 Task: Look for space in Jędrzejów, Poland from 9th June, 2023 to 16th June, 2023 for 2 adults in price range Rs.8000 to Rs.16000. Place can be entire place with 2 bedrooms having 2 beds and 1 bathroom. Property type can be house, flat, guest house. Booking option can be shelf check-in. Required host language is English.
Action: Mouse moved to (505, 84)
Screenshot: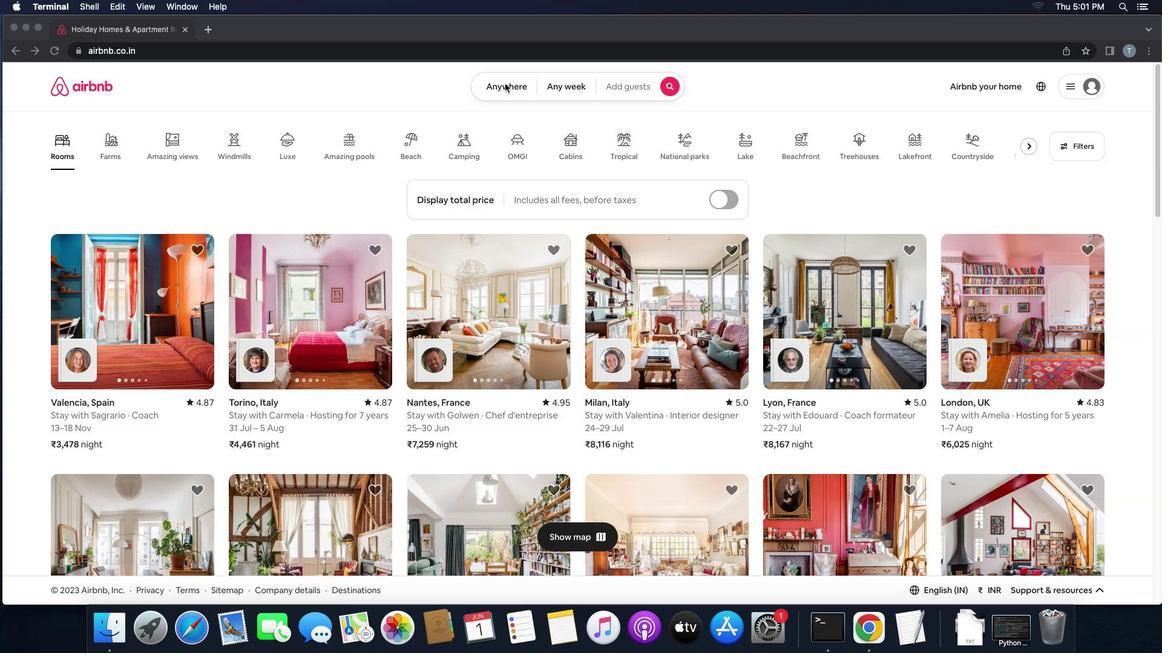 
Action: Mouse pressed left at (505, 84)
Screenshot: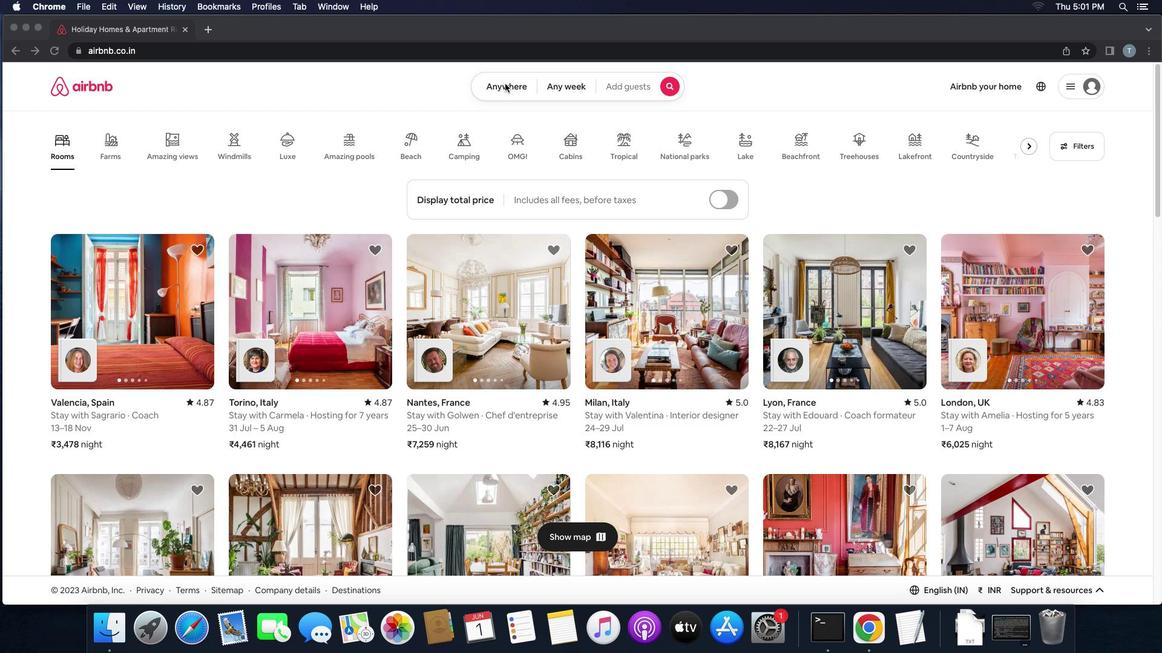 
Action: Mouse pressed left at (505, 84)
Screenshot: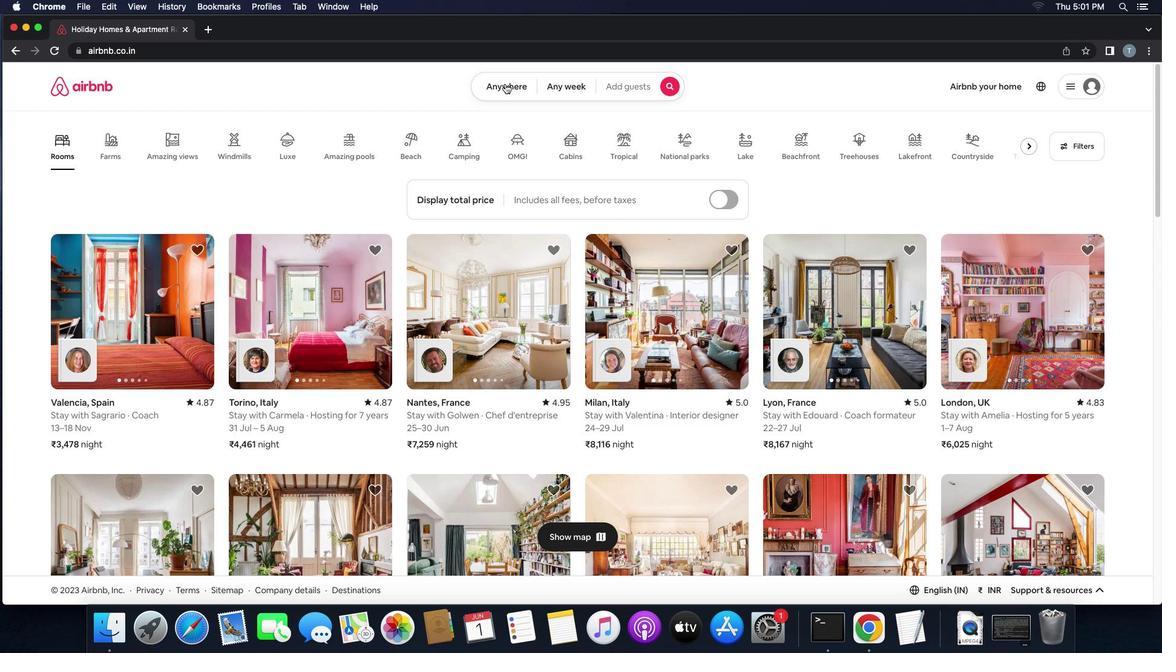 
Action: Mouse moved to (451, 133)
Screenshot: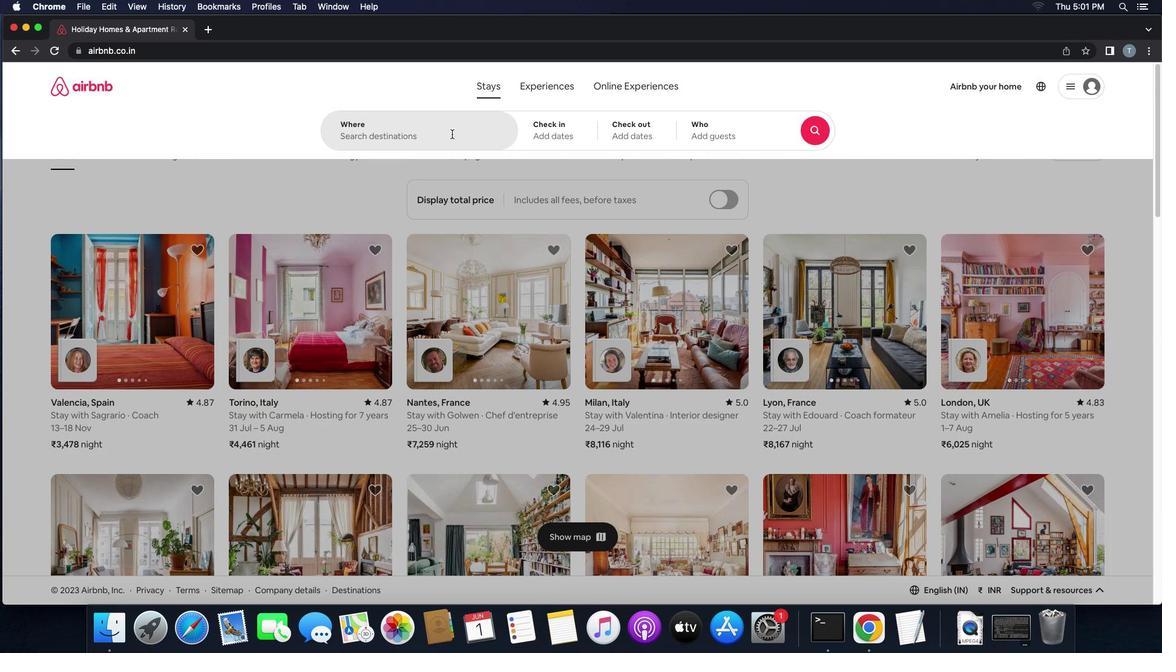 
Action: Mouse pressed left at (451, 133)
Screenshot: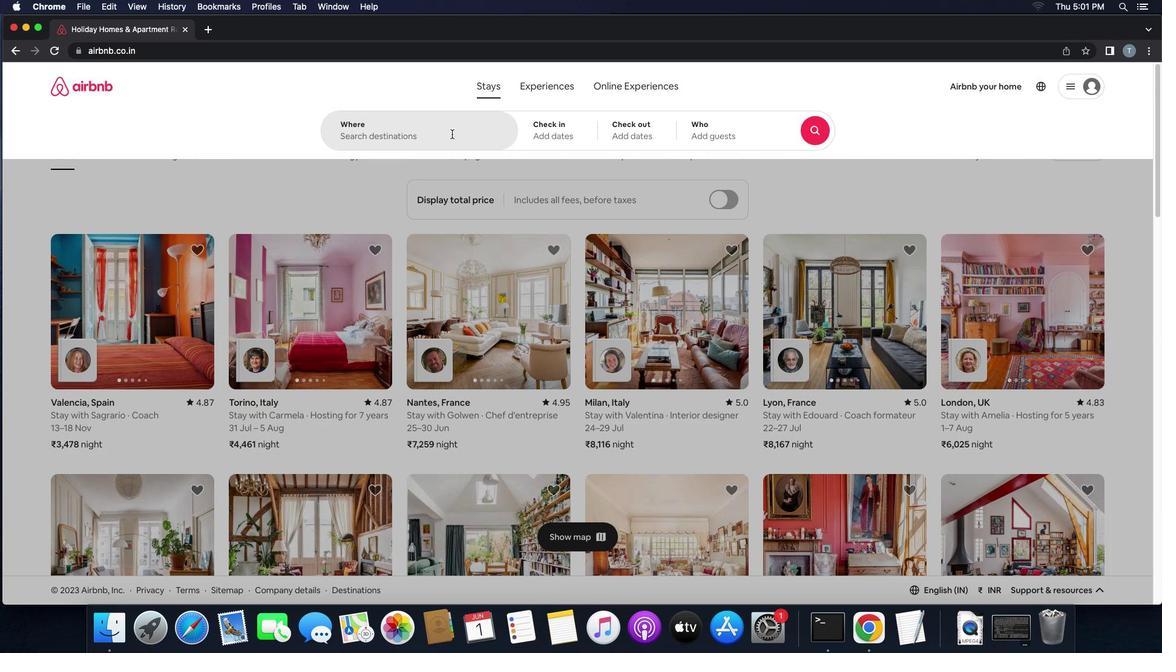 
Action: Key pressed 'j''e''d''r''z''e''j''o''w'',''p''o''l''a''n''d'Key.enter
Screenshot: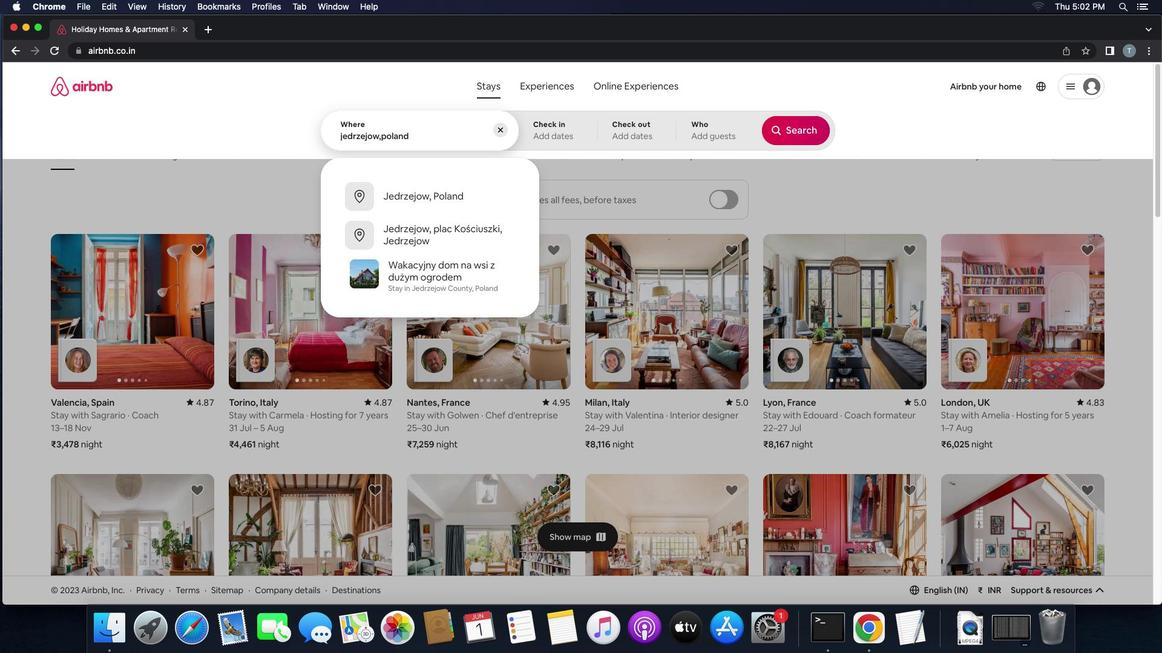 
Action: Mouse moved to (511, 311)
Screenshot: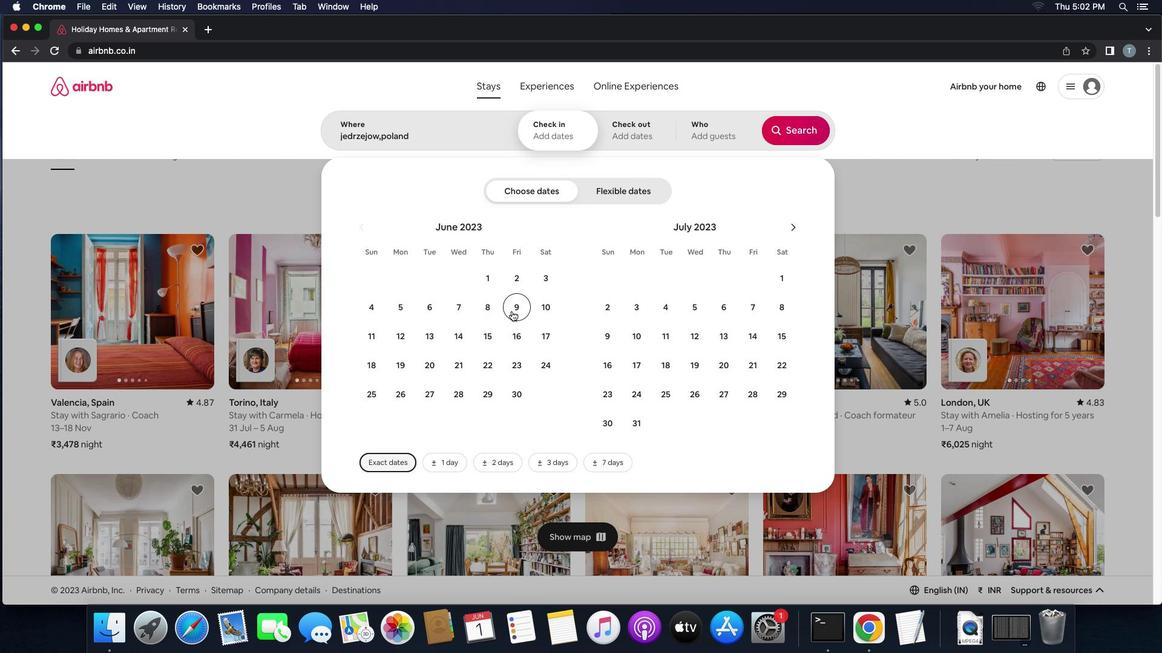 
Action: Mouse pressed left at (511, 311)
Screenshot: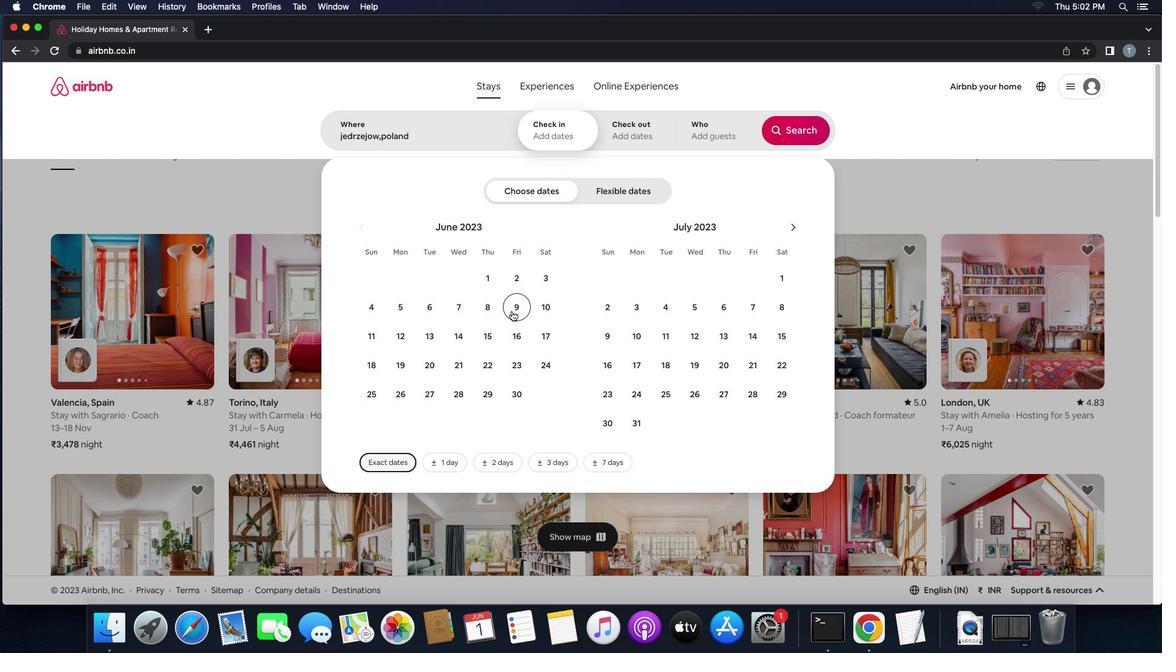 
Action: Mouse moved to (512, 337)
Screenshot: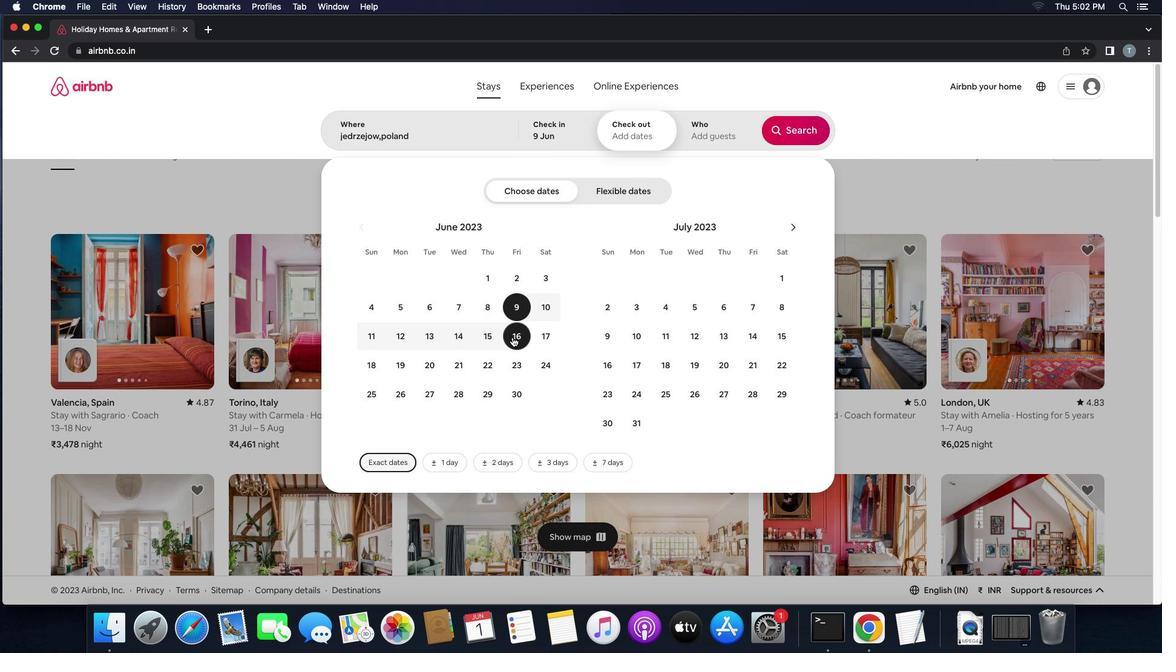 
Action: Mouse pressed left at (512, 337)
Screenshot: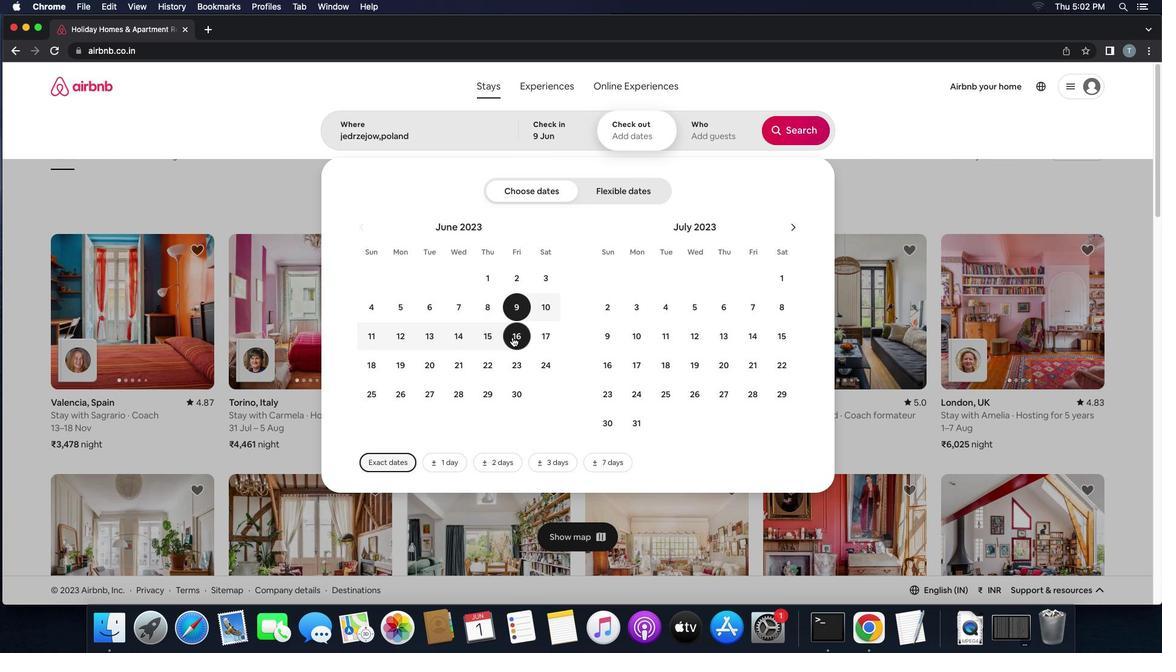 
Action: Mouse moved to (692, 123)
Screenshot: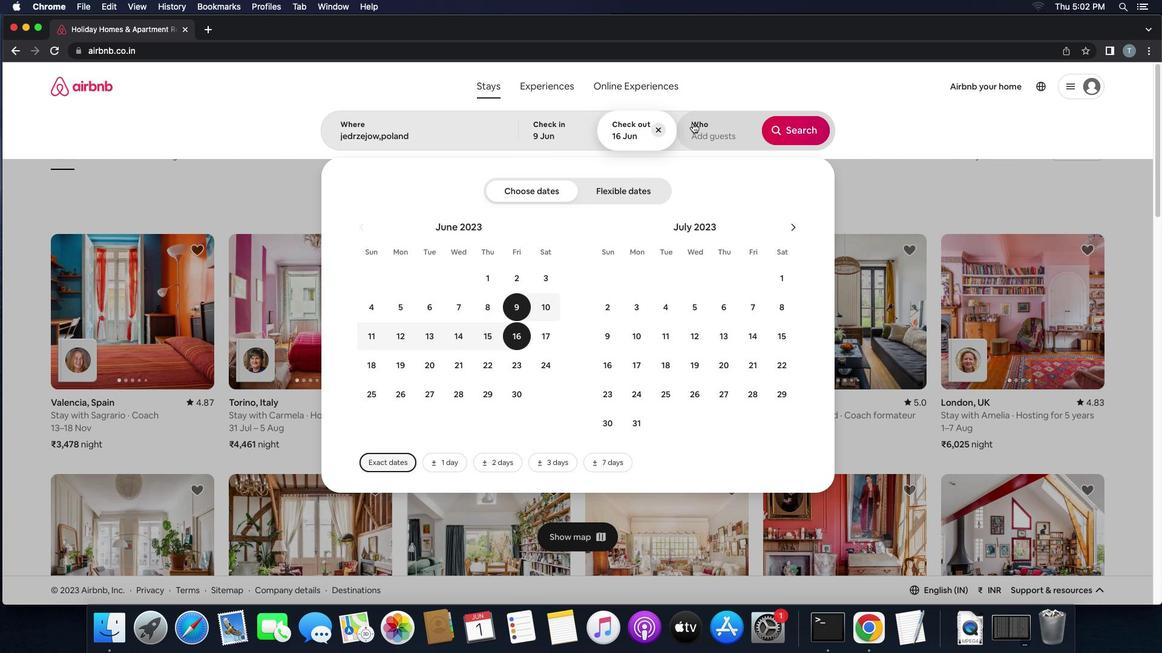 
Action: Mouse pressed left at (692, 123)
Screenshot: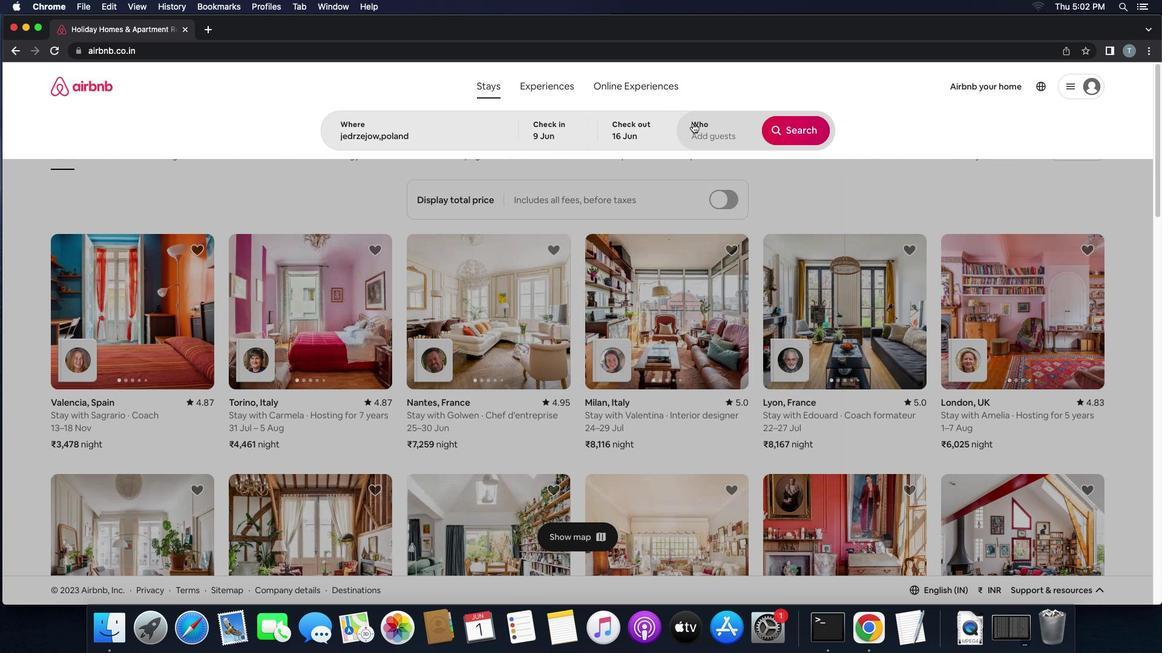 
Action: Mouse moved to (802, 202)
Screenshot: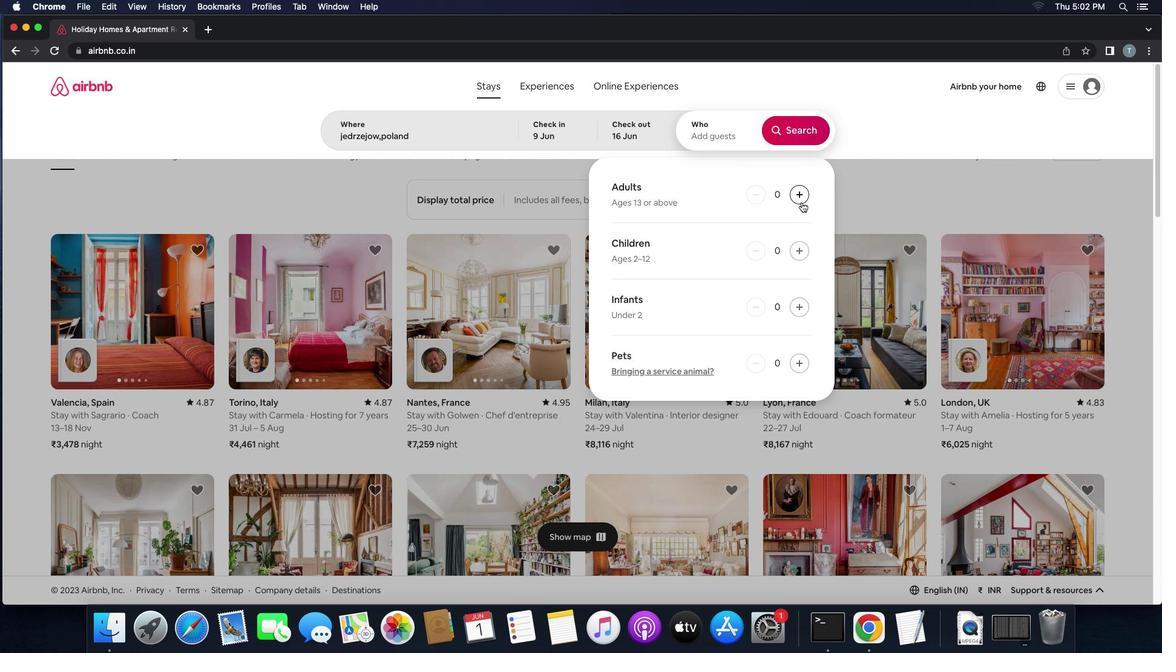 
Action: Mouse pressed left at (802, 202)
Screenshot: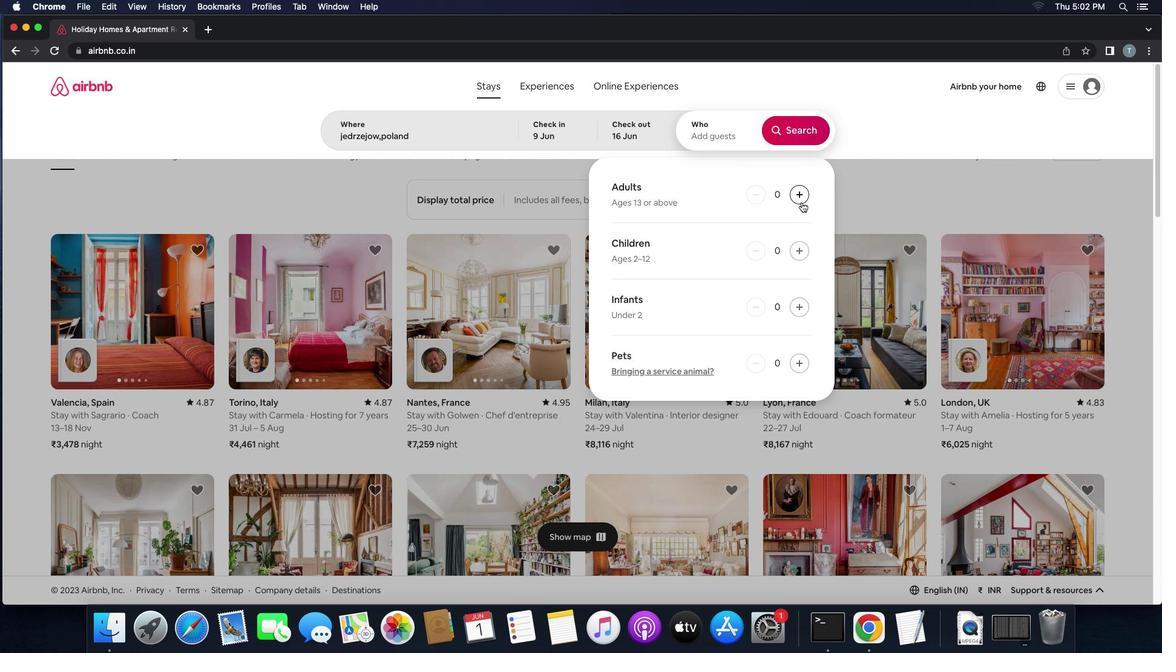 
Action: Mouse pressed left at (802, 202)
Screenshot: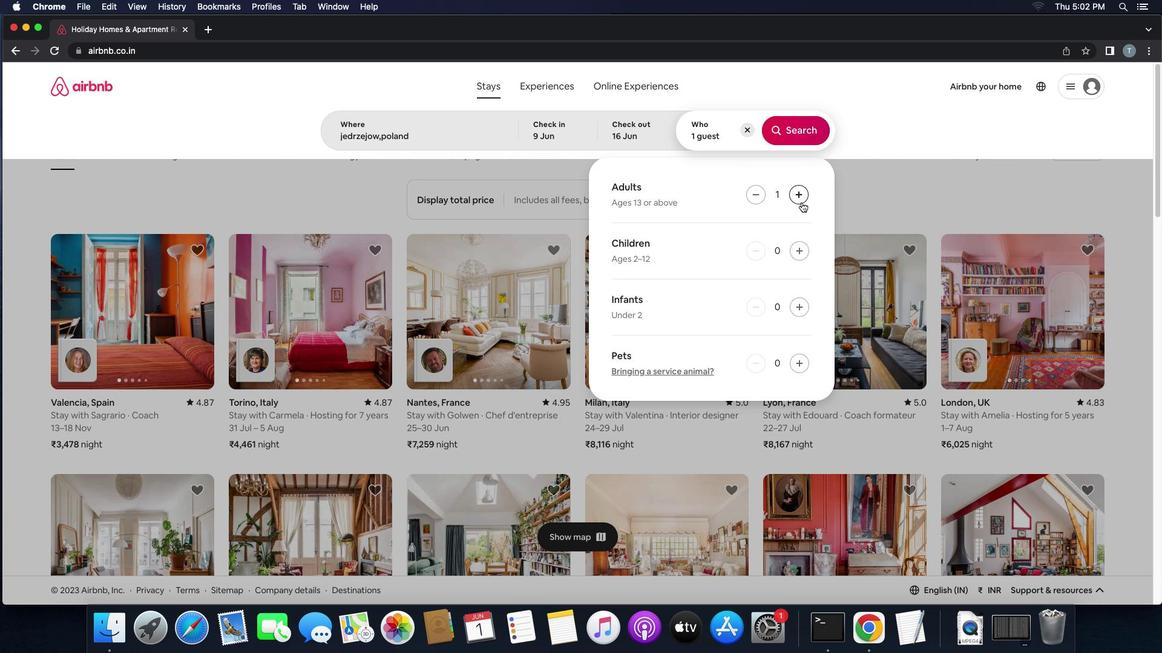 
Action: Mouse moved to (788, 132)
Screenshot: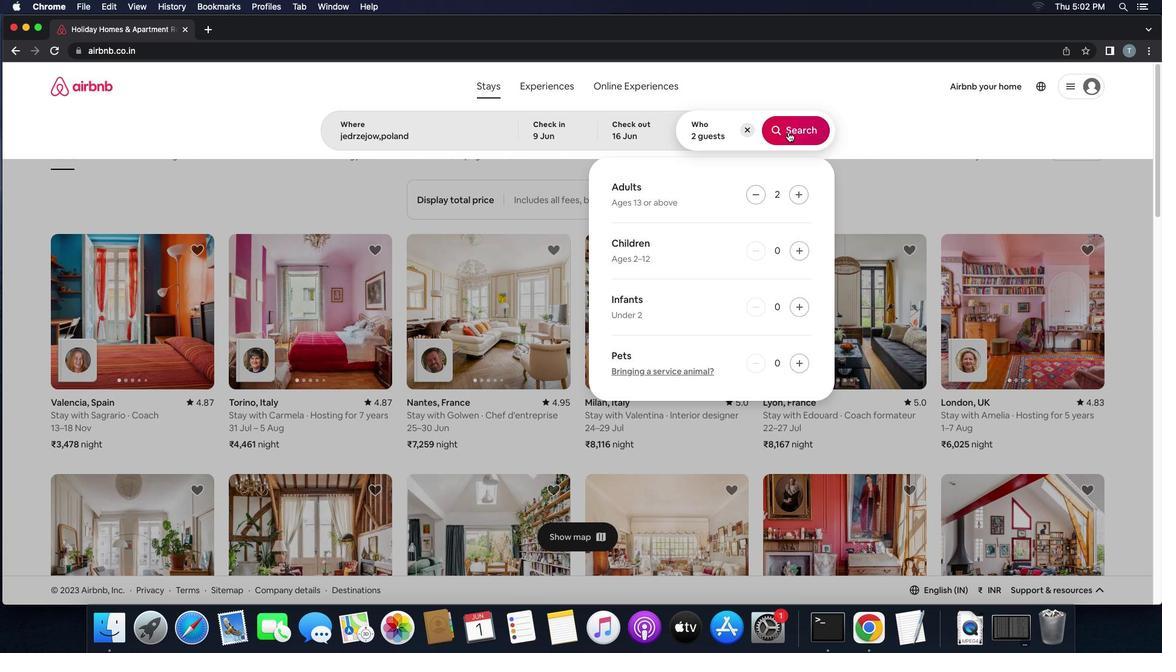 
Action: Mouse pressed left at (788, 132)
Screenshot: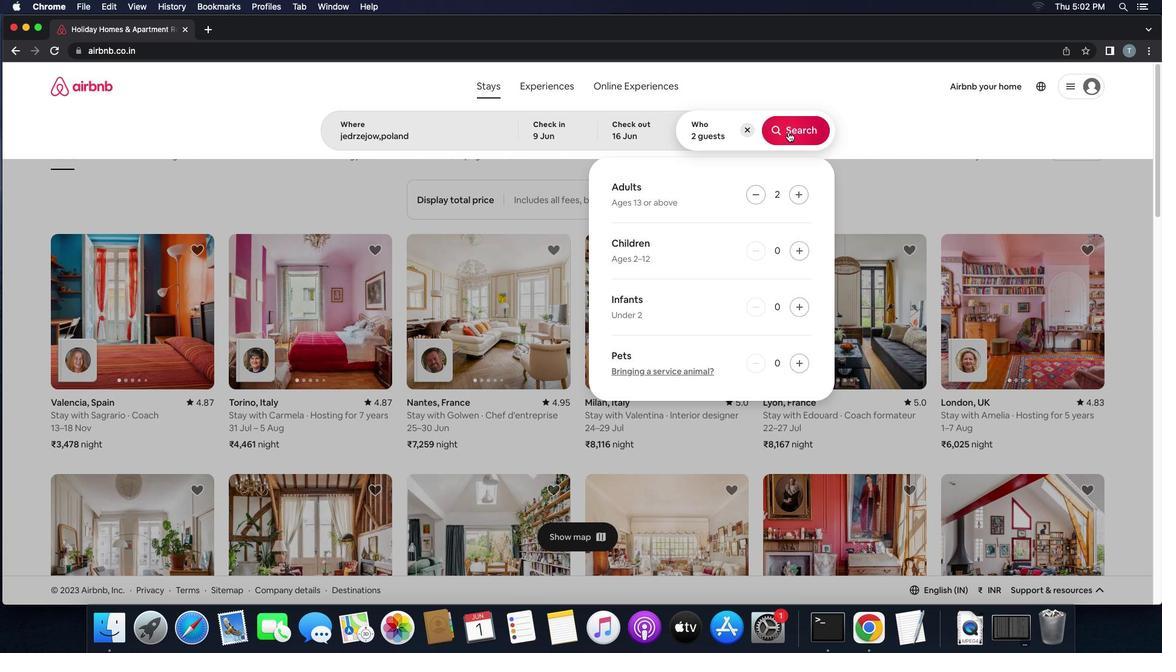 
Action: Mouse moved to (1100, 138)
Screenshot: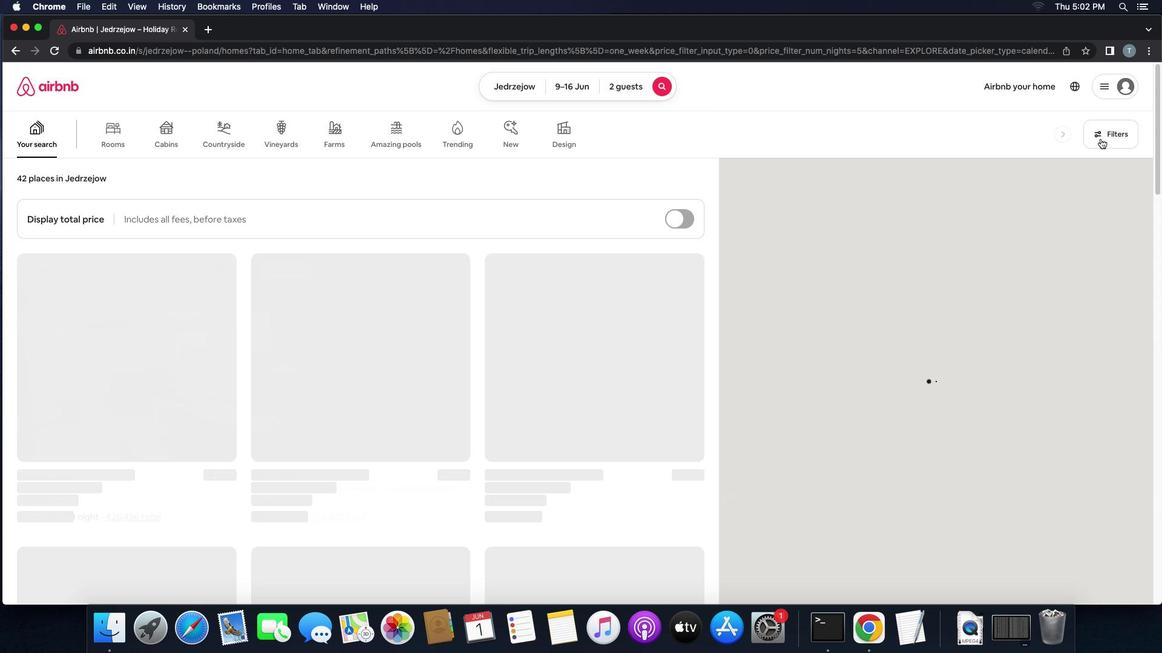 
Action: Mouse pressed left at (1100, 138)
Screenshot: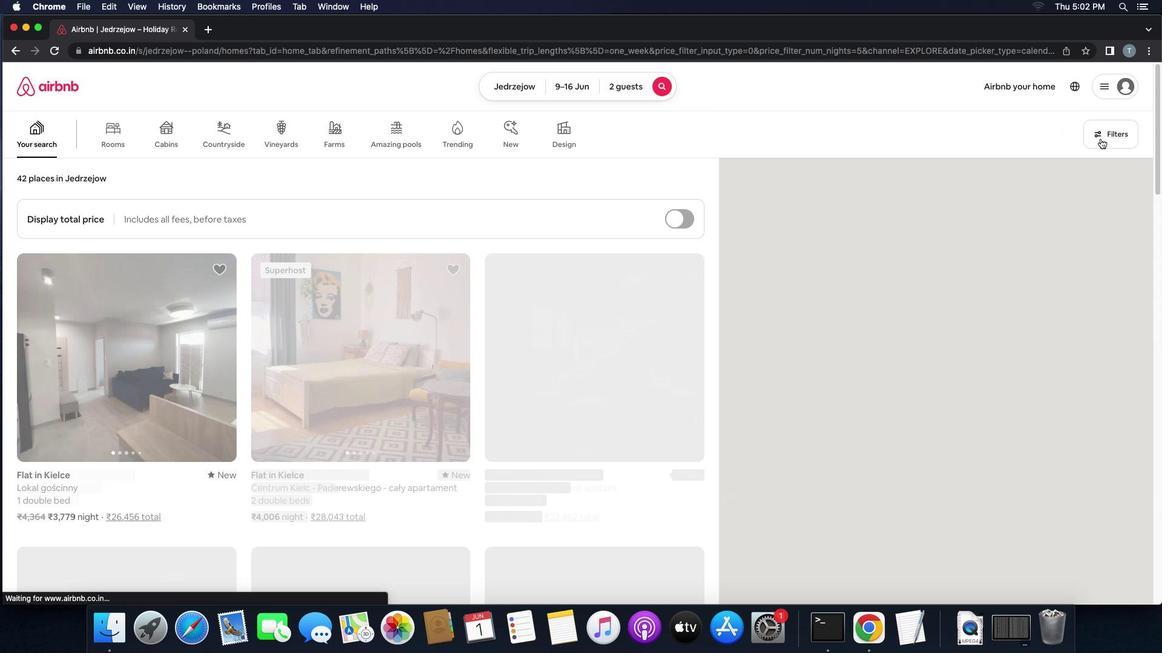 
Action: Mouse moved to (460, 435)
Screenshot: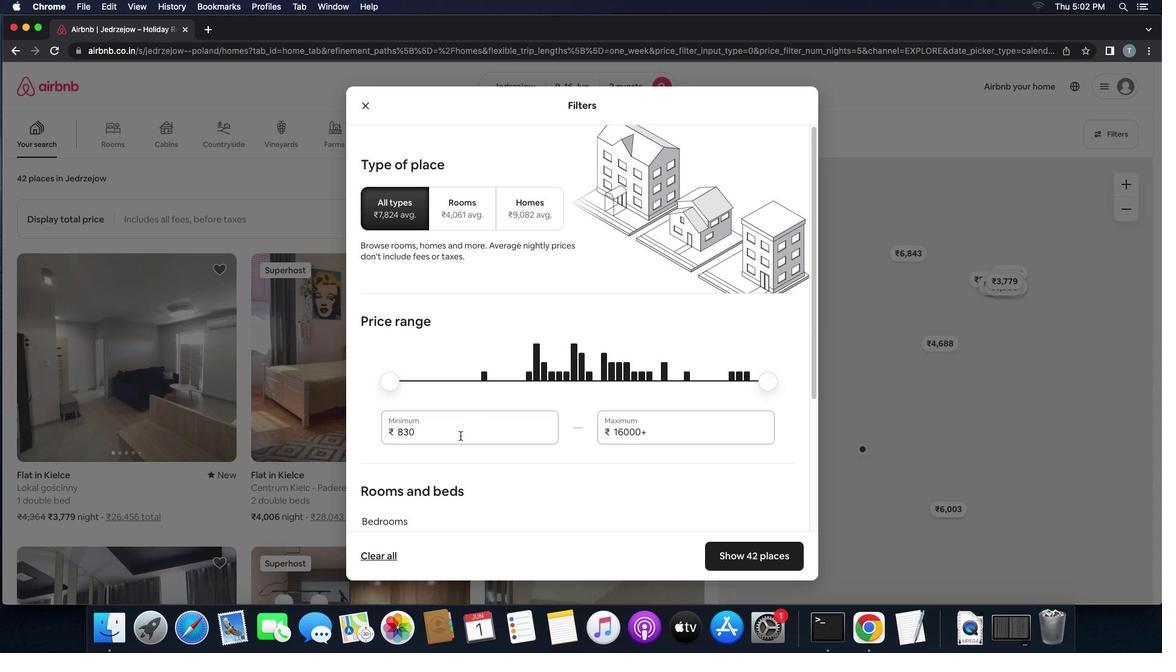 
Action: Mouse pressed left at (460, 435)
Screenshot: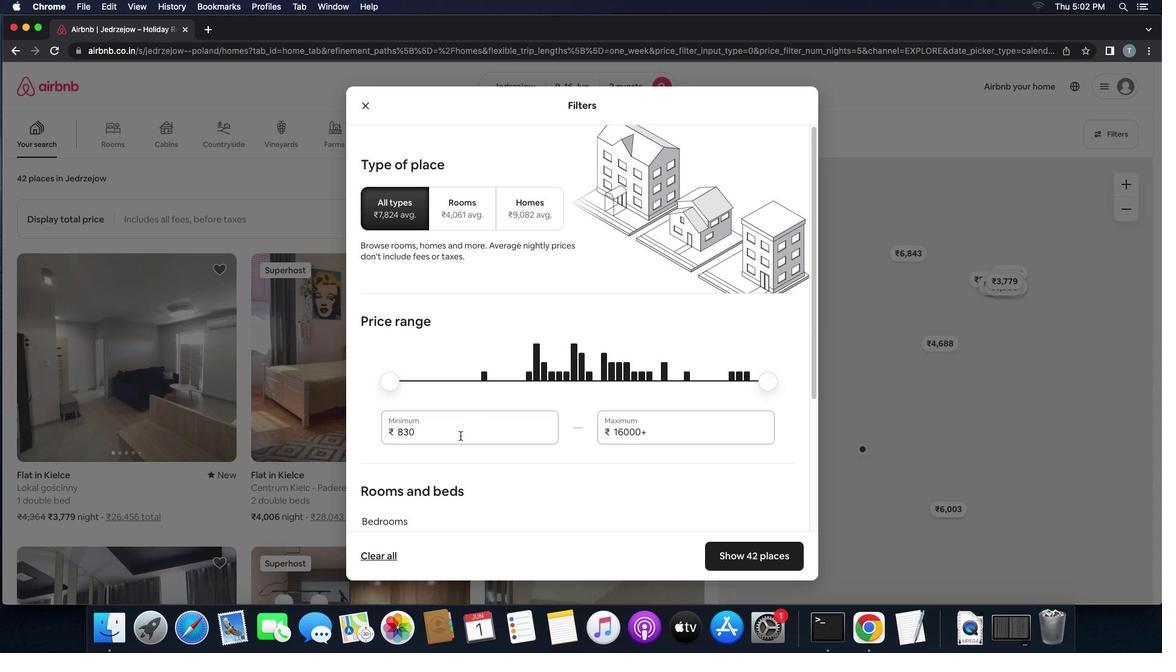 
Action: Key pressed Key.backspaceKey.backspaceKey.backspace'8''0''0''0'
Screenshot: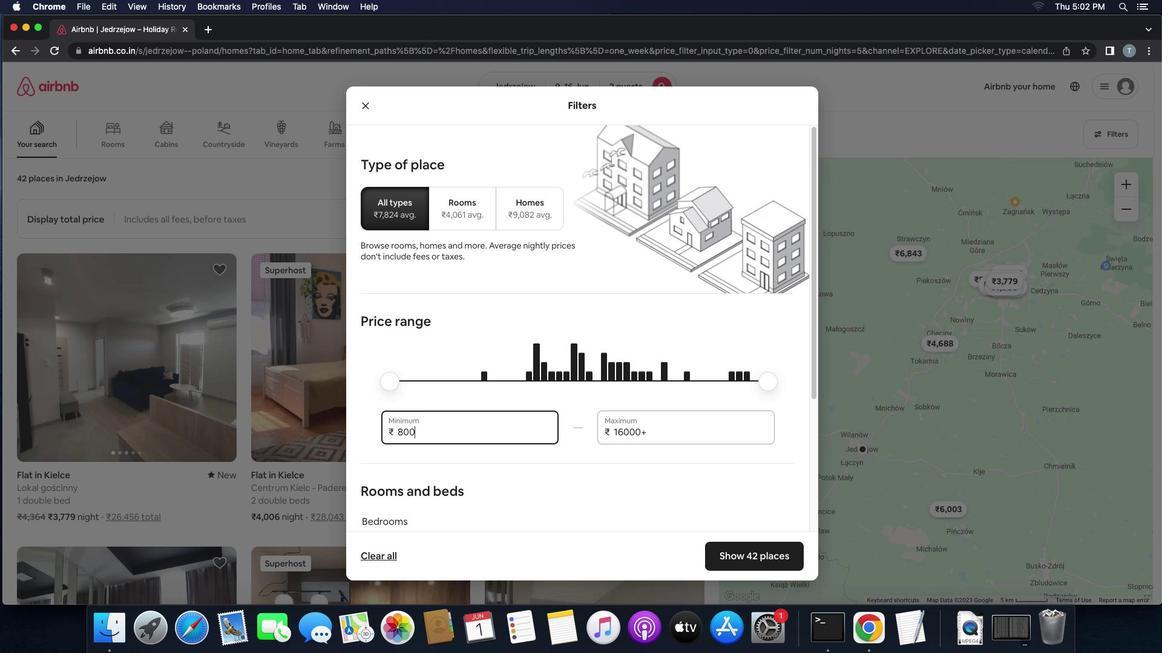 
Action: Mouse moved to (704, 432)
Screenshot: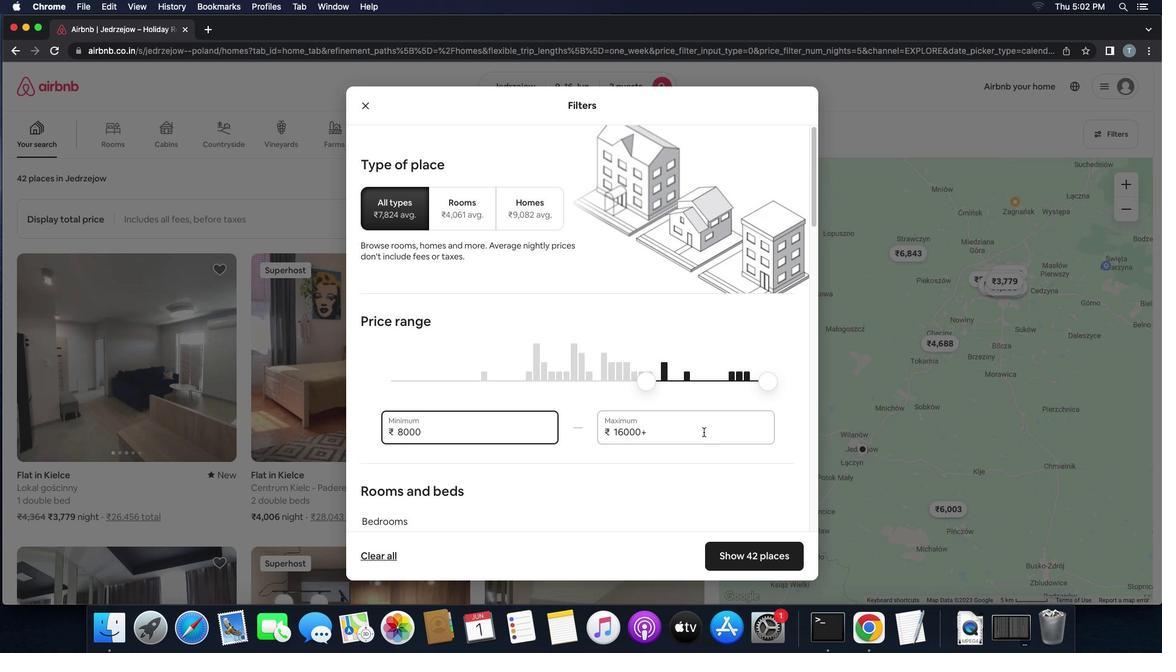 
Action: Mouse pressed left at (704, 432)
Screenshot: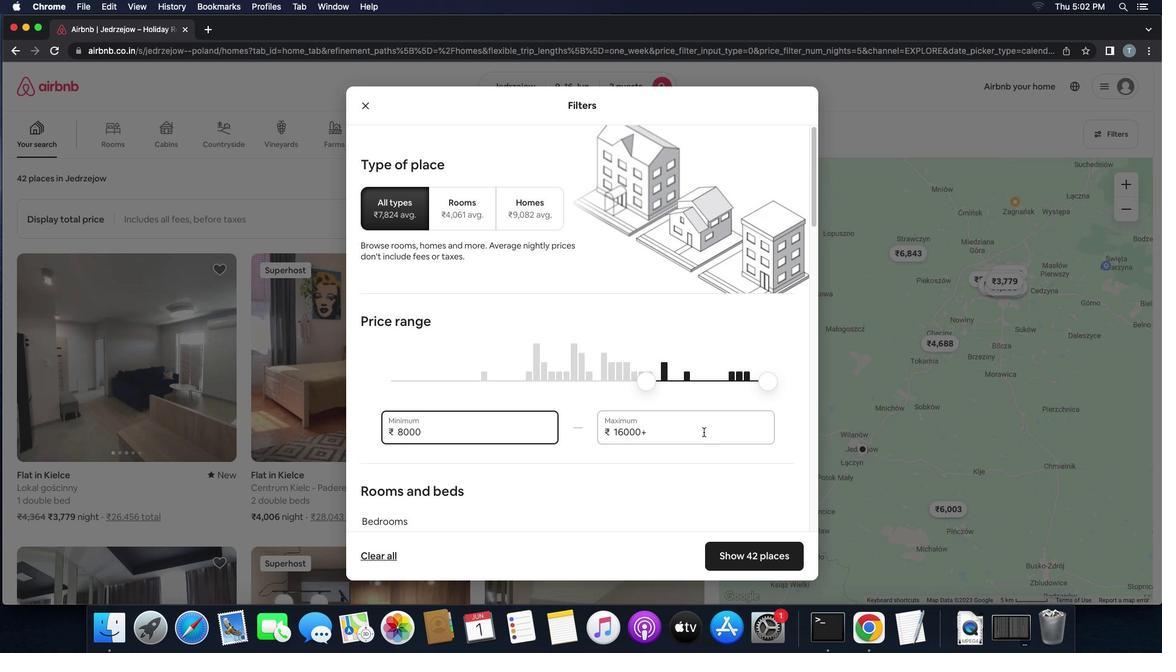 
Action: Key pressed Key.backspaceKey.backspaceKey.backspaceKey.backspaceKey.backspaceKey.backspaceKey.backspace'1''6''0''0''0'
Screenshot: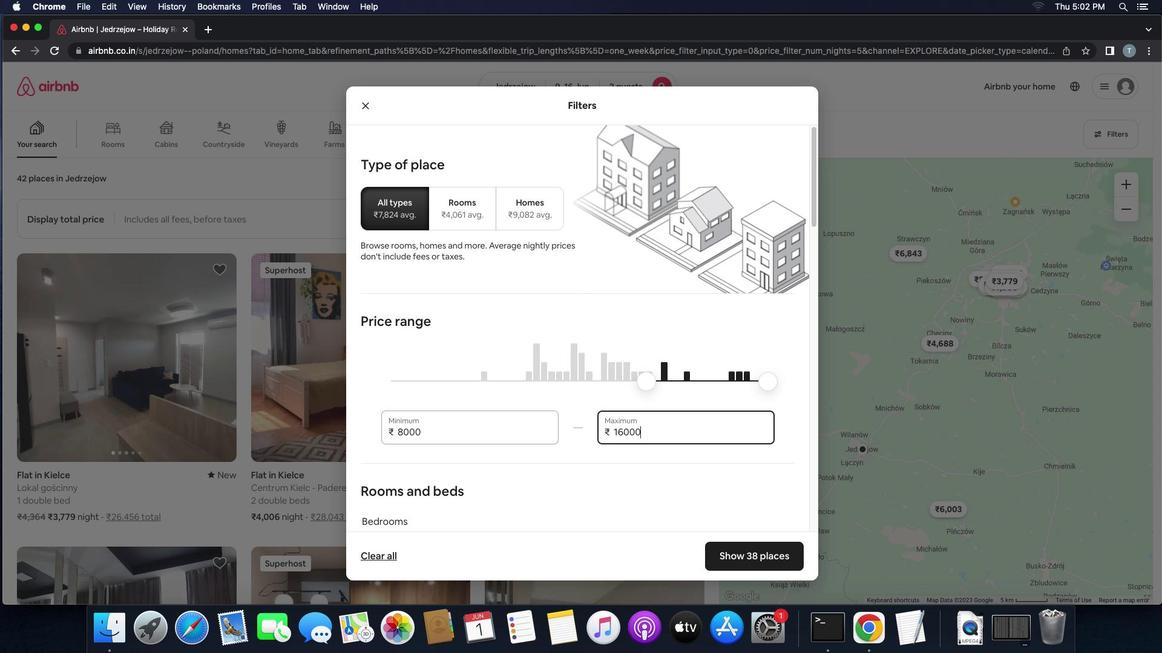
Action: Mouse moved to (632, 486)
Screenshot: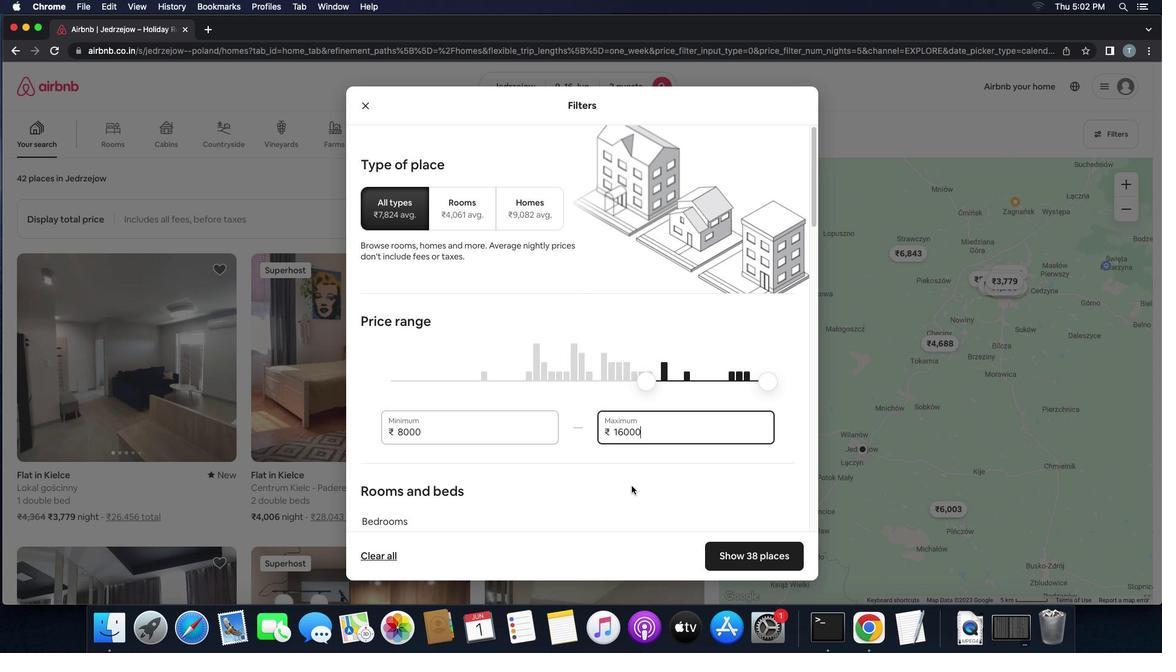 
Action: Mouse scrolled (632, 486) with delta (0, 0)
Screenshot: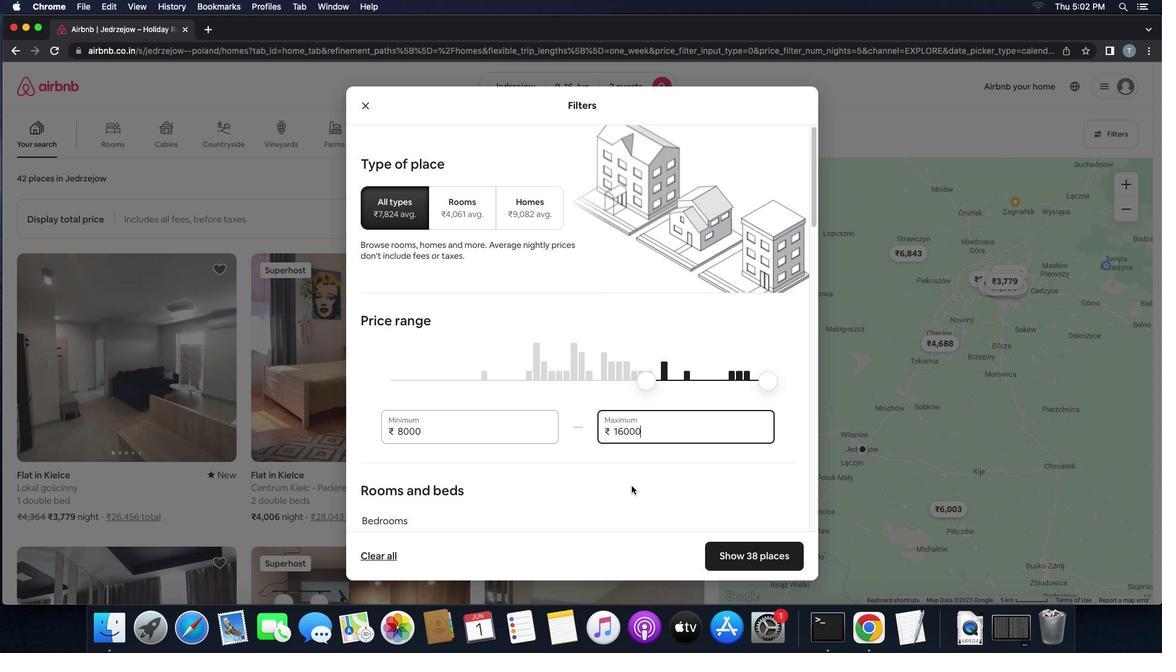 
Action: Mouse scrolled (632, 486) with delta (0, 0)
Screenshot: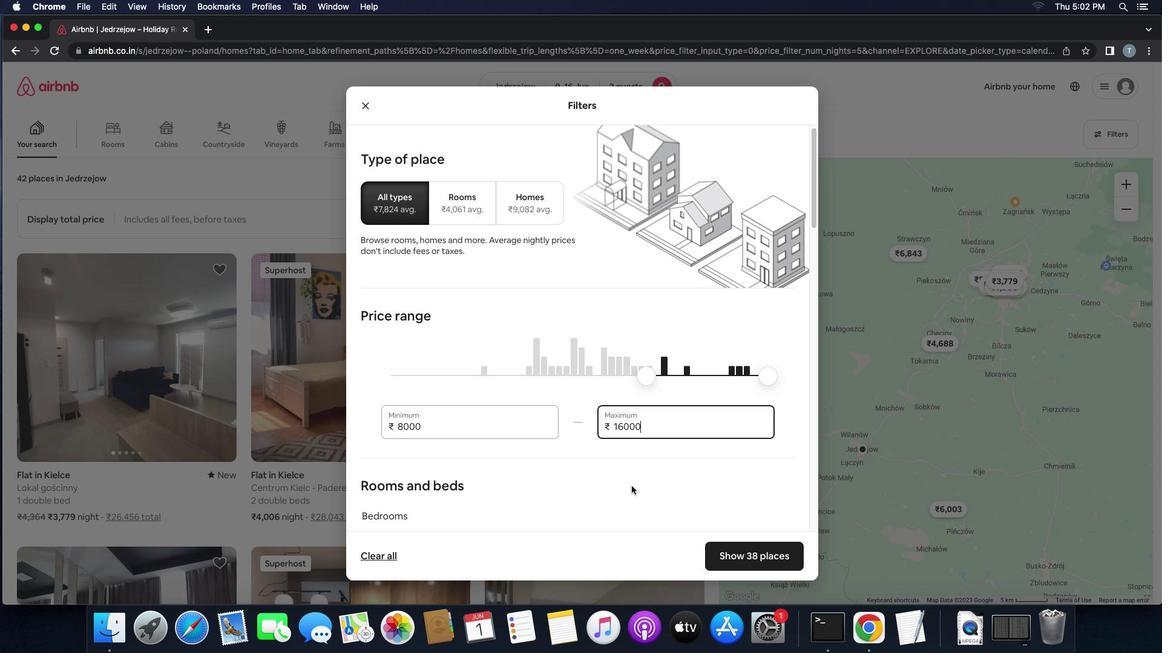 
Action: Mouse scrolled (632, 486) with delta (0, 0)
Screenshot: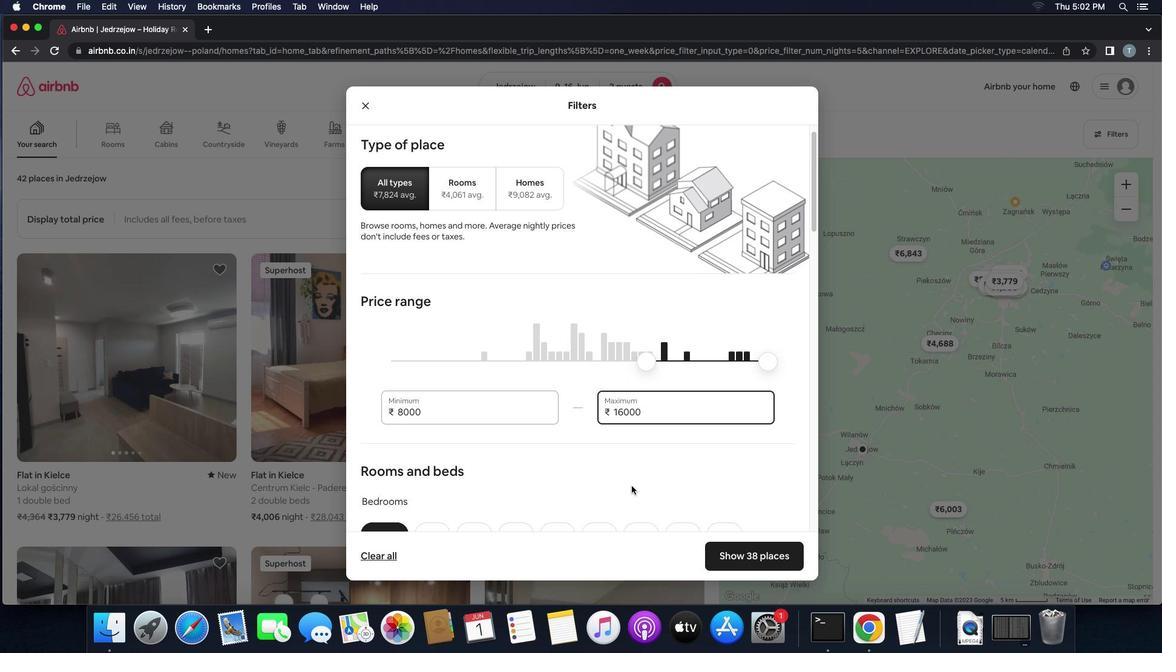 
Action: Mouse scrolled (632, 486) with delta (0, 0)
Screenshot: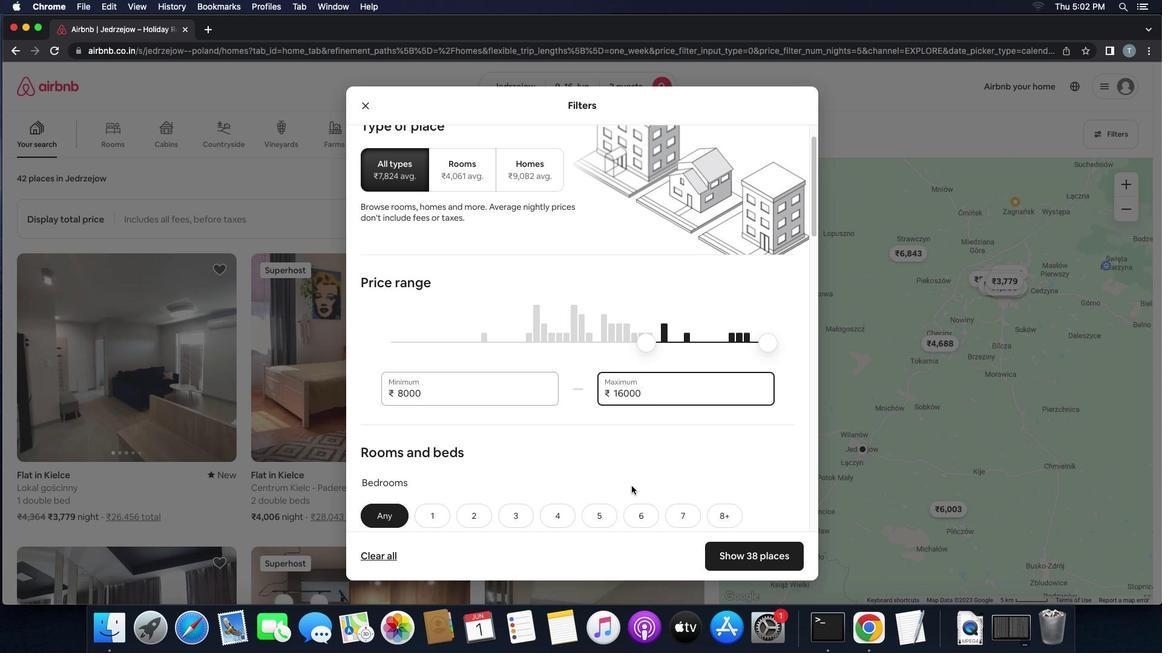 
Action: Mouse scrolled (632, 486) with delta (0, 0)
Screenshot: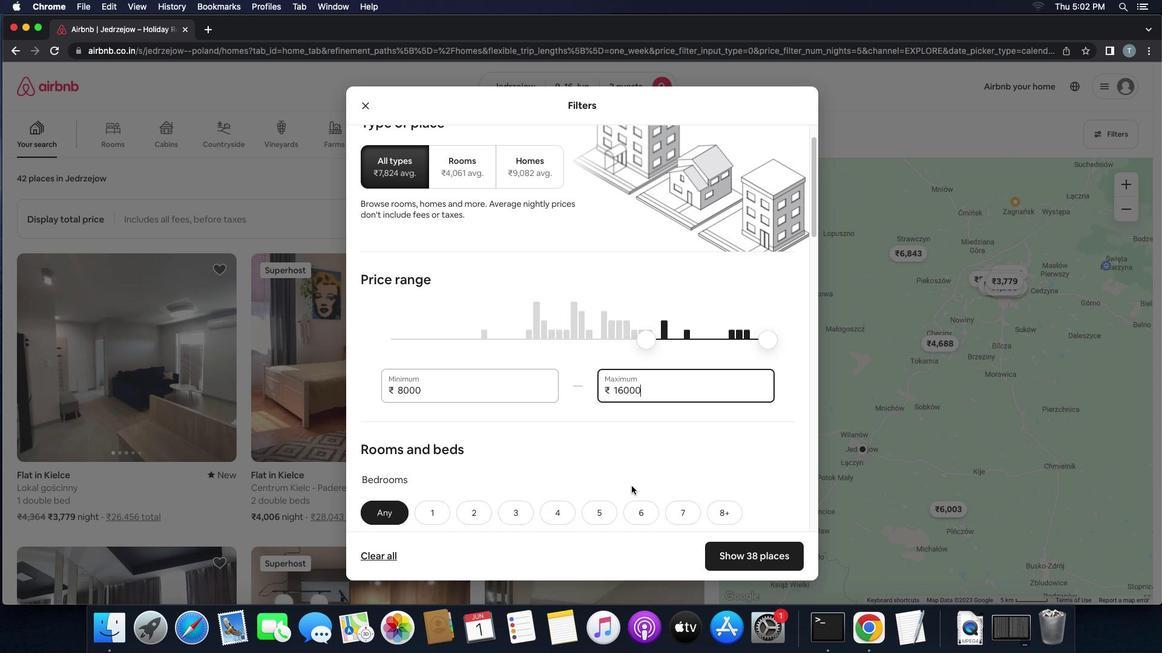 
Action: Mouse scrolled (632, 486) with delta (0, 0)
Screenshot: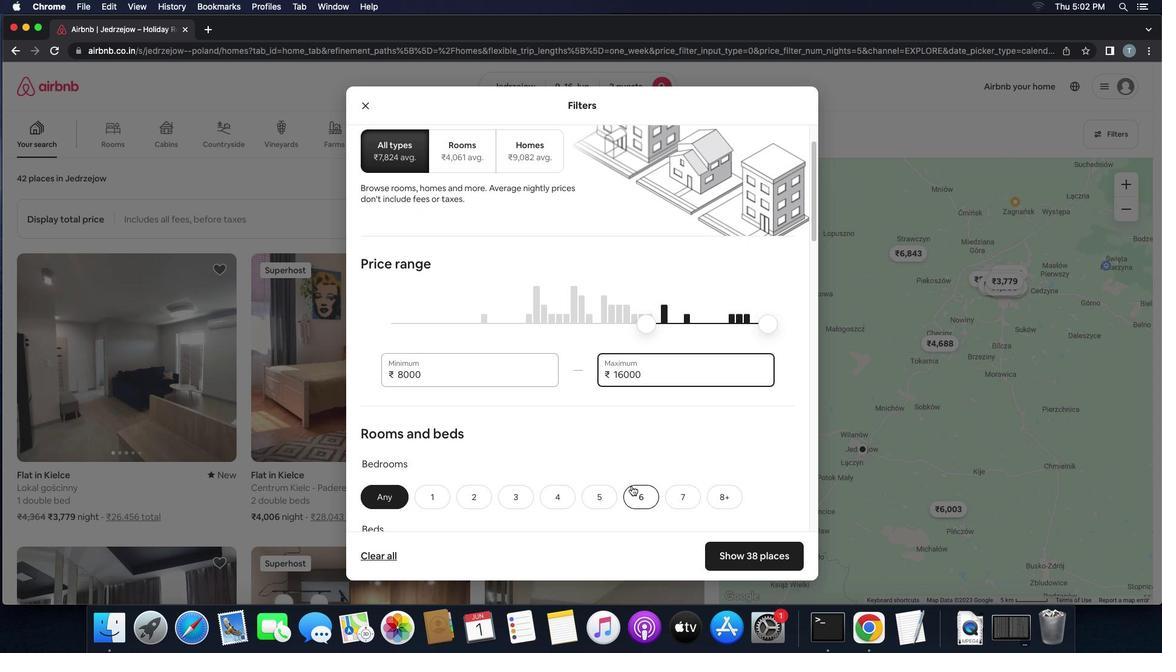 
Action: Mouse scrolled (632, 486) with delta (0, 0)
Screenshot: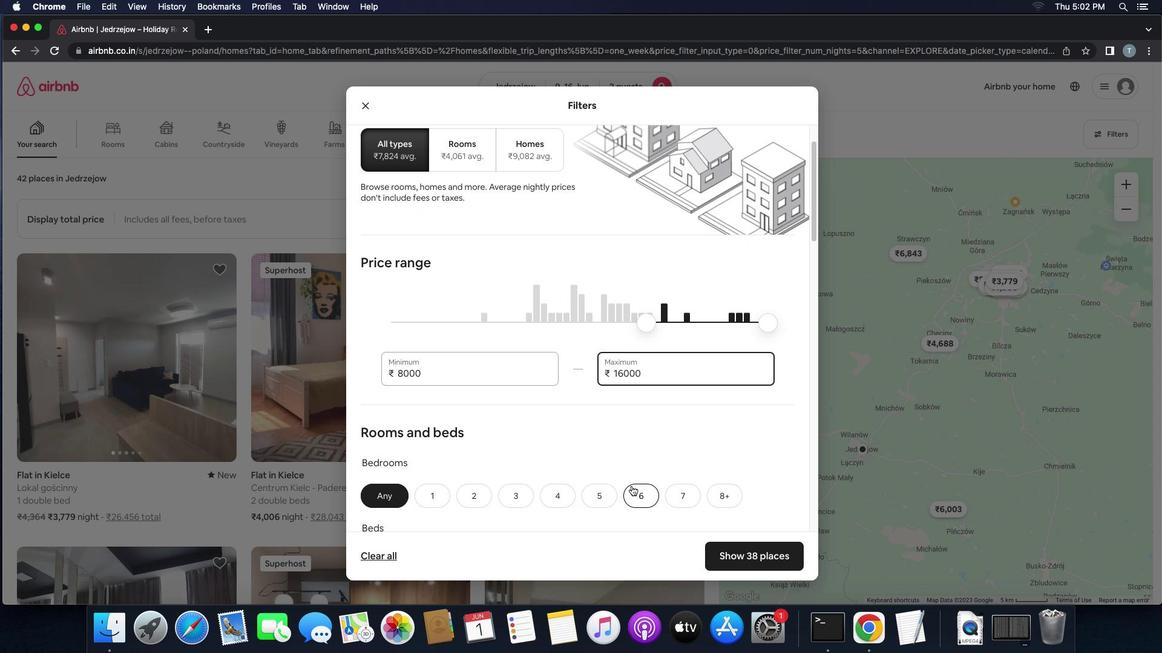 
Action: Mouse scrolled (632, 486) with delta (0, 0)
Screenshot: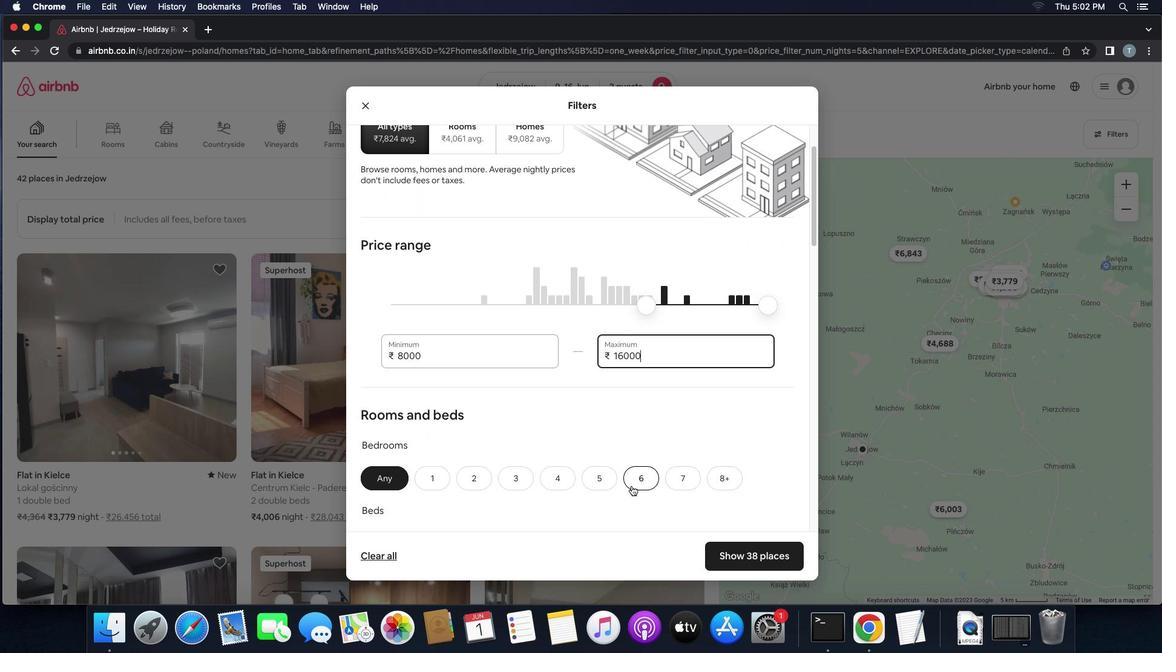 
Action: Mouse scrolled (632, 486) with delta (0, 0)
Screenshot: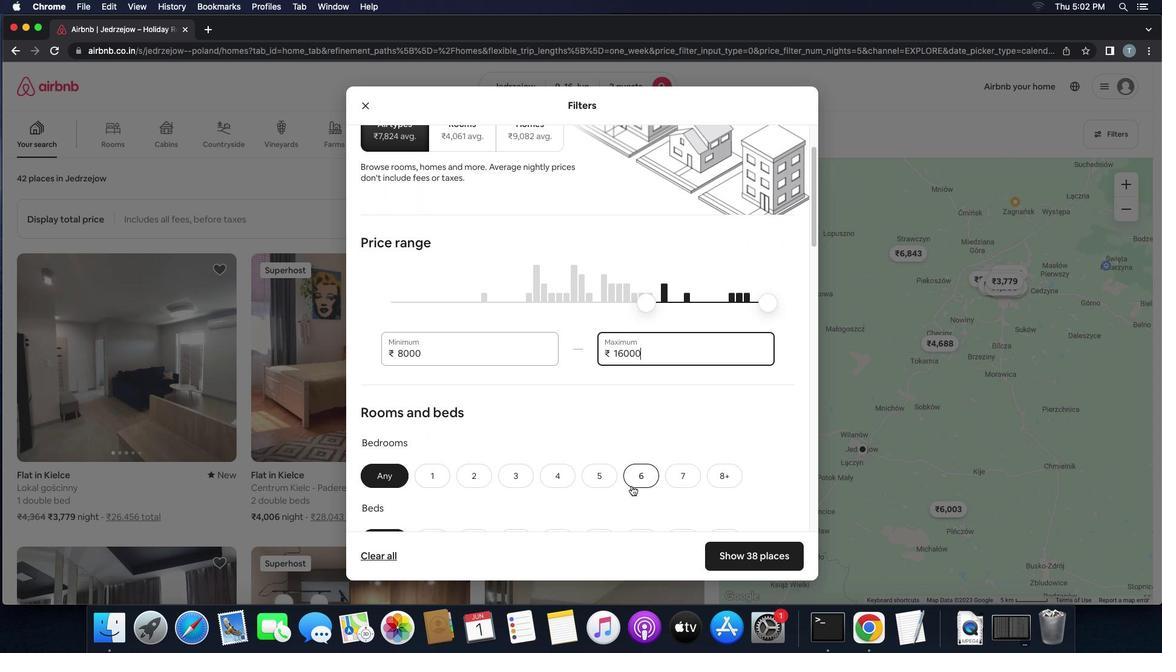 
Action: Mouse scrolled (632, 486) with delta (0, 0)
Screenshot: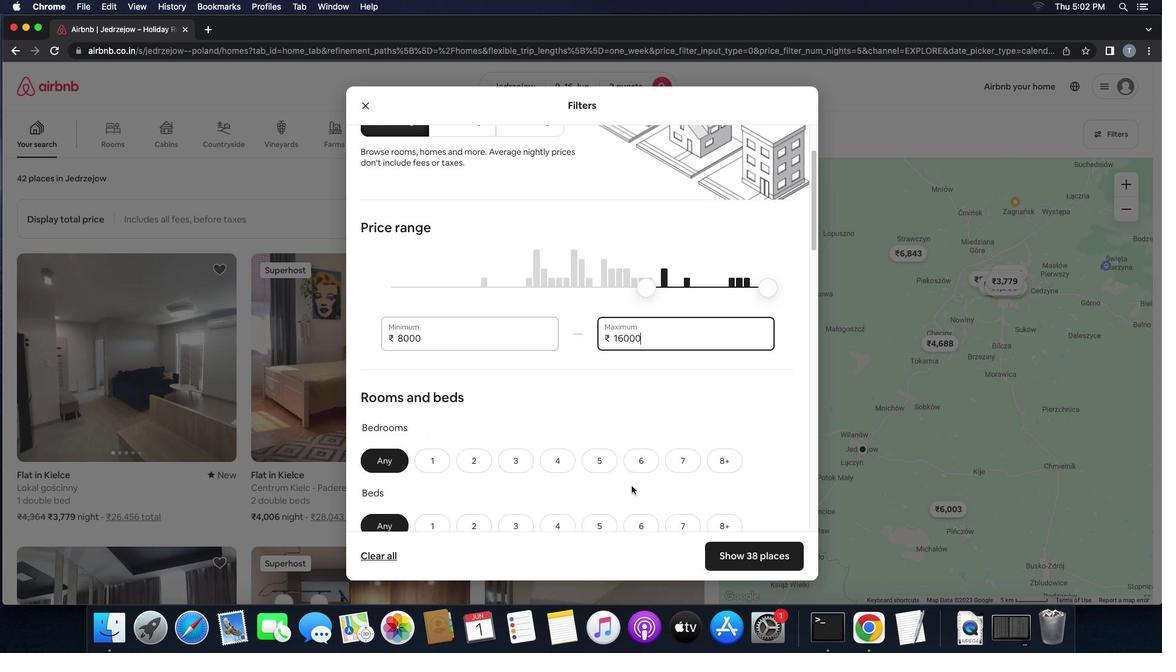 
Action: Mouse scrolled (632, 486) with delta (0, 0)
Screenshot: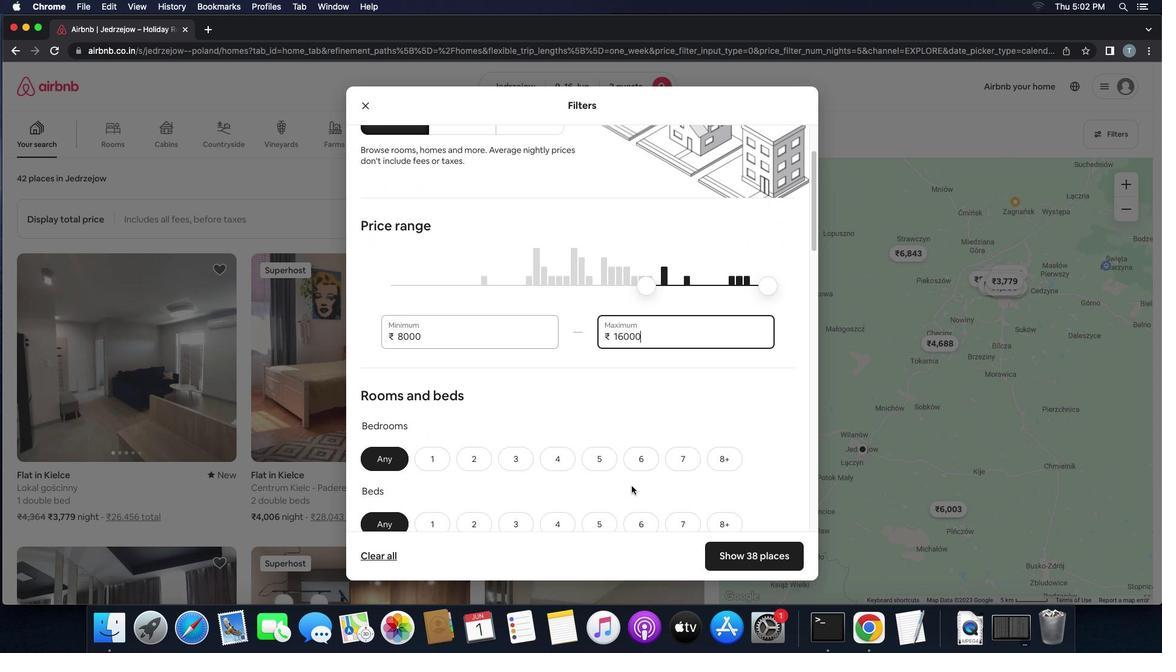 
Action: Mouse scrolled (632, 486) with delta (0, 0)
Screenshot: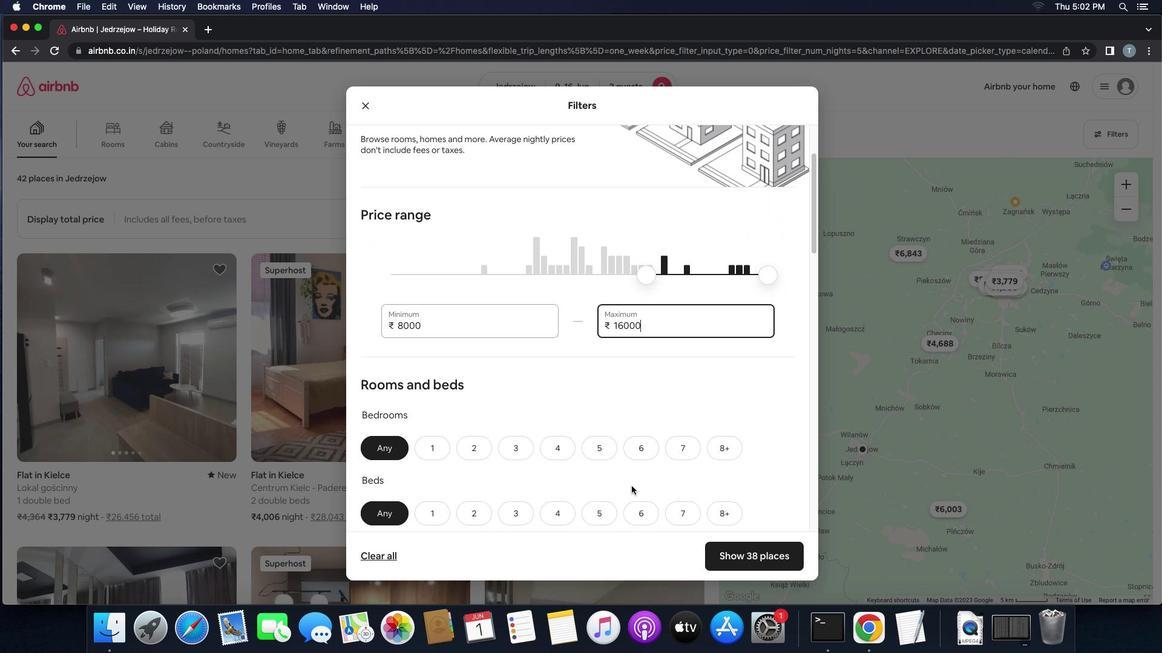 
Action: Mouse scrolled (632, 486) with delta (0, 0)
Screenshot: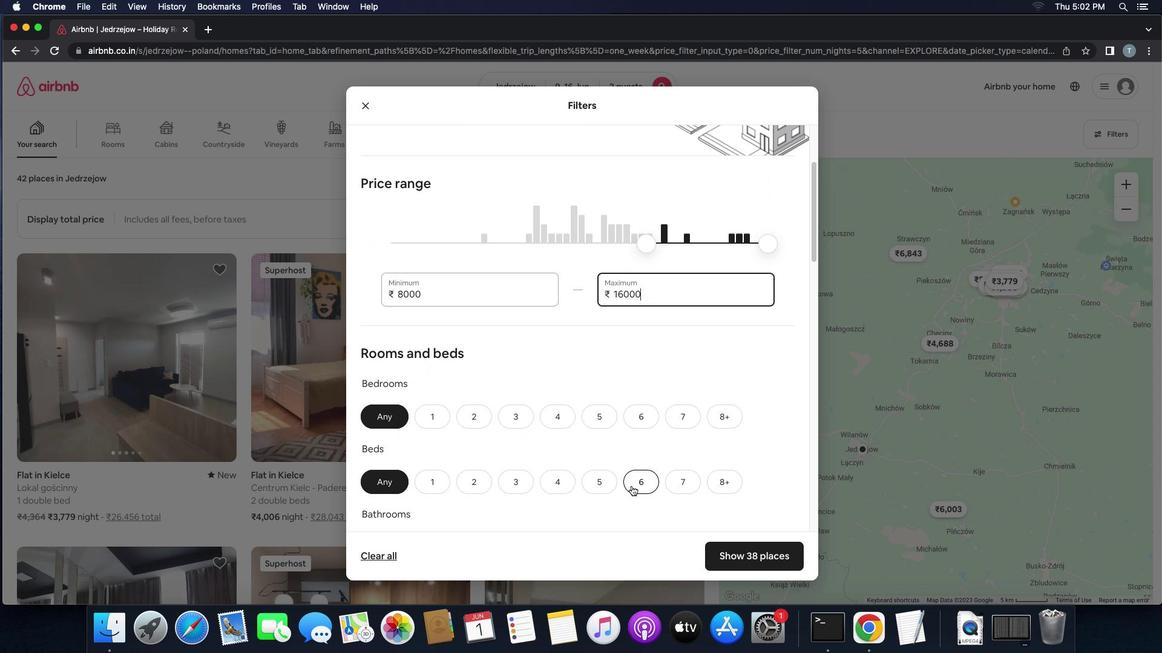 
Action: Mouse scrolled (632, 486) with delta (0, 0)
Screenshot: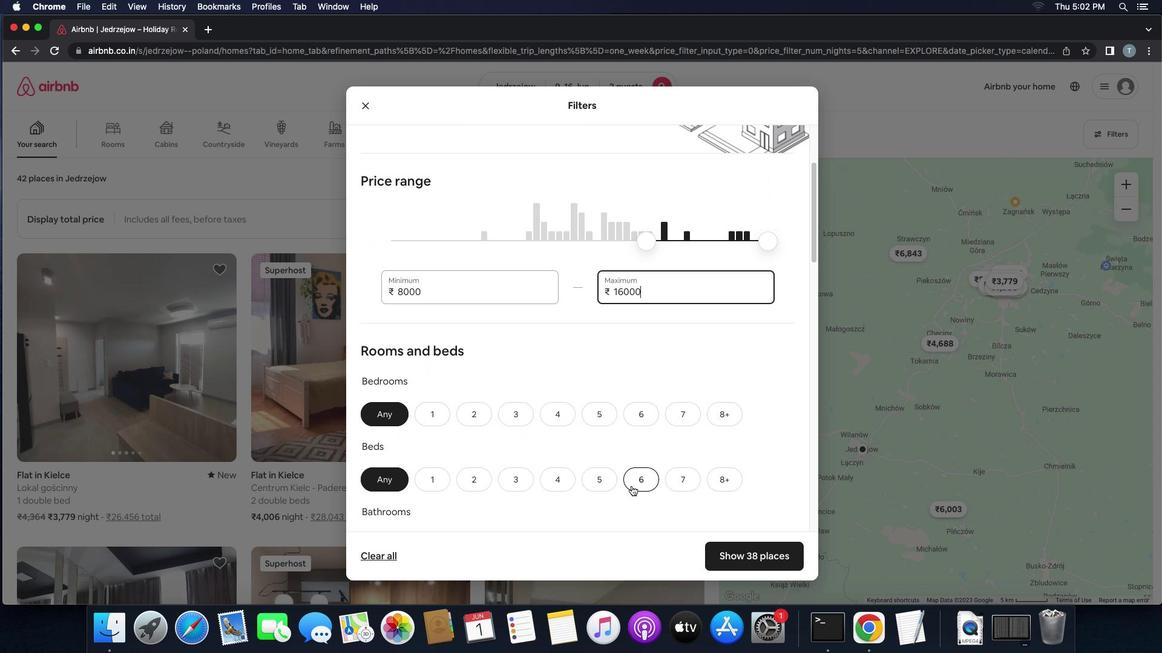 
Action: Mouse scrolled (632, 486) with delta (0, 0)
Screenshot: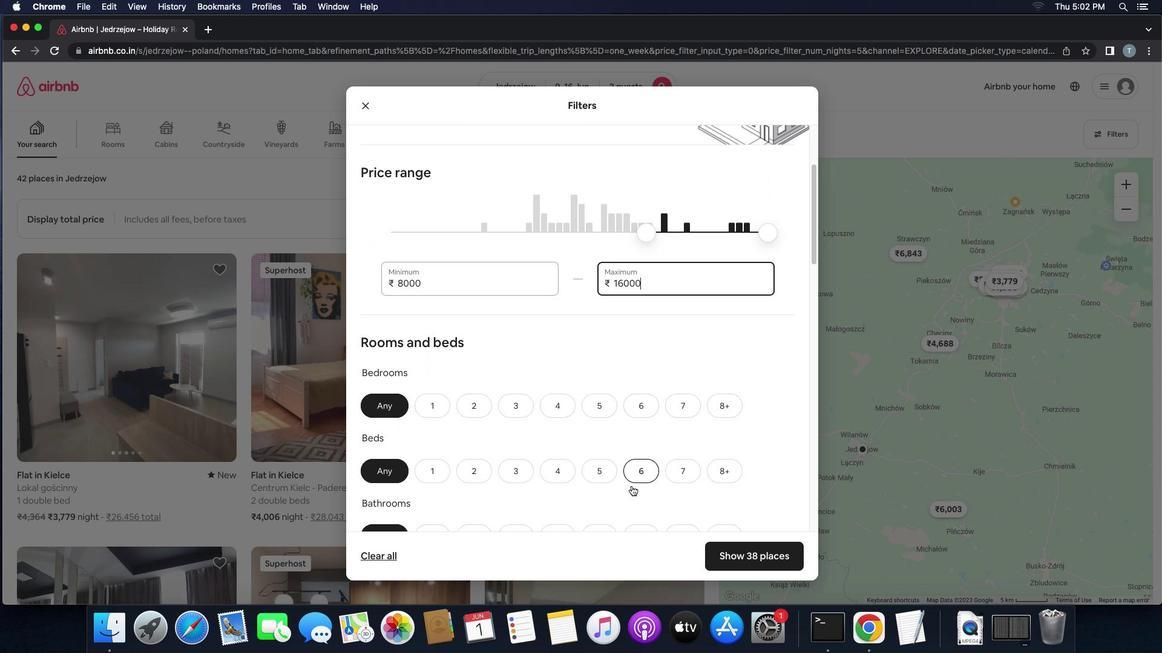 
Action: Mouse scrolled (632, 486) with delta (0, 0)
Screenshot: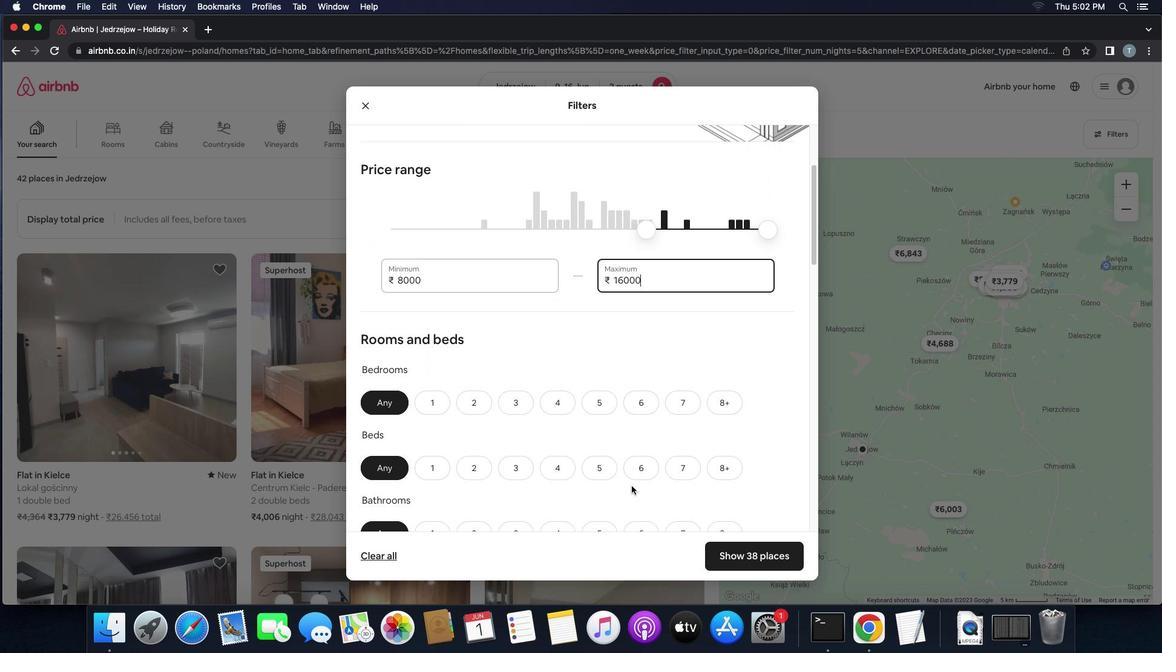 
Action: Mouse scrolled (632, 486) with delta (0, 0)
Screenshot: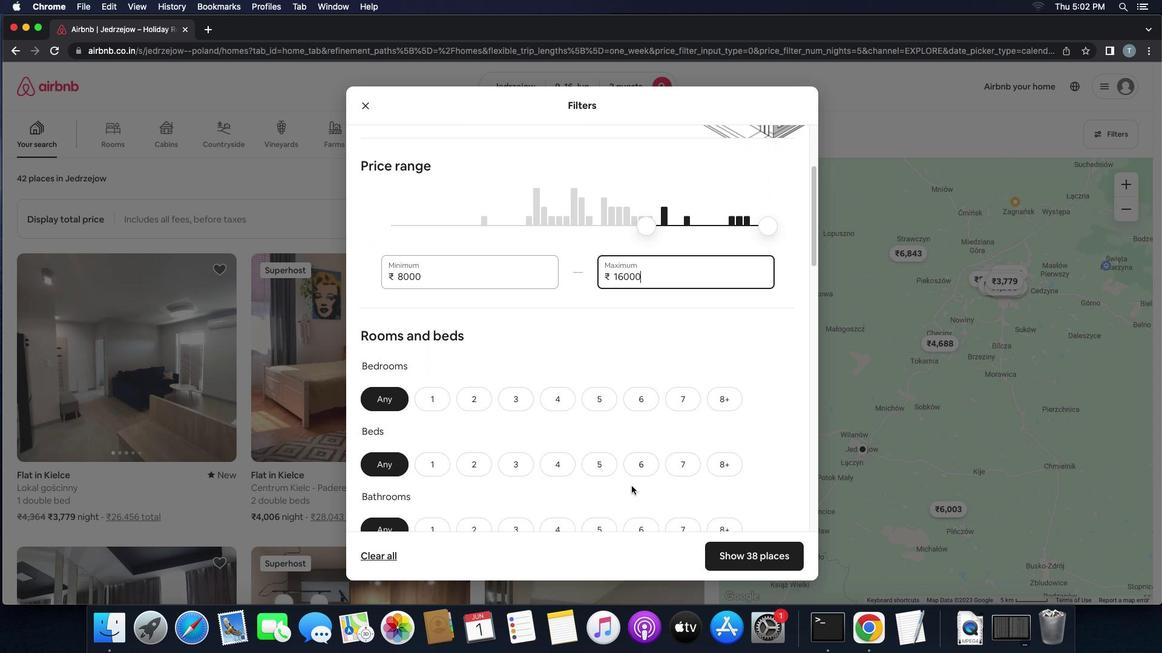 
Action: Mouse scrolled (632, 486) with delta (0, 0)
Screenshot: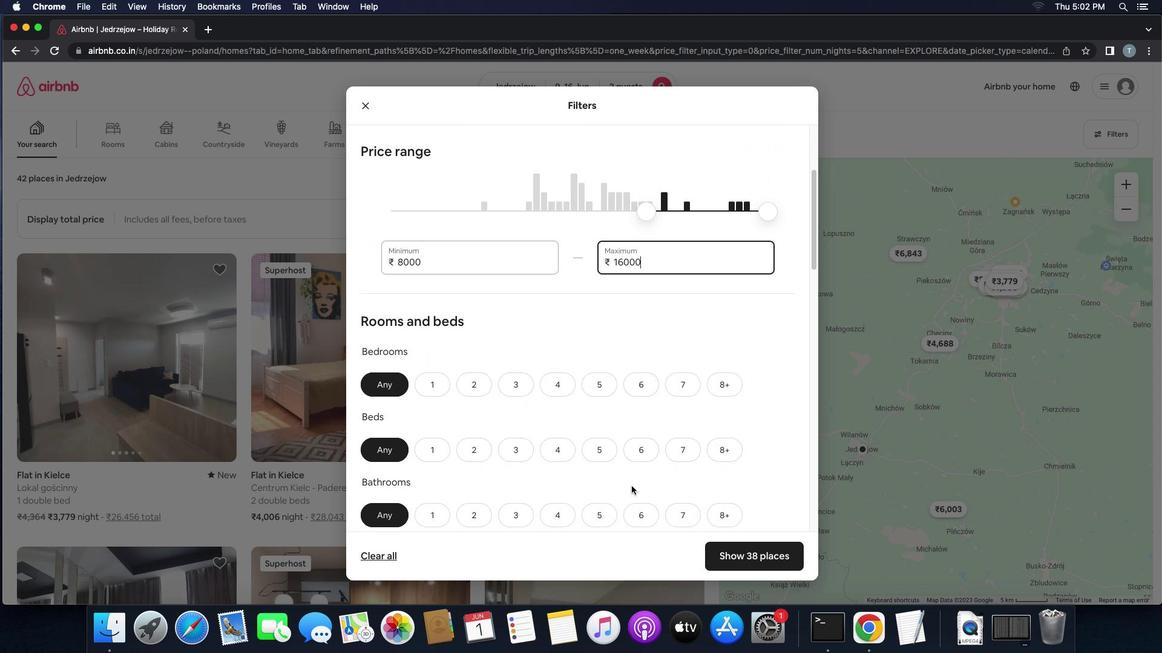 
Action: Mouse scrolled (632, 486) with delta (0, 0)
Screenshot: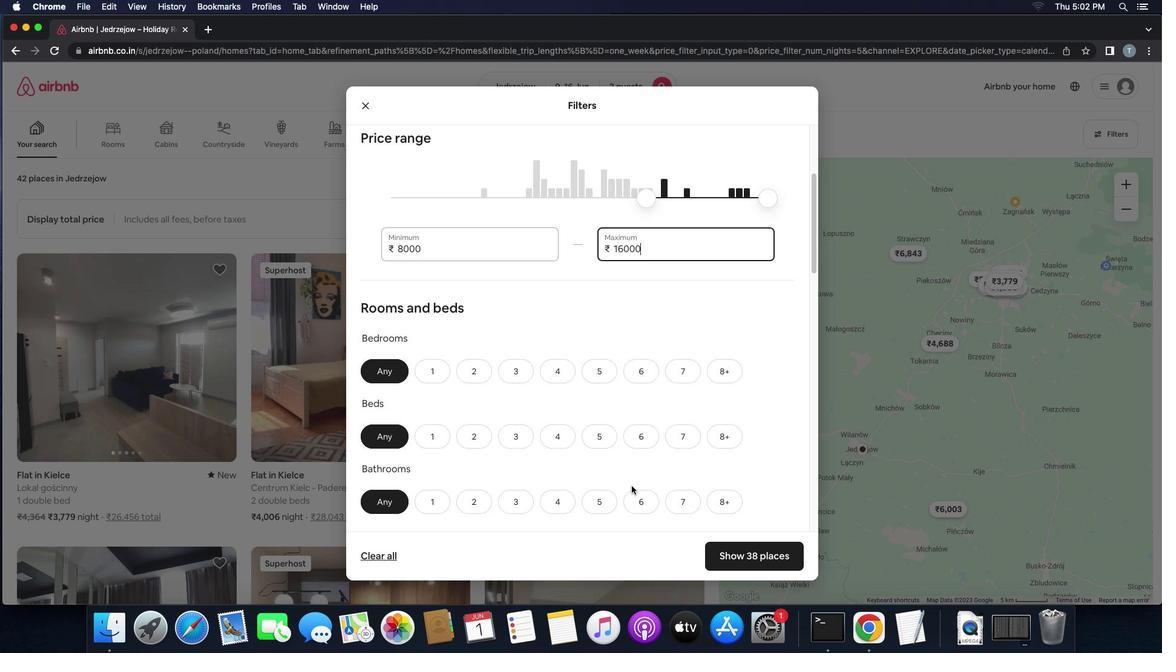 
Action: Mouse scrolled (632, 486) with delta (0, 0)
Screenshot: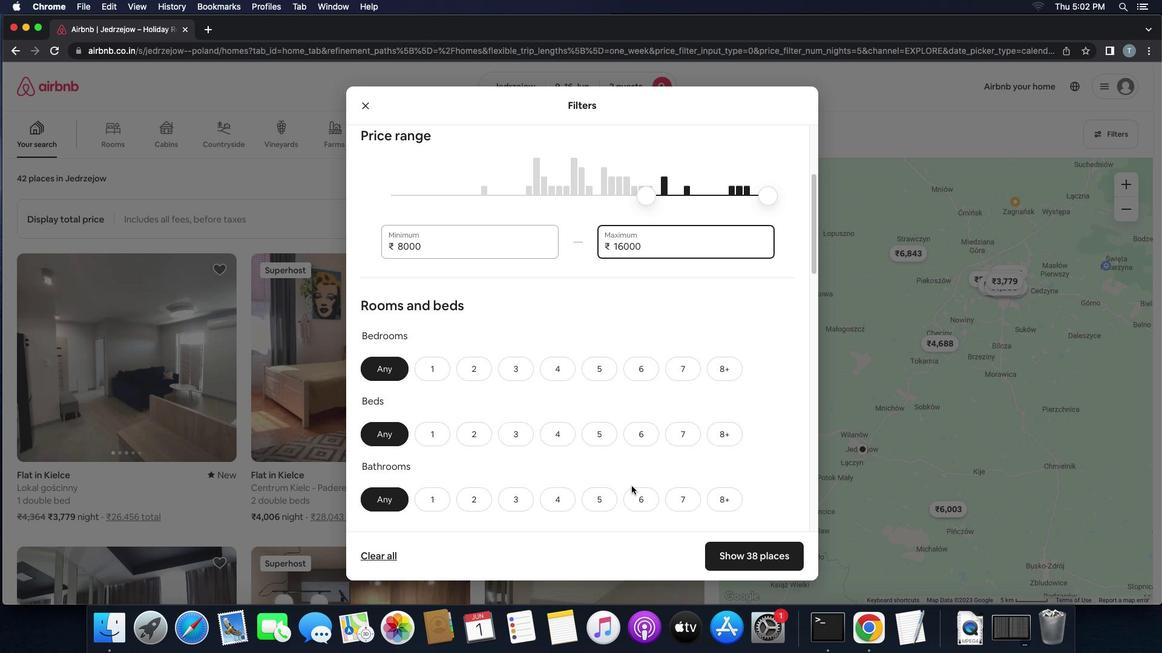 
Action: Mouse scrolled (632, 486) with delta (0, 0)
Screenshot: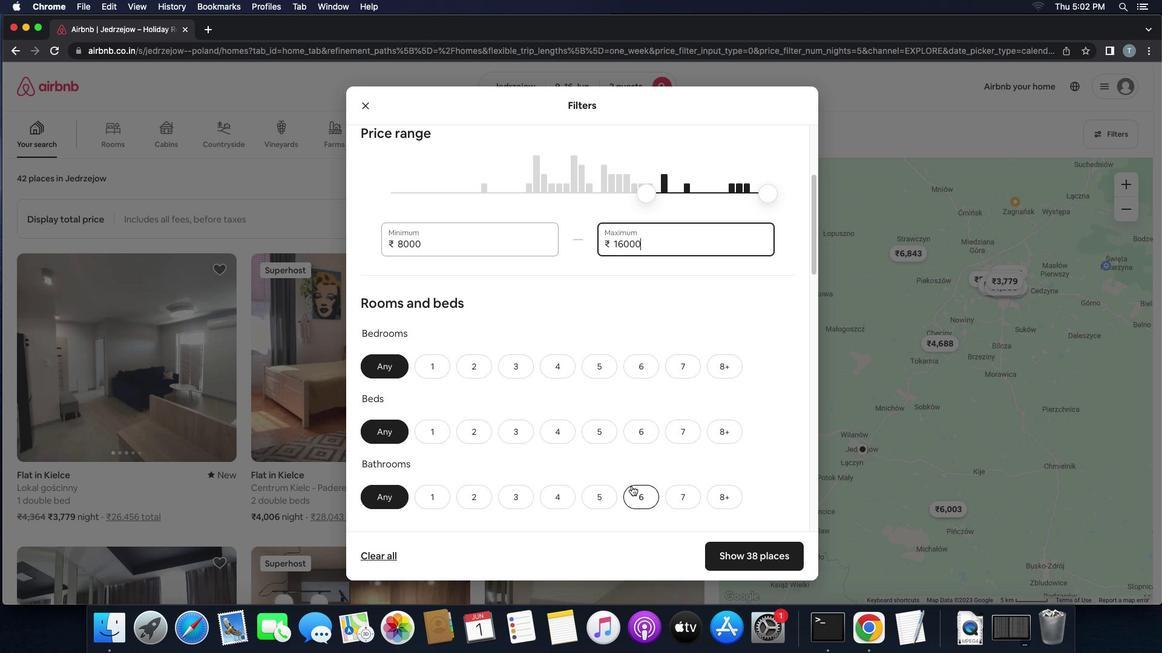 
Action: Mouse scrolled (632, 486) with delta (0, 0)
Screenshot: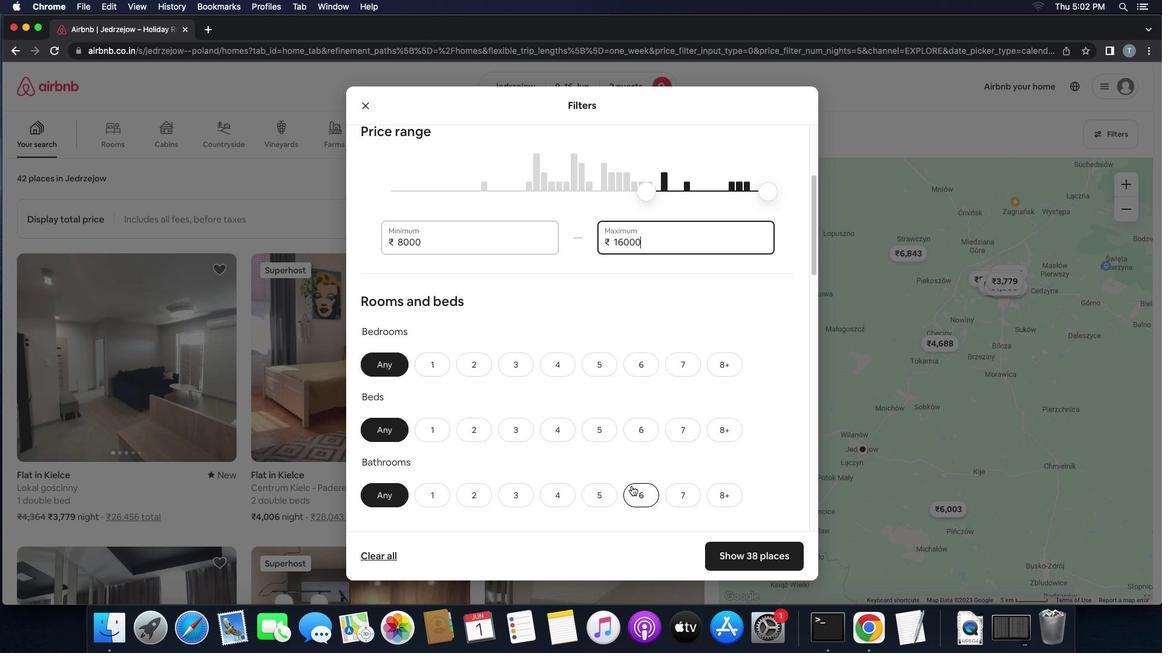 
Action: Mouse scrolled (632, 486) with delta (0, 0)
Screenshot: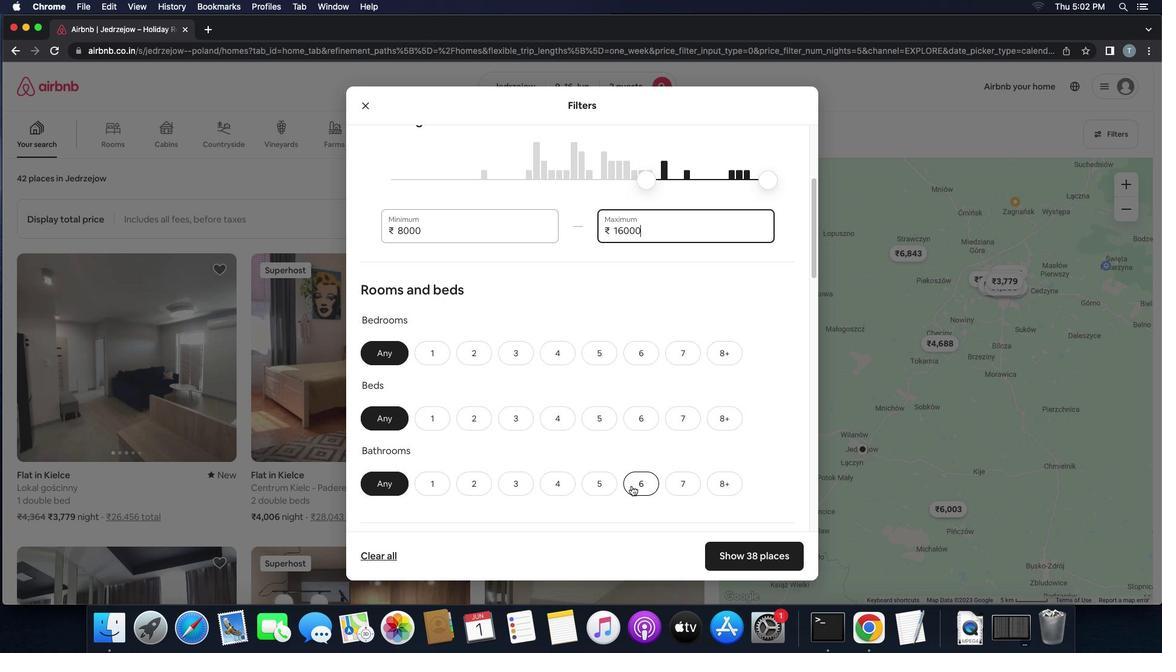 
Action: Mouse scrolled (632, 486) with delta (0, 0)
Screenshot: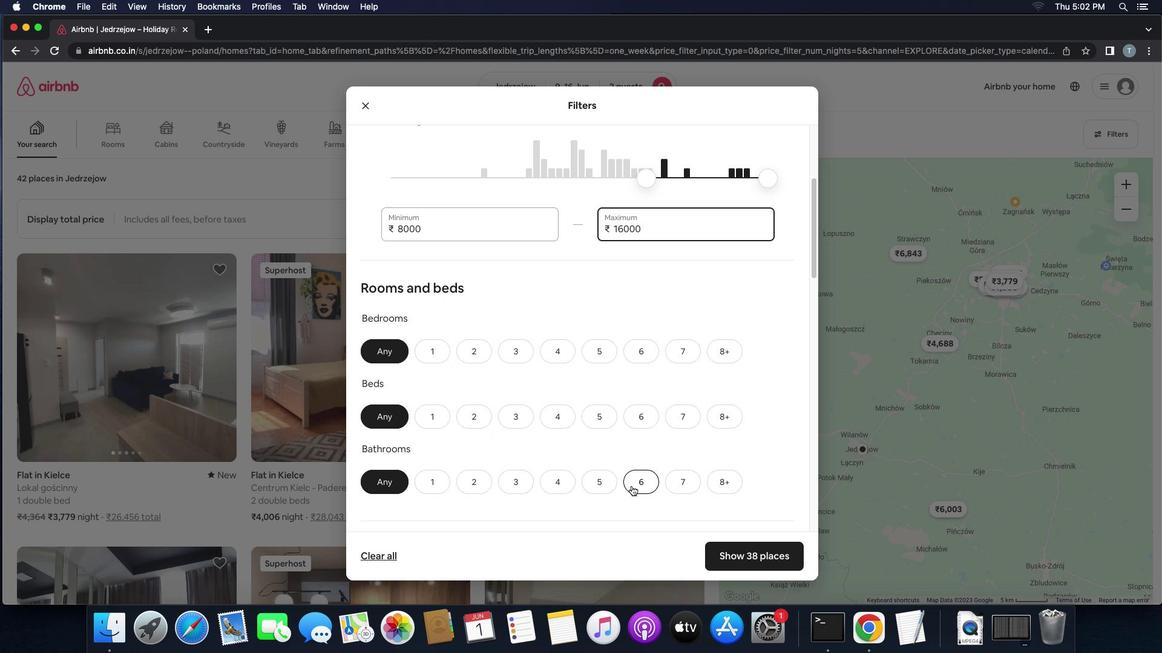 
Action: Mouse scrolled (632, 486) with delta (0, 0)
Screenshot: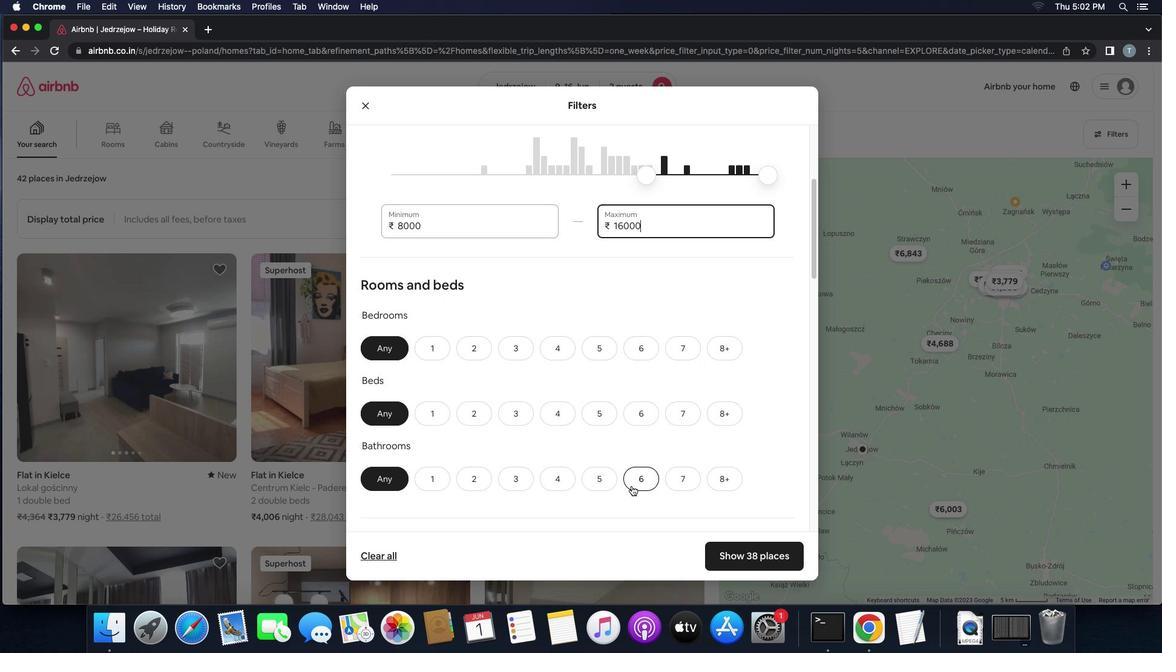 
Action: Mouse scrolled (632, 486) with delta (0, 0)
Screenshot: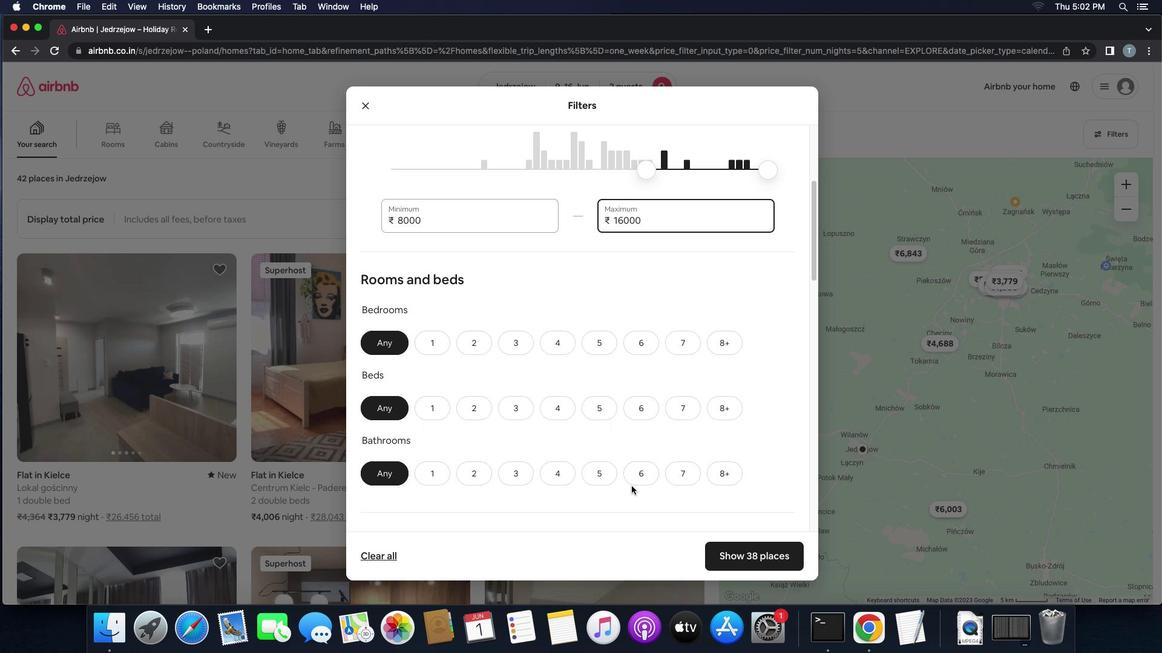 
Action: Mouse scrolled (632, 486) with delta (0, 0)
Screenshot: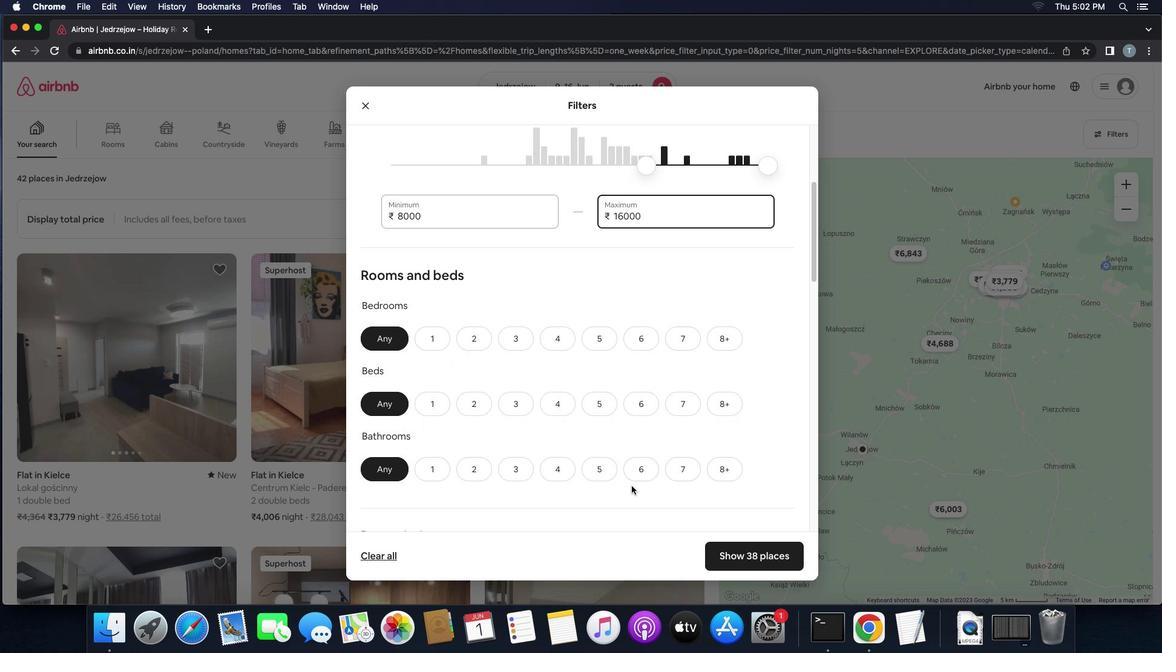 
Action: Mouse scrolled (632, 486) with delta (0, 0)
Screenshot: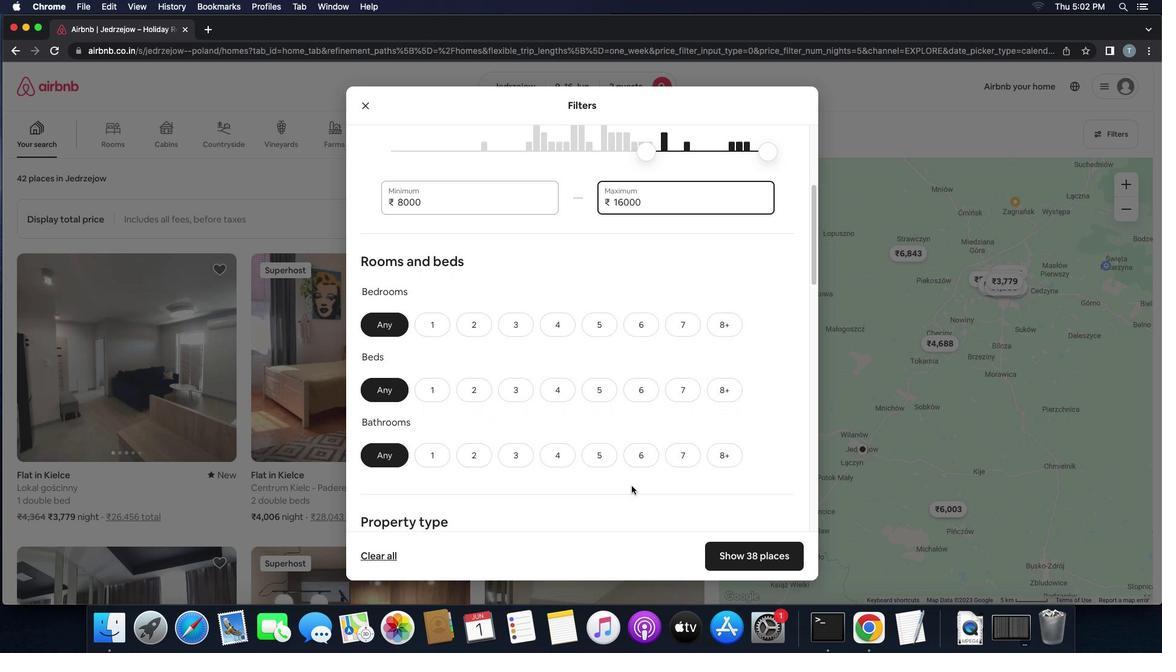 
Action: Mouse moved to (468, 320)
Screenshot: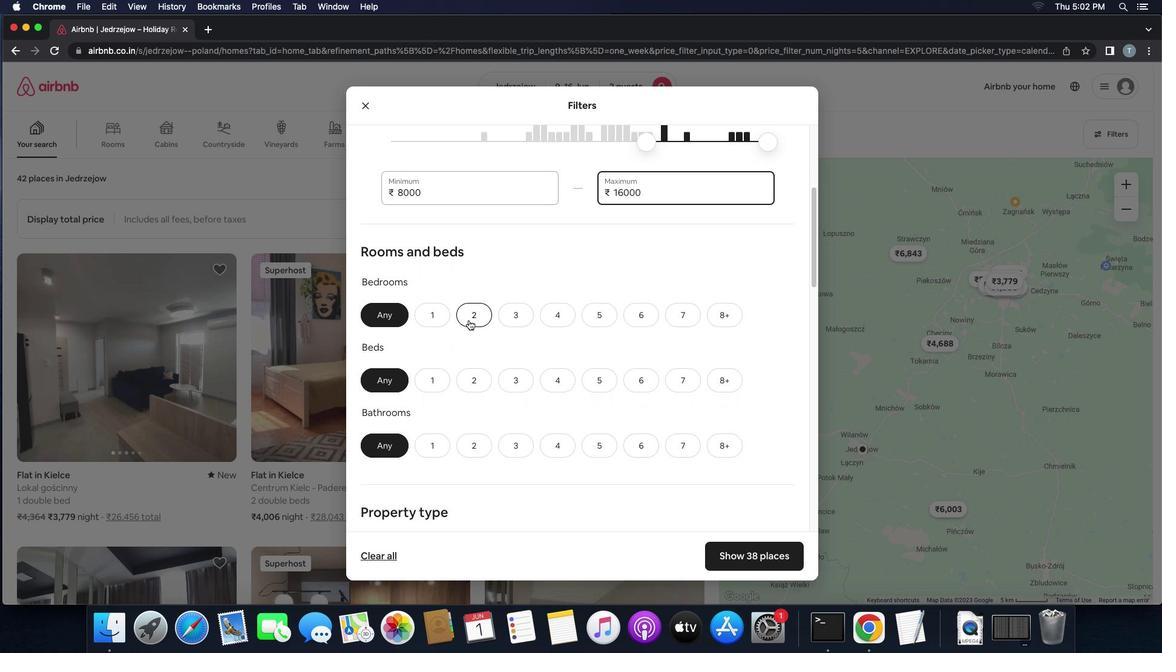 
Action: Mouse pressed left at (468, 320)
Screenshot: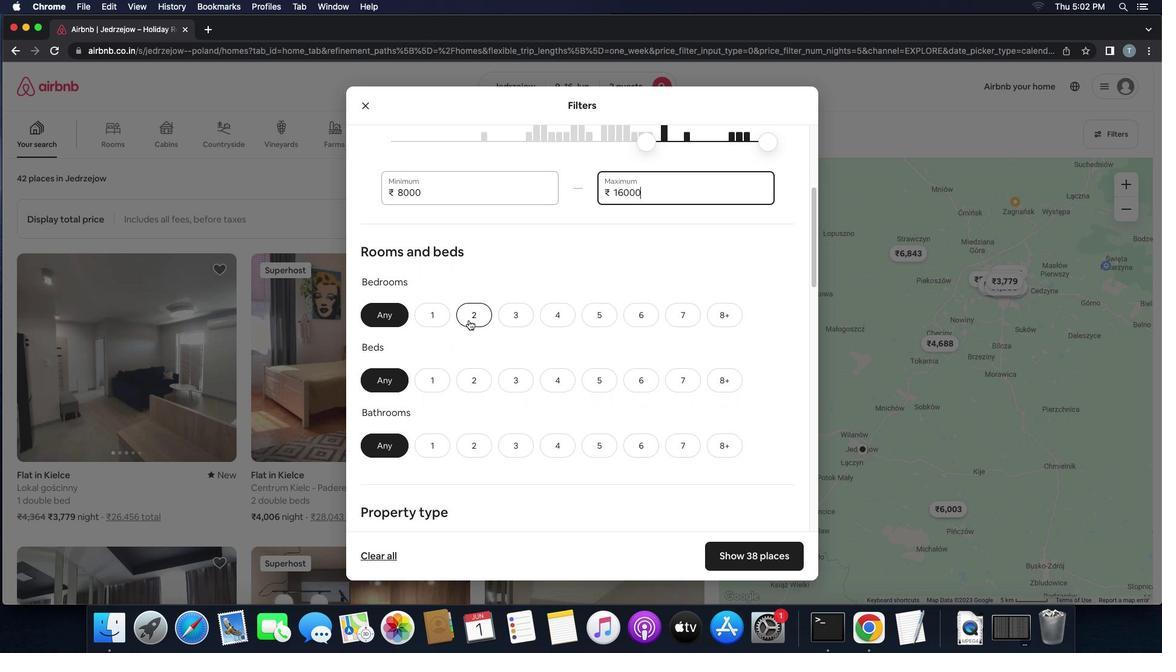 
Action: Mouse moved to (483, 388)
Screenshot: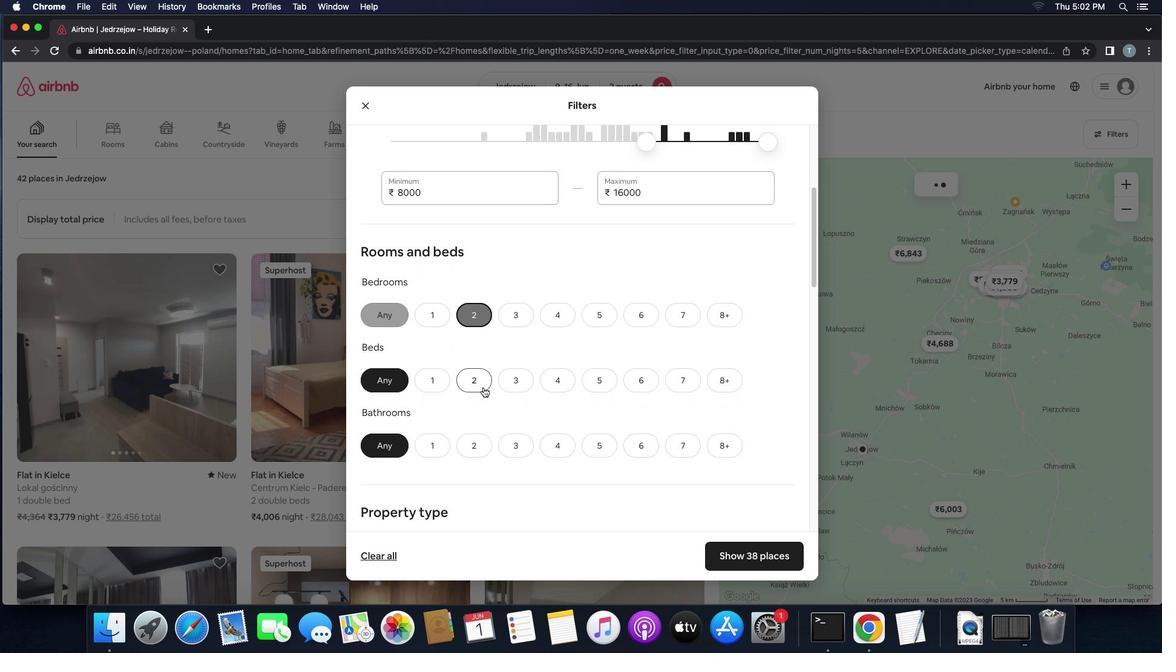 
Action: Mouse pressed left at (483, 388)
Screenshot: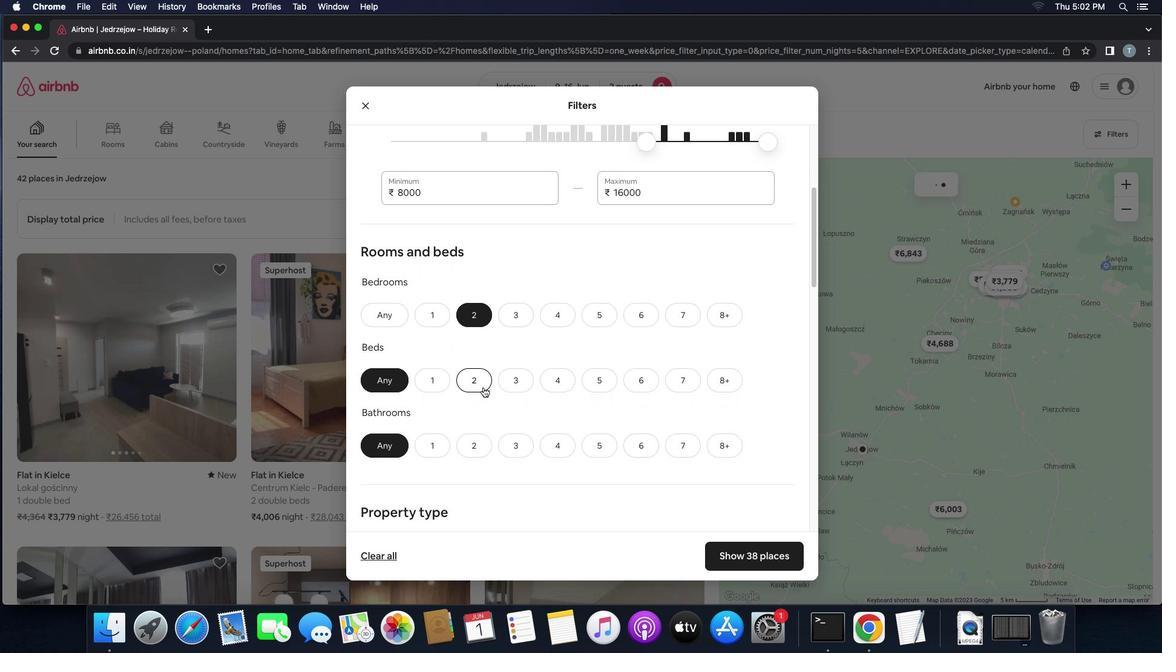 
Action: Mouse moved to (431, 452)
Screenshot: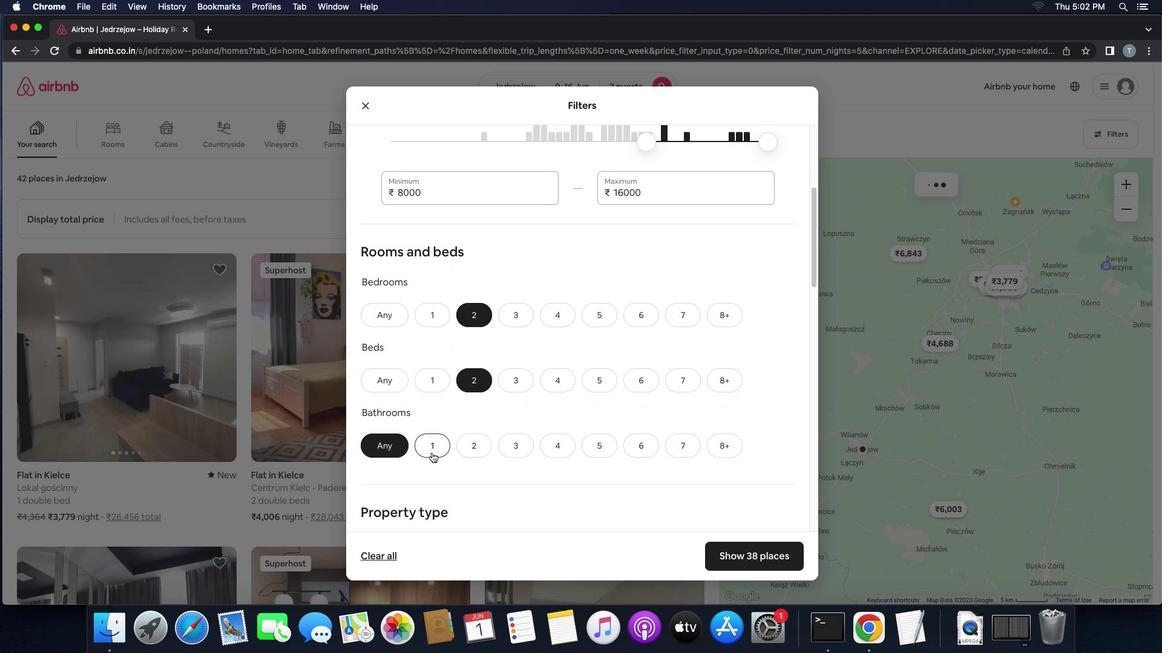 
Action: Mouse pressed left at (431, 452)
Screenshot: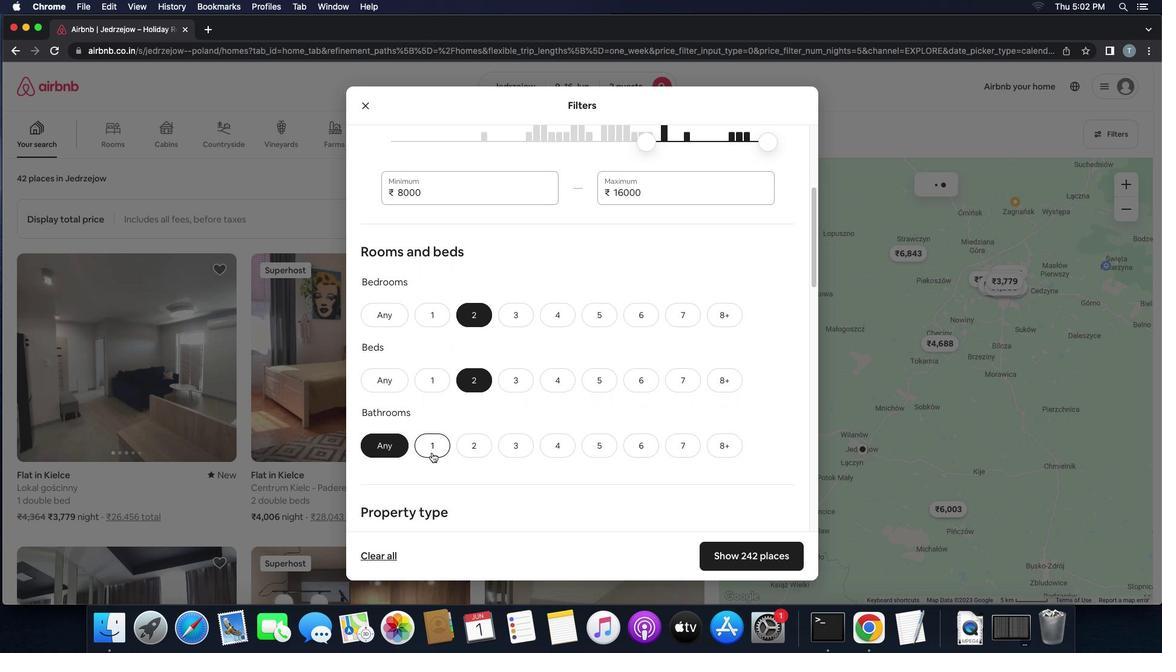 
Action: Mouse moved to (562, 459)
Screenshot: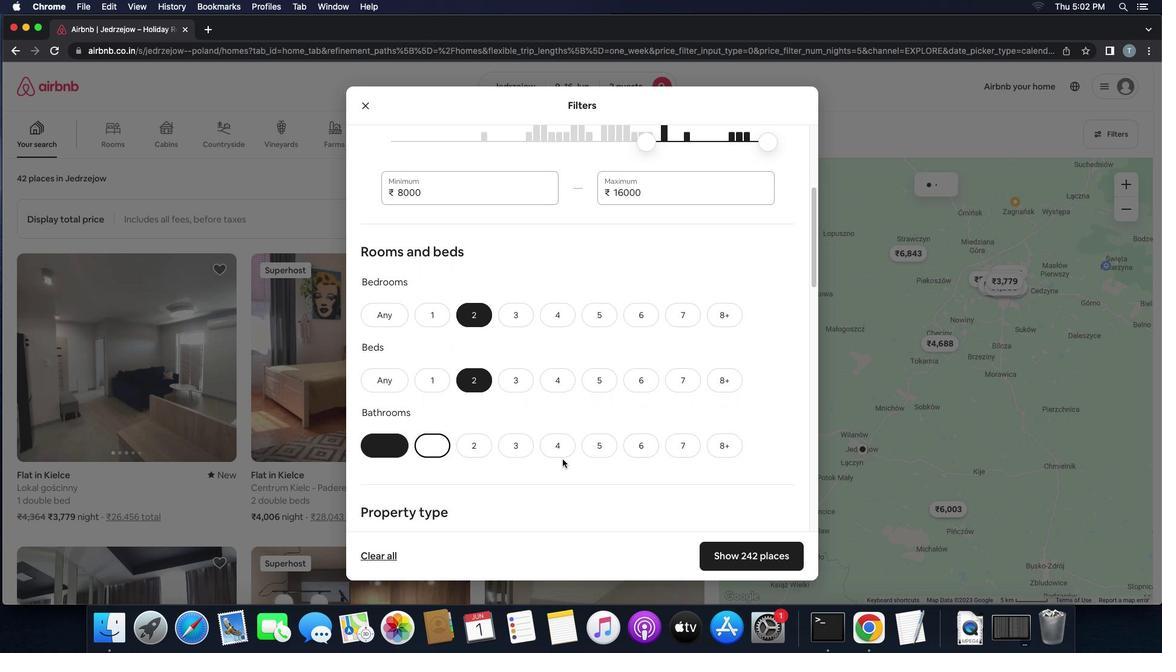 
Action: Mouse scrolled (562, 459) with delta (0, 0)
Screenshot: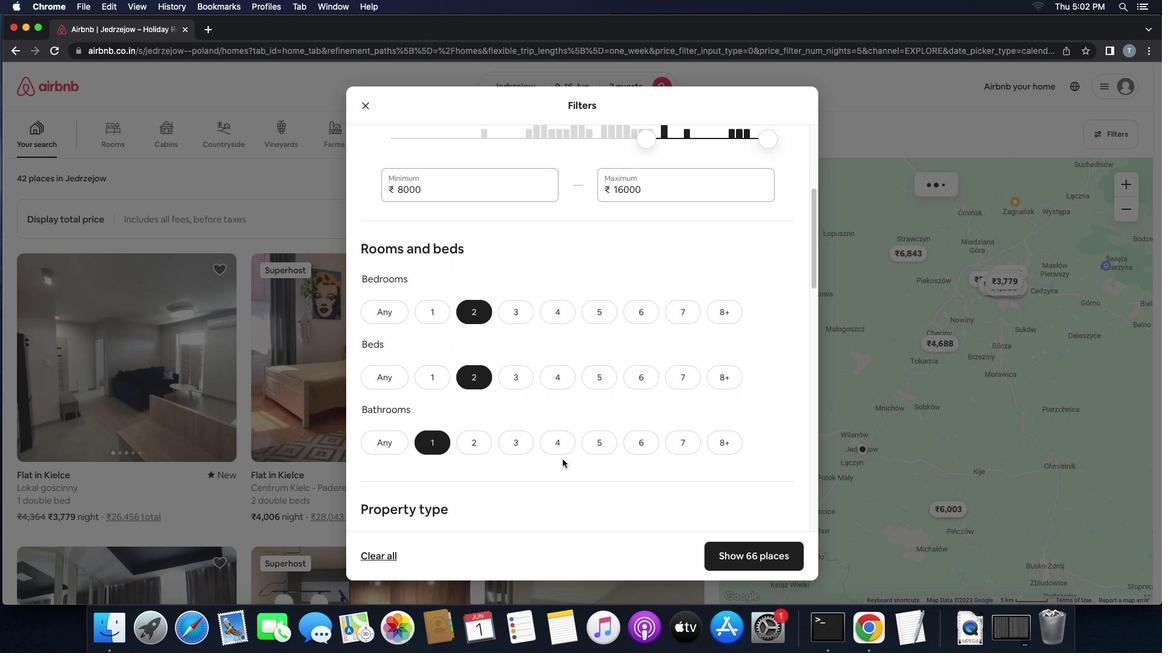 
Action: Mouse scrolled (562, 459) with delta (0, 0)
Screenshot: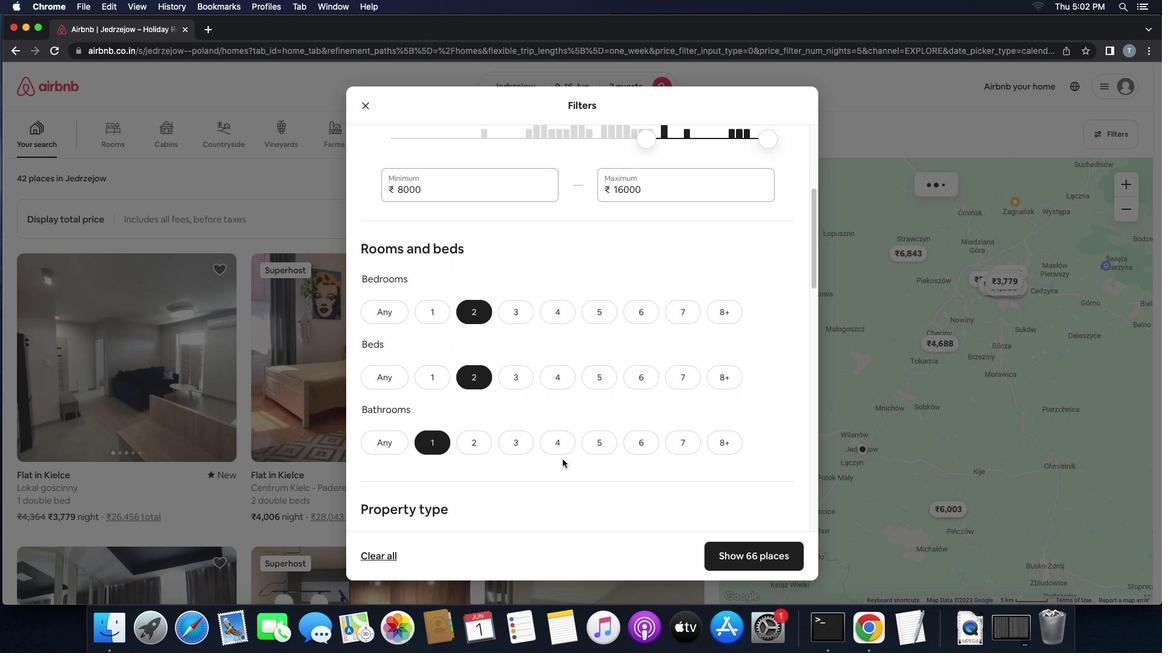 
Action: Mouse scrolled (562, 459) with delta (0, -1)
Screenshot: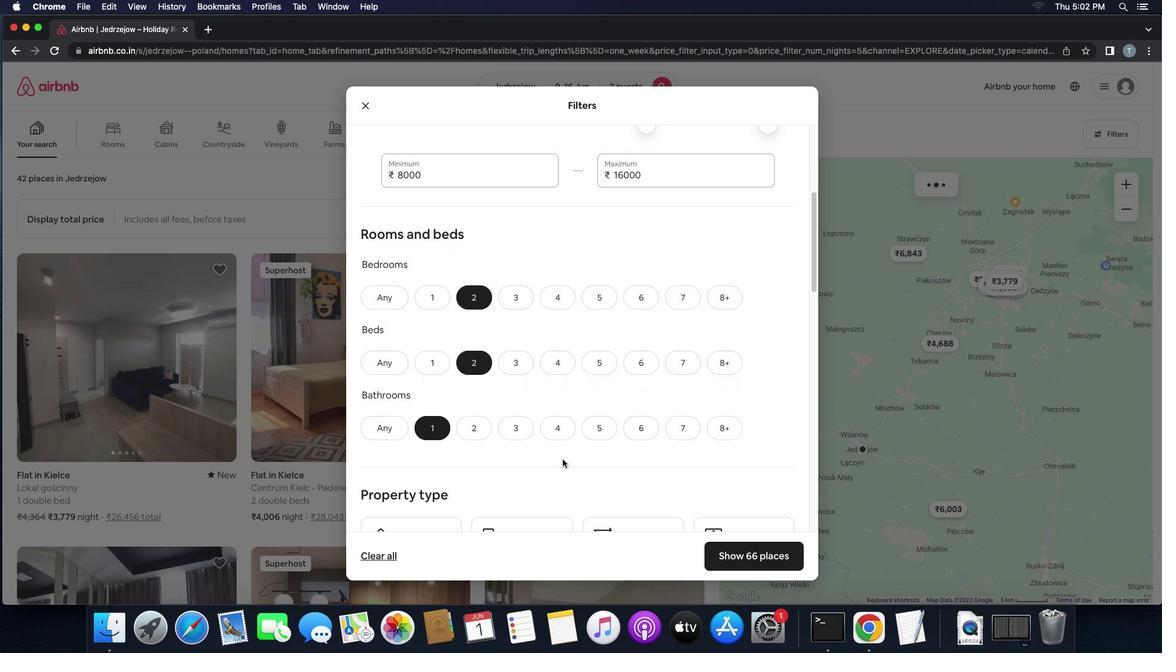
Action: Mouse scrolled (562, 459) with delta (0, 0)
Screenshot: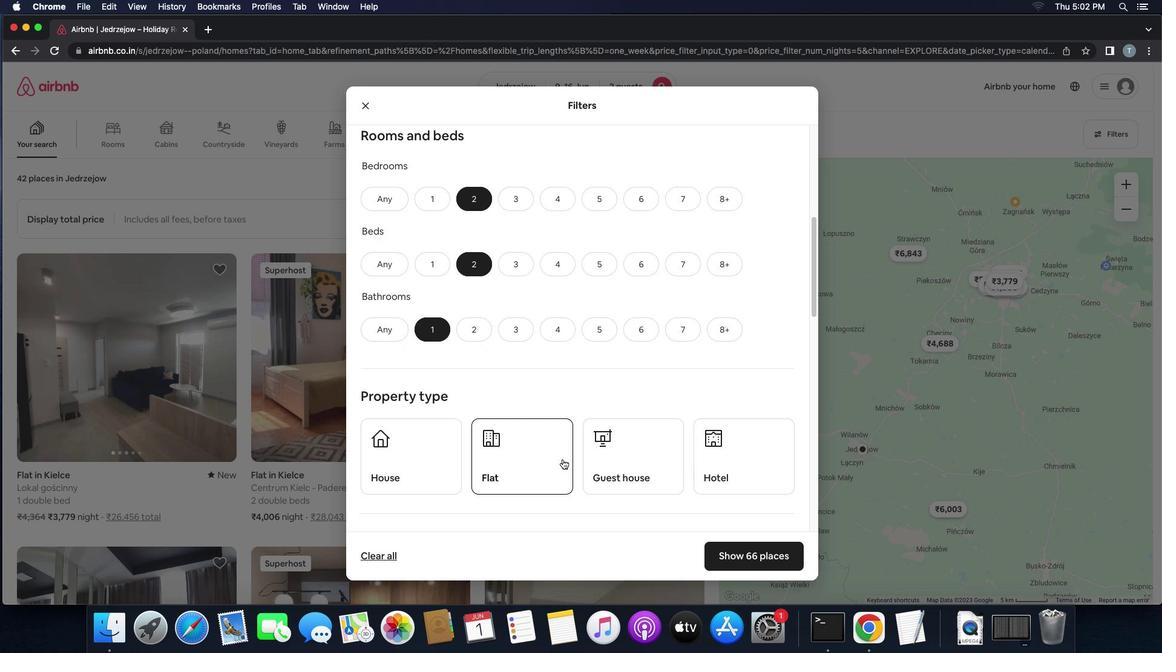 
Action: Mouse scrolled (562, 459) with delta (0, 0)
Screenshot: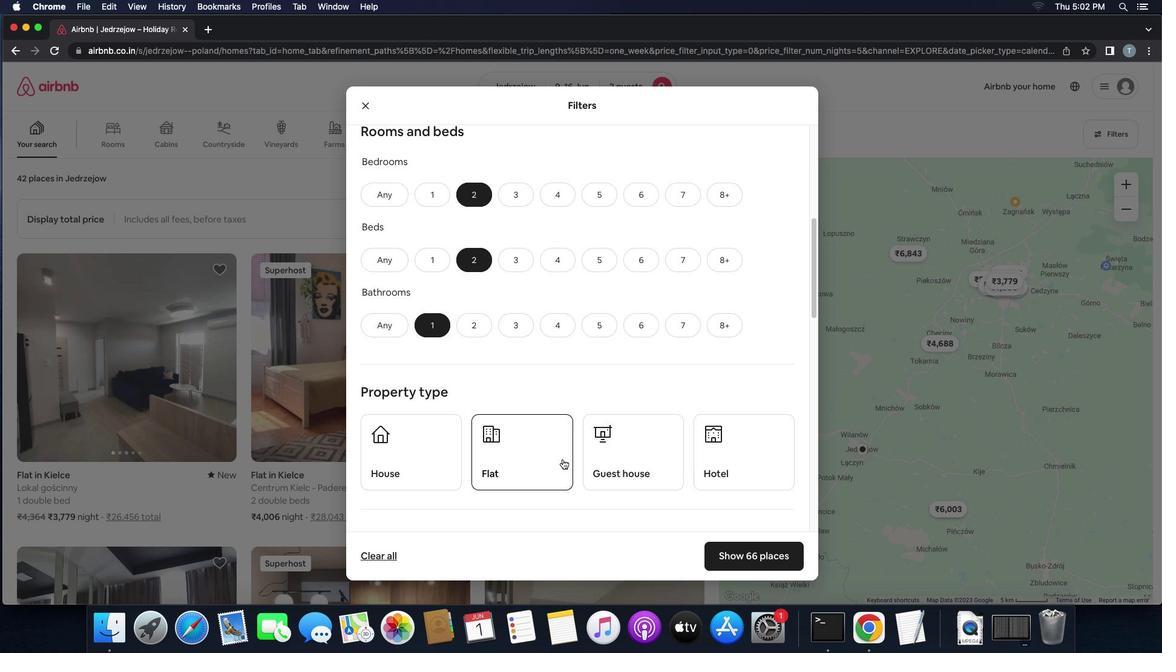 
Action: Mouse scrolled (562, 459) with delta (0, 0)
Screenshot: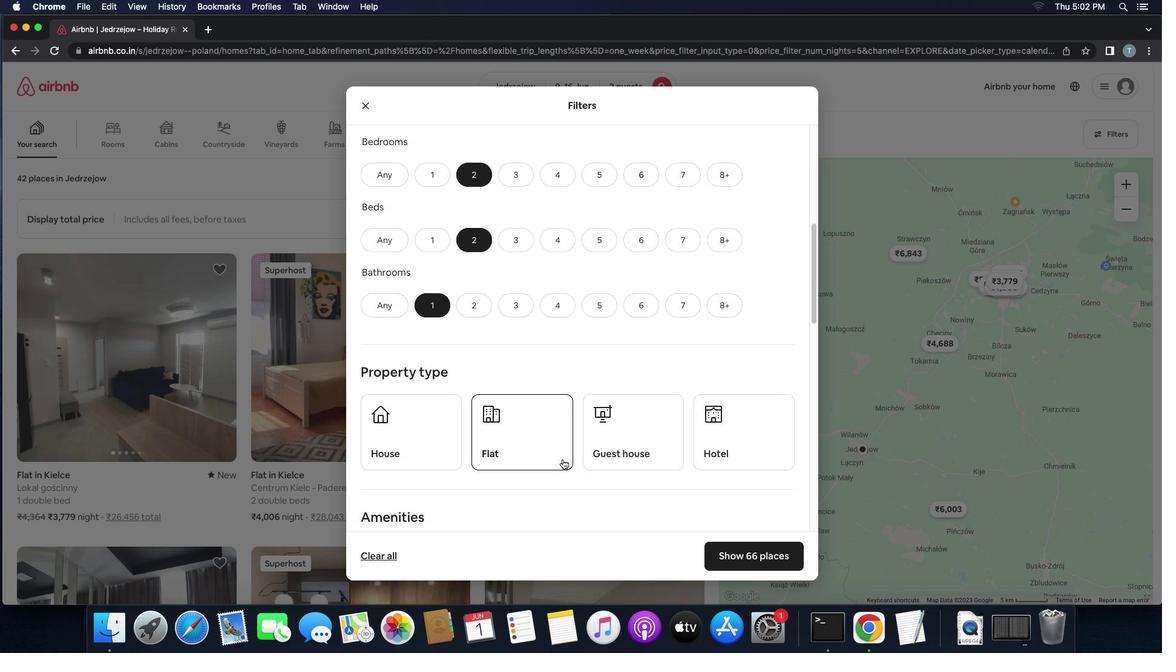 
Action: Mouse scrolled (562, 459) with delta (0, 0)
Screenshot: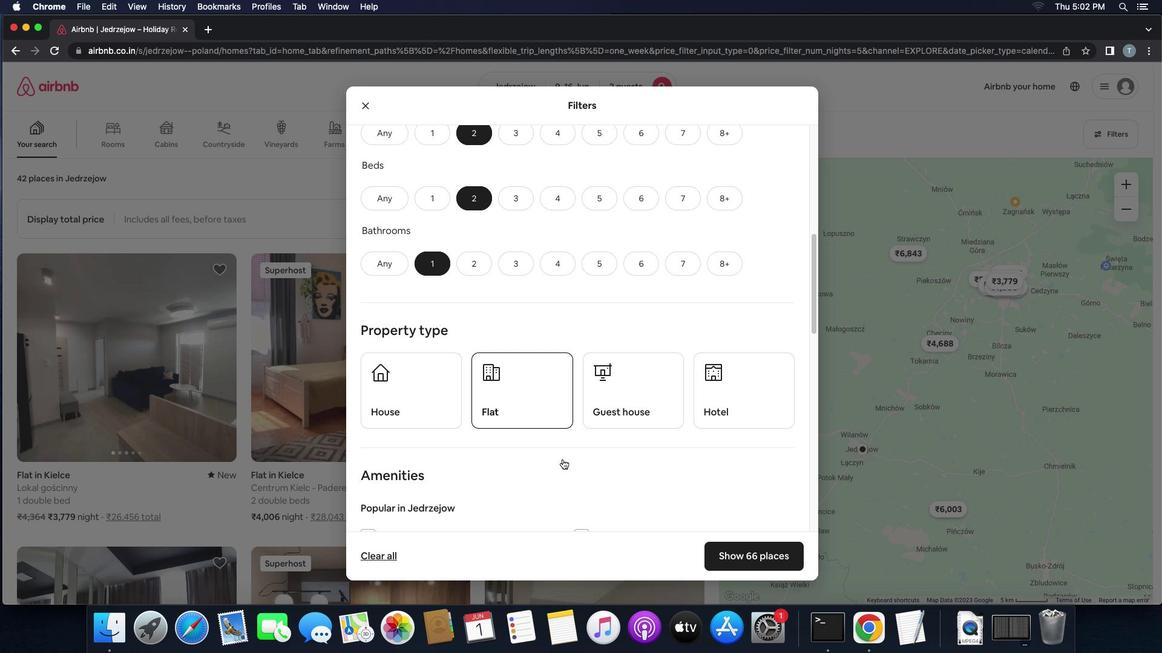 
Action: Mouse scrolled (562, 459) with delta (0, 0)
Screenshot: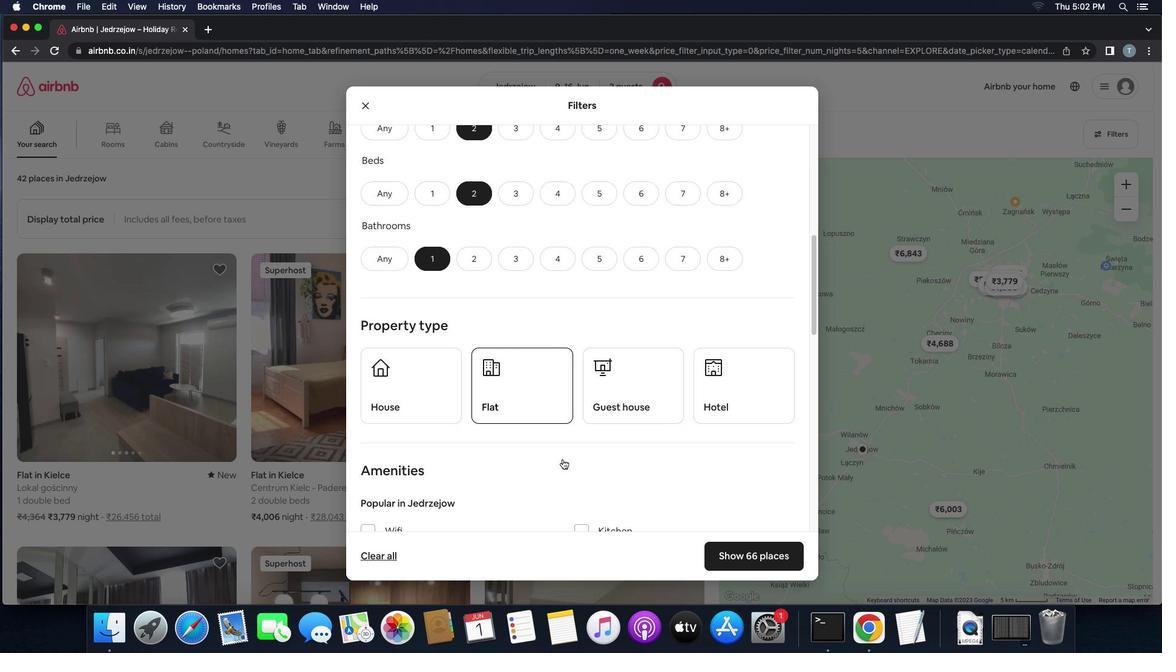 
Action: Mouse scrolled (562, 459) with delta (0, -1)
Screenshot: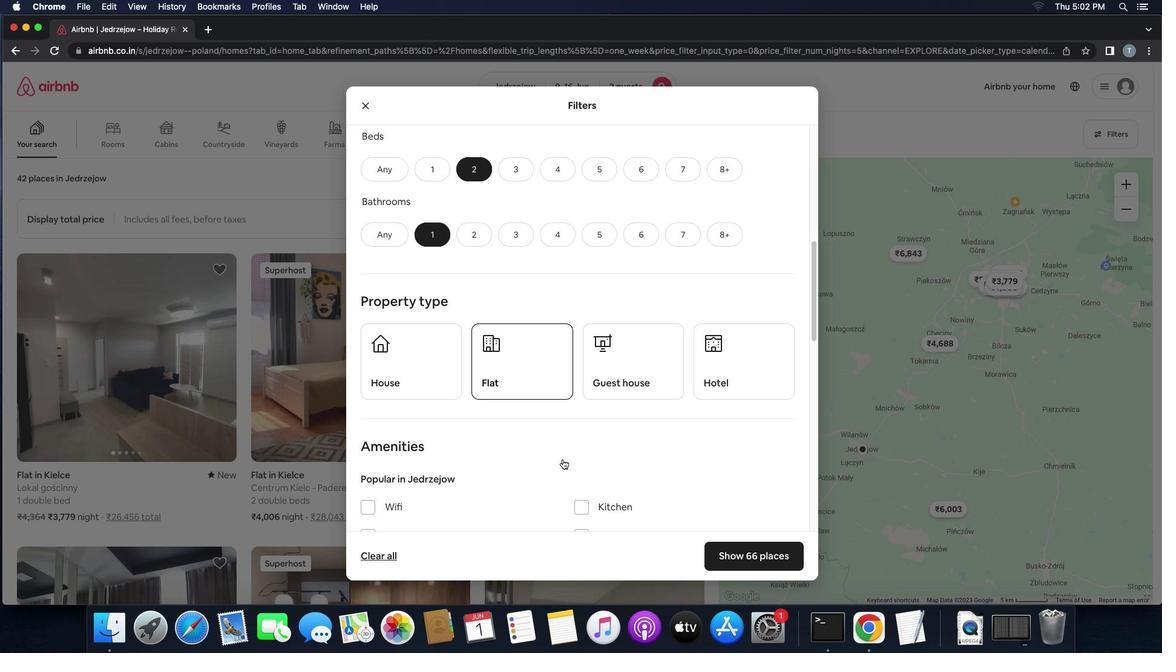 
Action: Mouse scrolled (562, 459) with delta (0, 0)
Screenshot: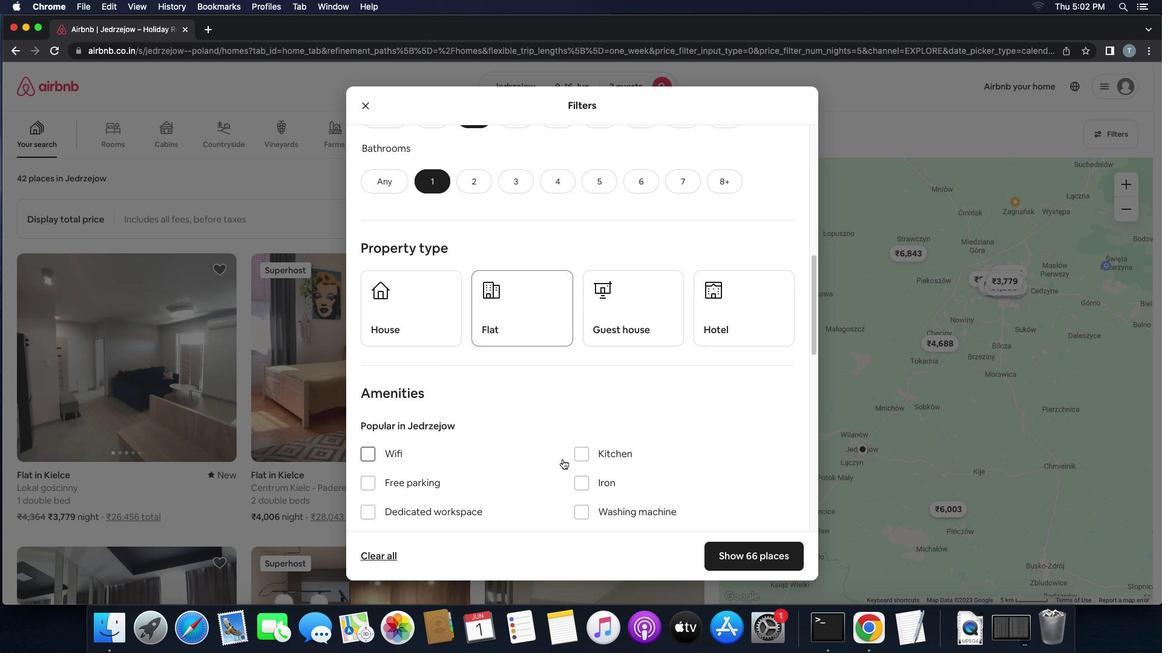 
Action: Mouse scrolled (562, 459) with delta (0, 0)
Screenshot: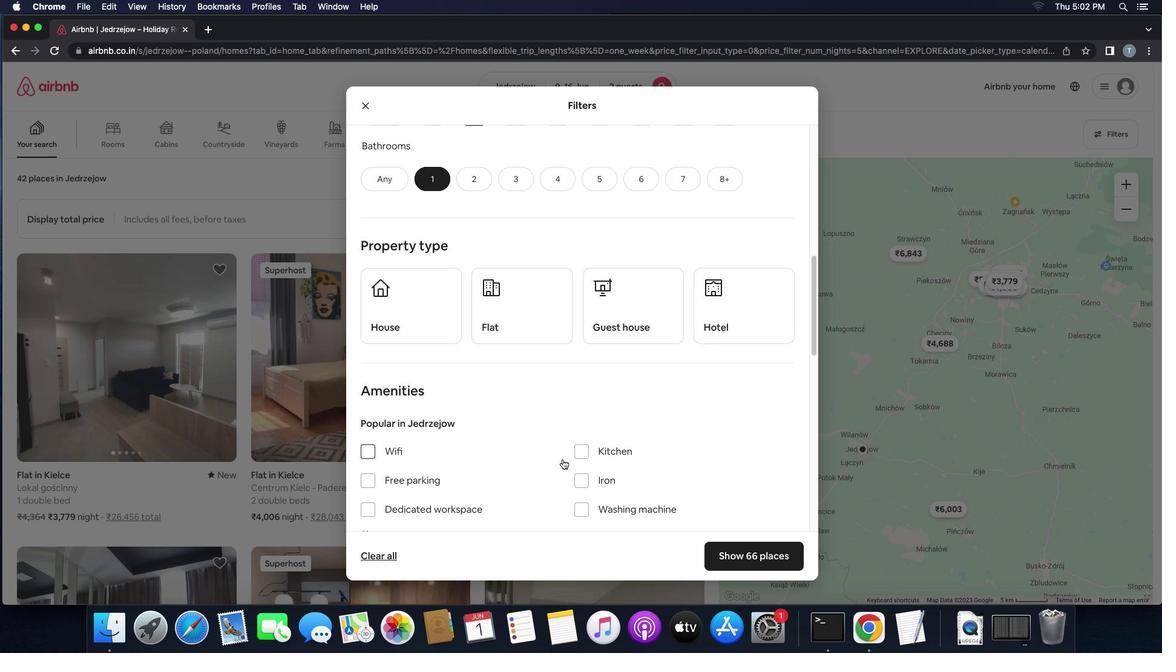 
Action: Mouse scrolled (562, 459) with delta (0, 0)
Screenshot: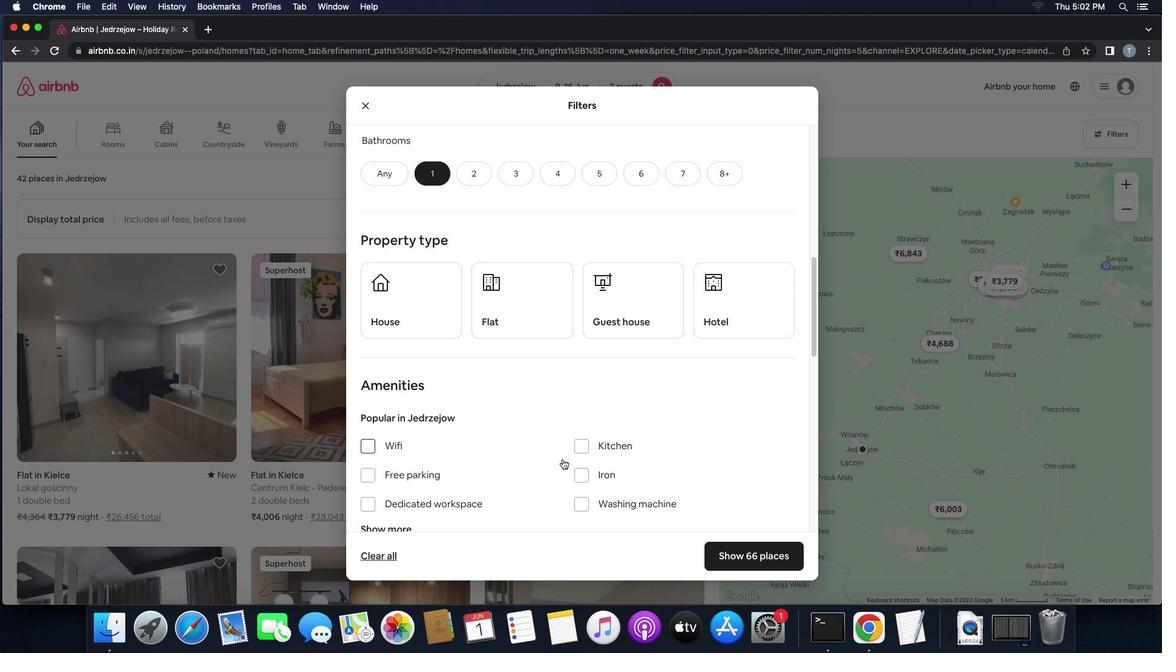 
Action: Mouse moved to (428, 299)
Screenshot: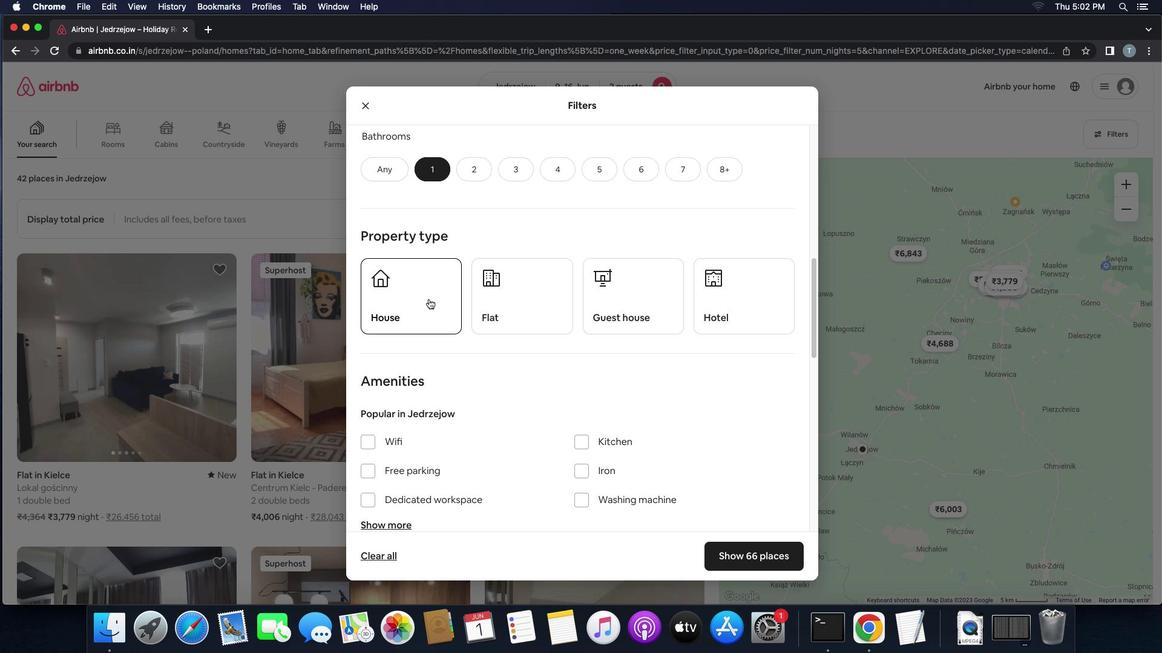 
Action: Mouse pressed left at (428, 299)
Screenshot: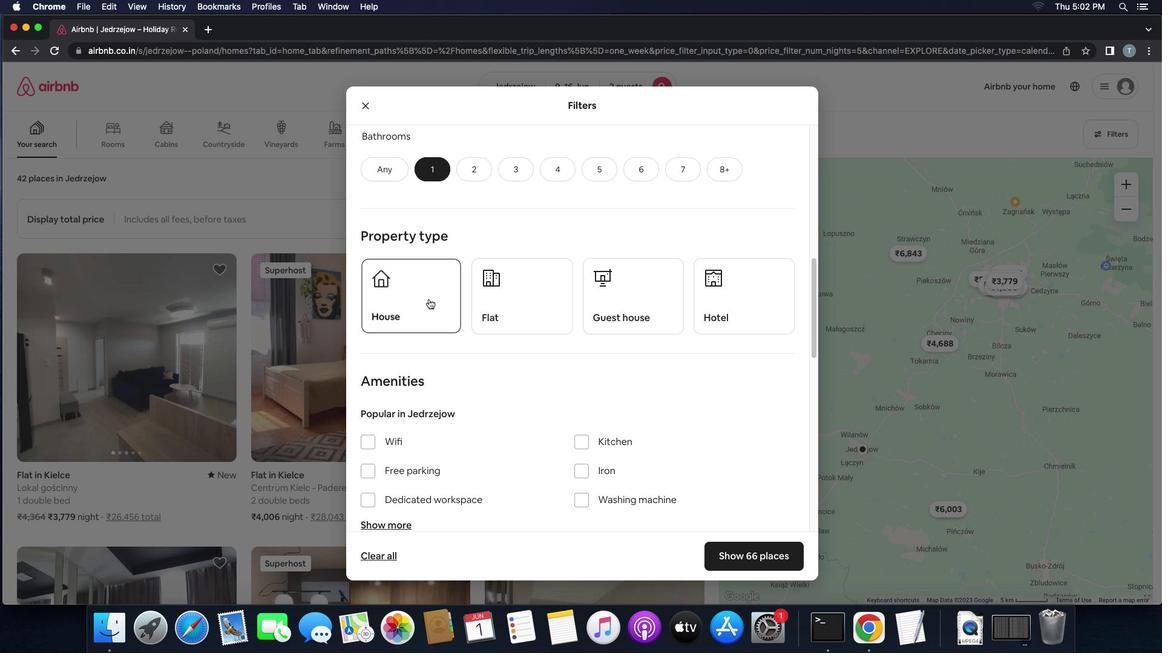 
Action: Mouse moved to (507, 301)
Screenshot: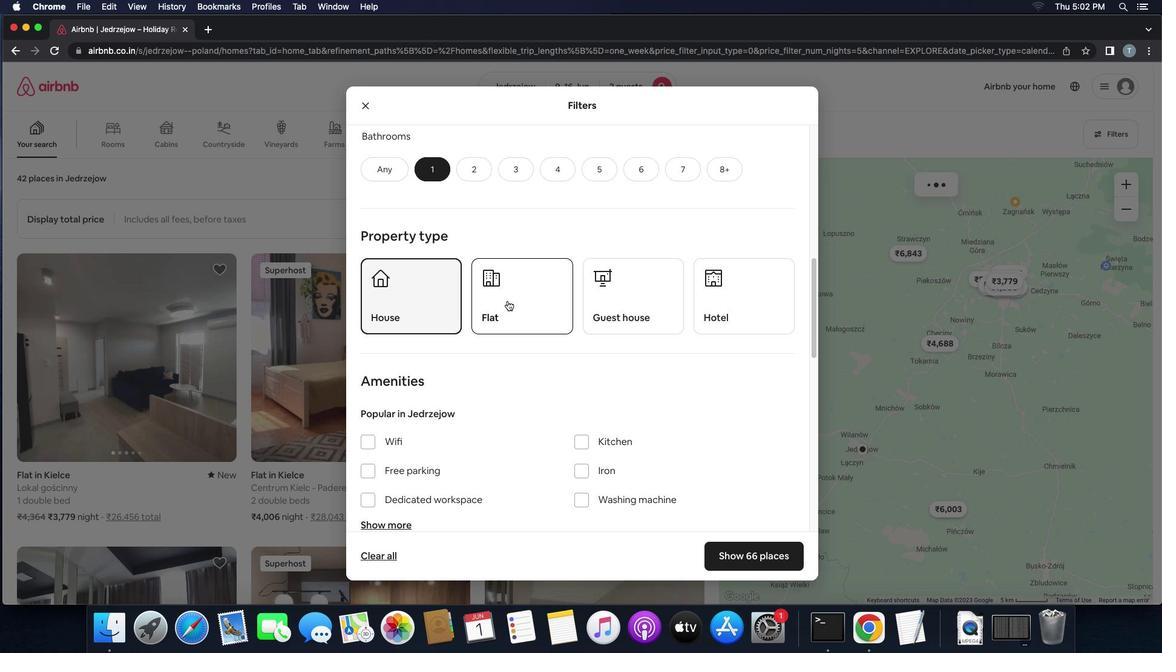 
Action: Mouse pressed left at (507, 301)
Screenshot: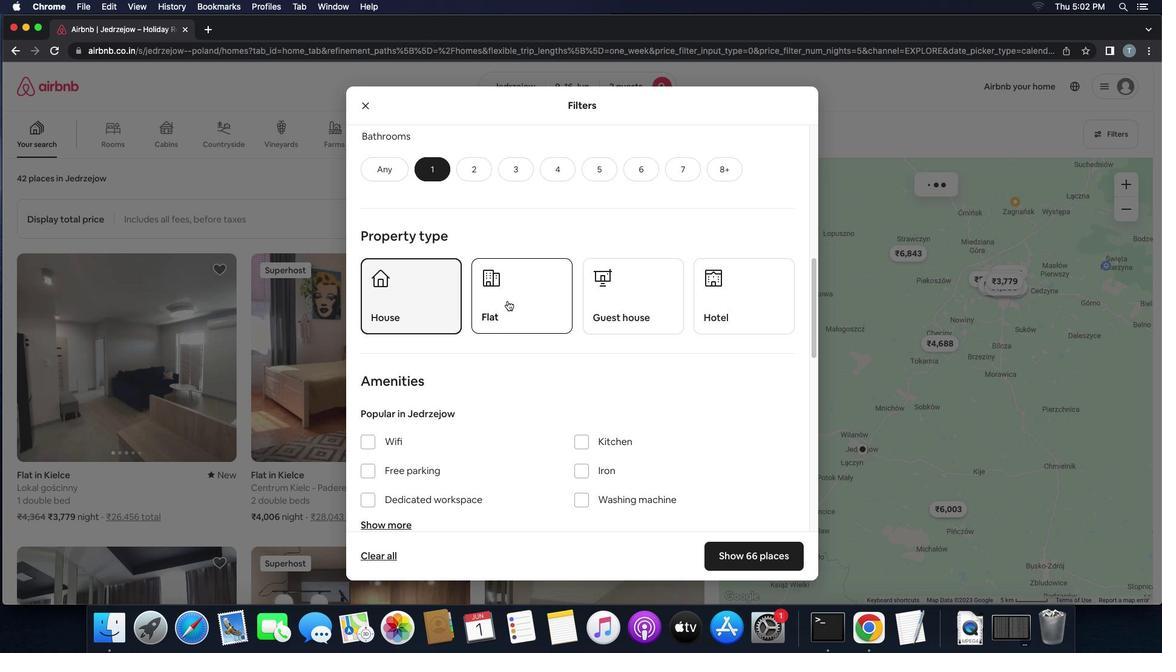 
Action: Mouse moved to (598, 311)
Screenshot: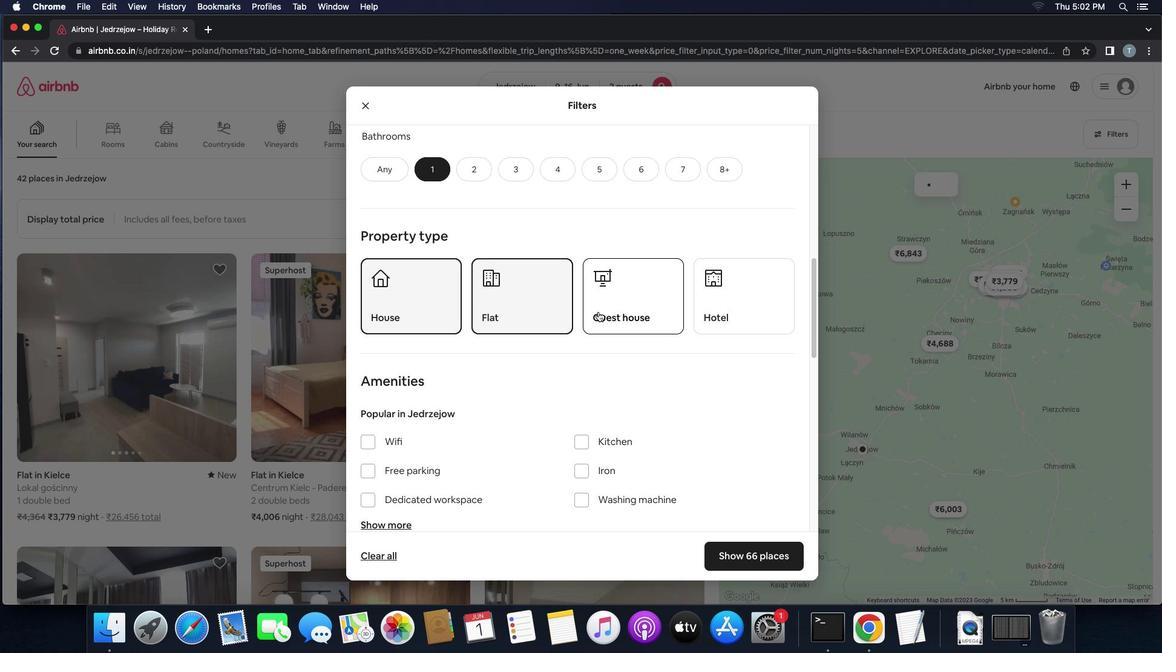 
Action: Mouse pressed left at (598, 311)
Screenshot: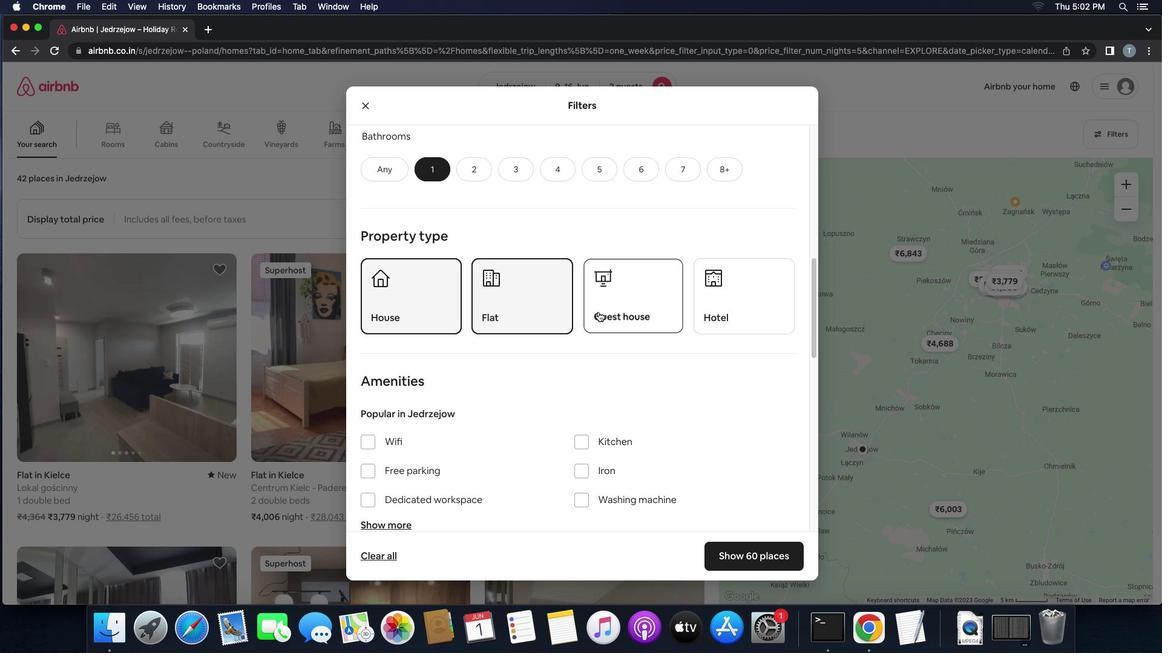 
Action: Mouse moved to (573, 398)
Screenshot: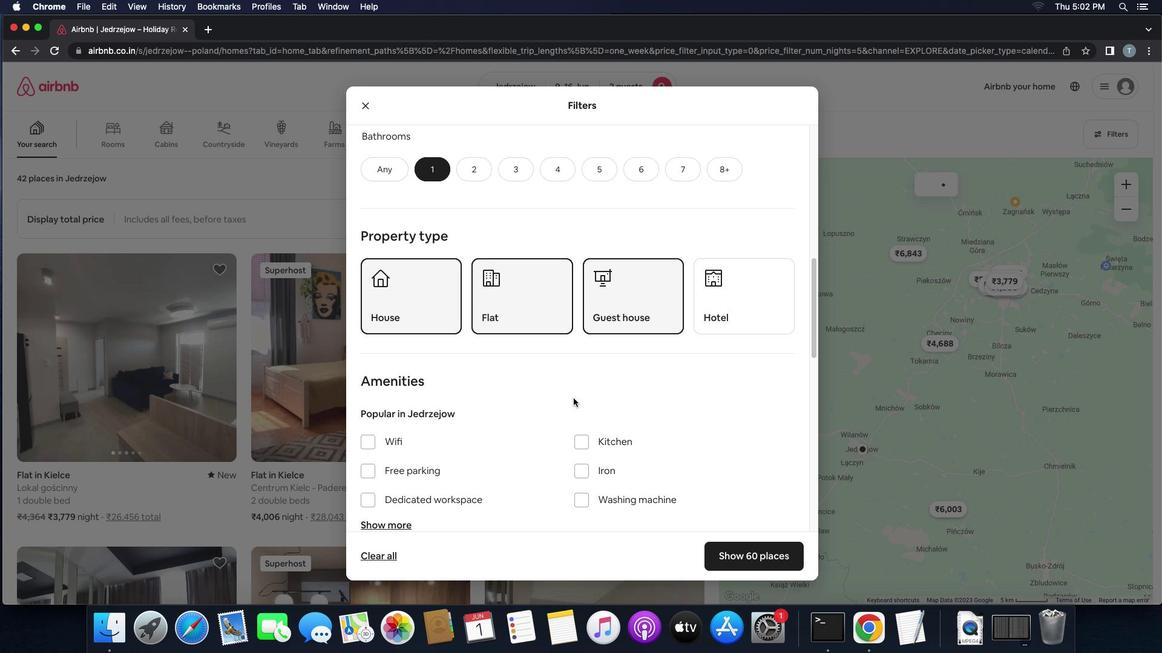 
Action: Mouse scrolled (573, 398) with delta (0, 0)
Screenshot: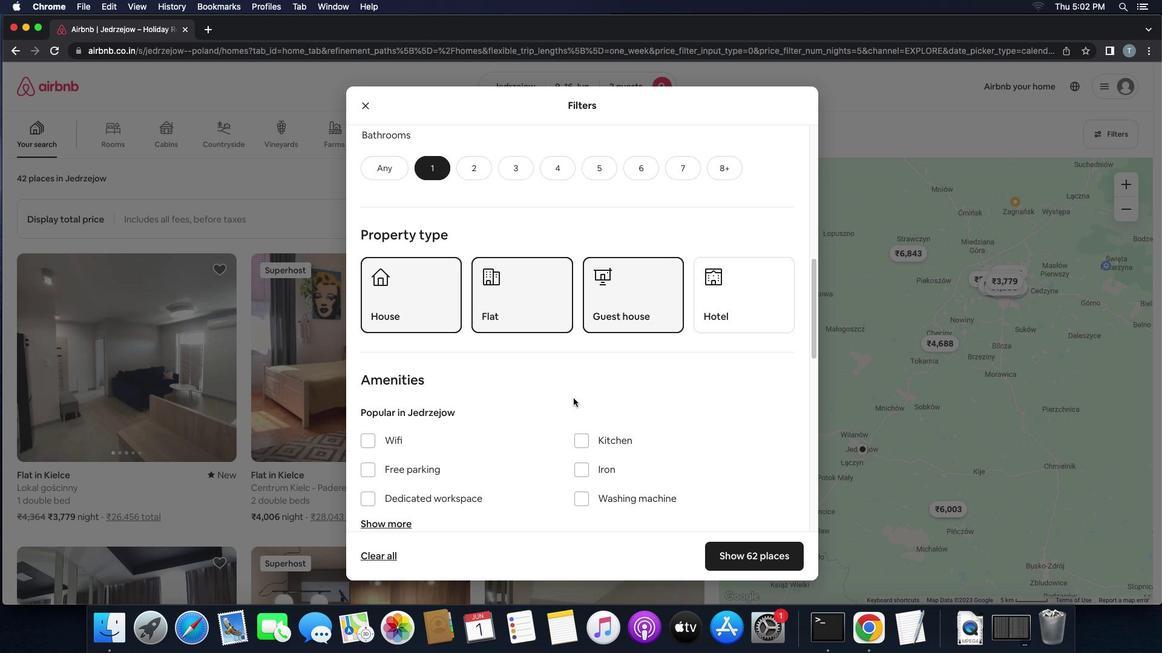 
Action: Mouse scrolled (573, 398) with delta (0, 0)
Screenshot: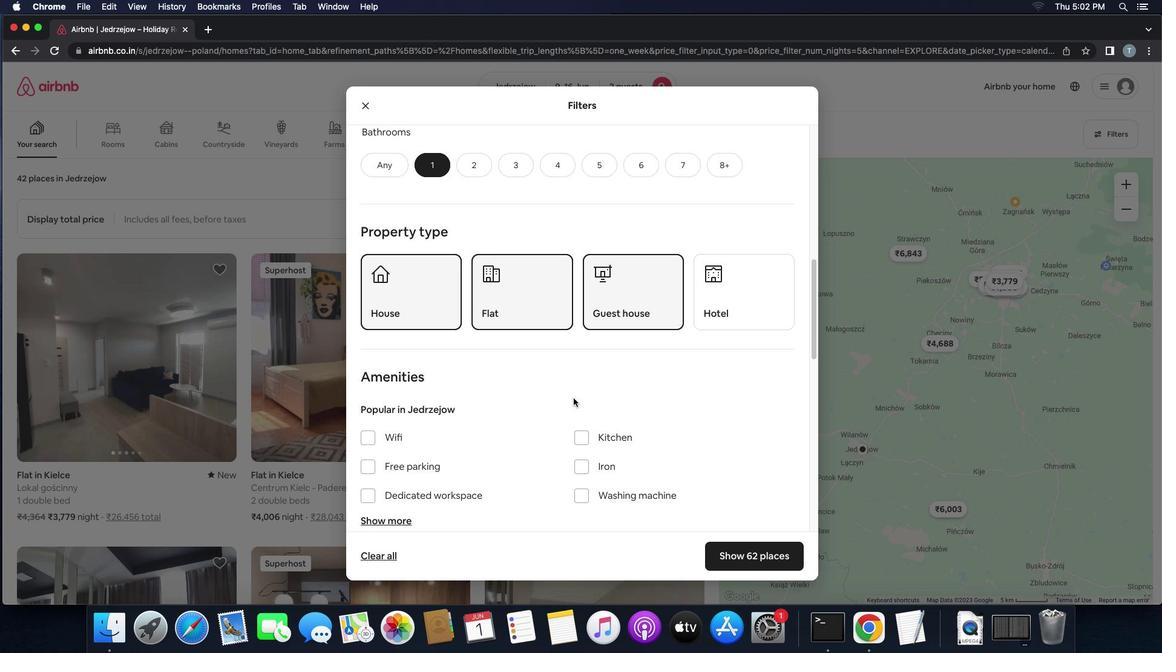 
Action: Mouse scrolled (573, 398) with delta (0, 0)
Screenshot: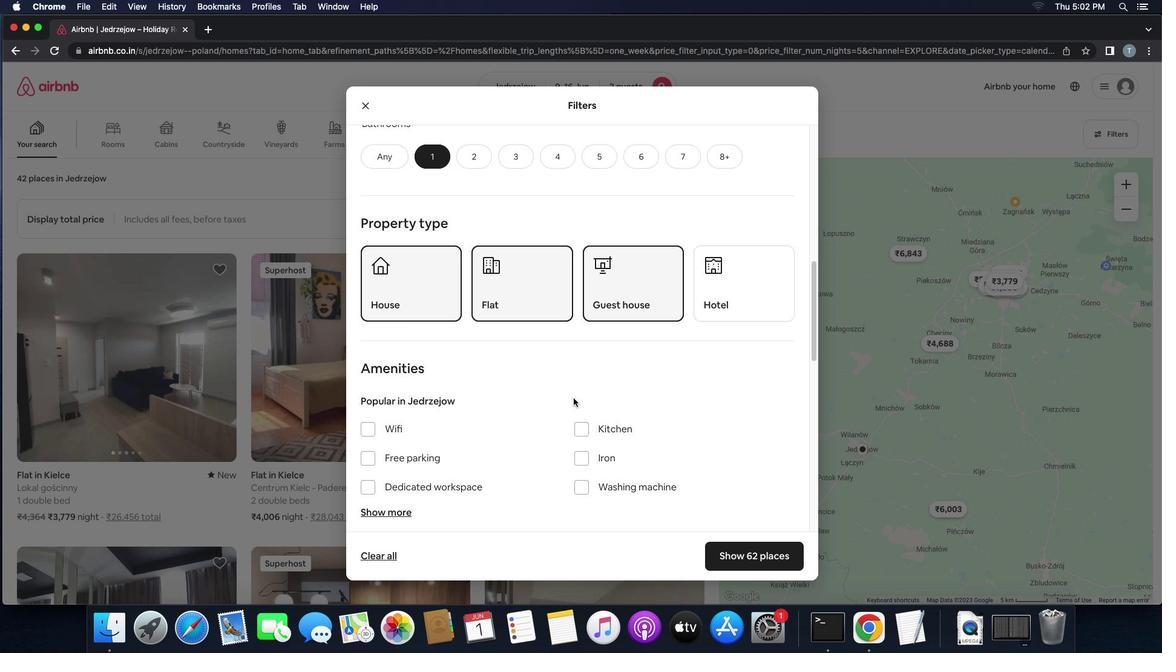 
Action: Mouse scrolled (573, 398) with delta (0, 0)
Screenshot: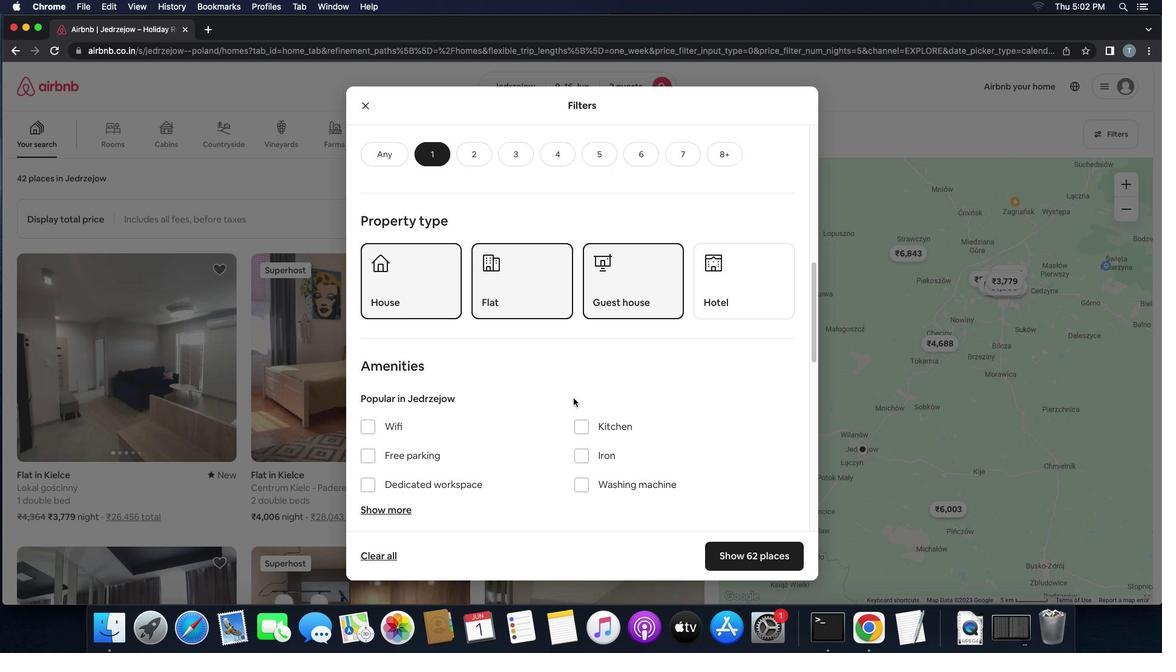 
Action: Mouse scrolled (573, 398) with delta (0, 0)
Screenshot: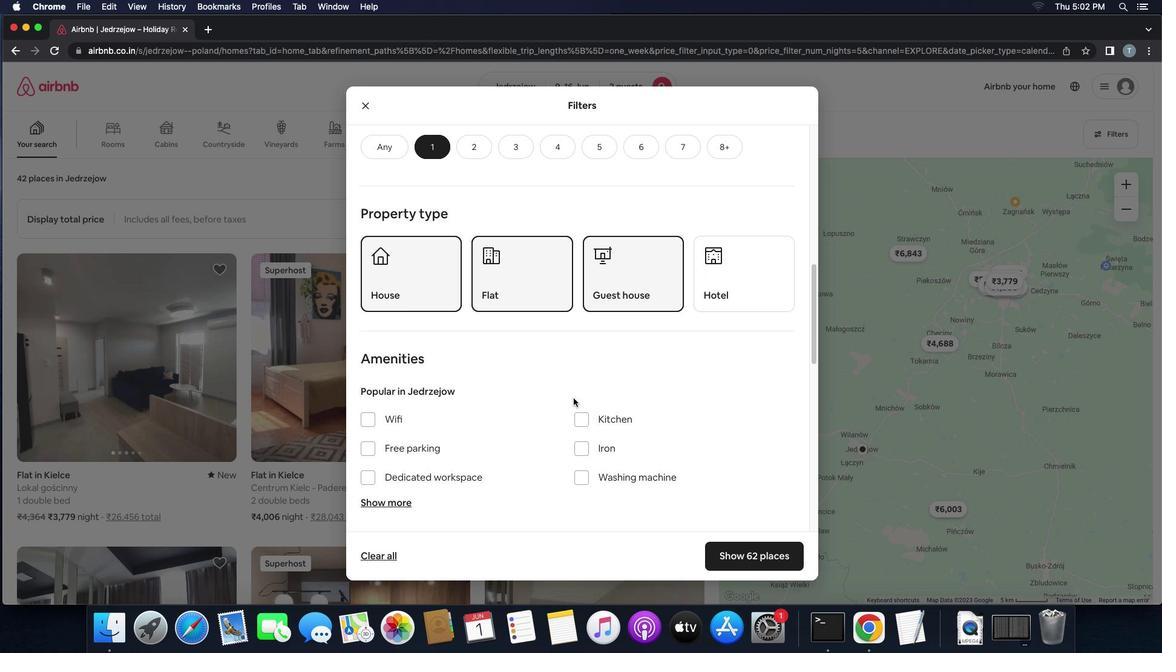 
Action: Mouse scrolled (573, 398) with delta (0, 0)
Screenshot: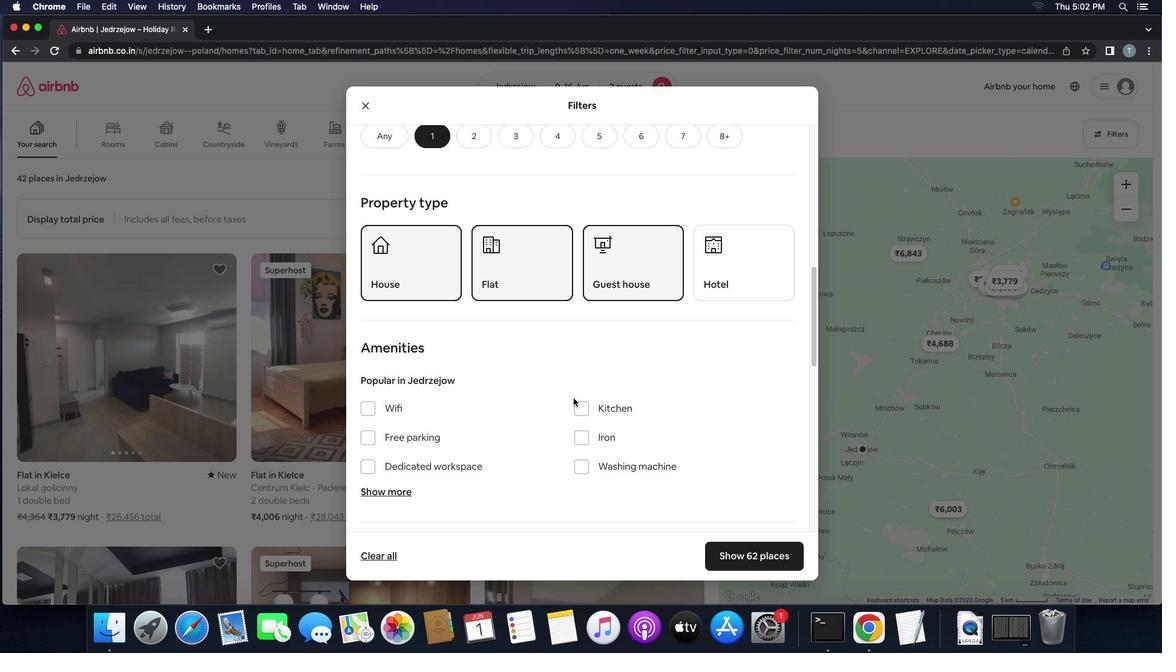 
Action: Mouse scrolled (573, 398) with delta (0, 0)
Screenshot: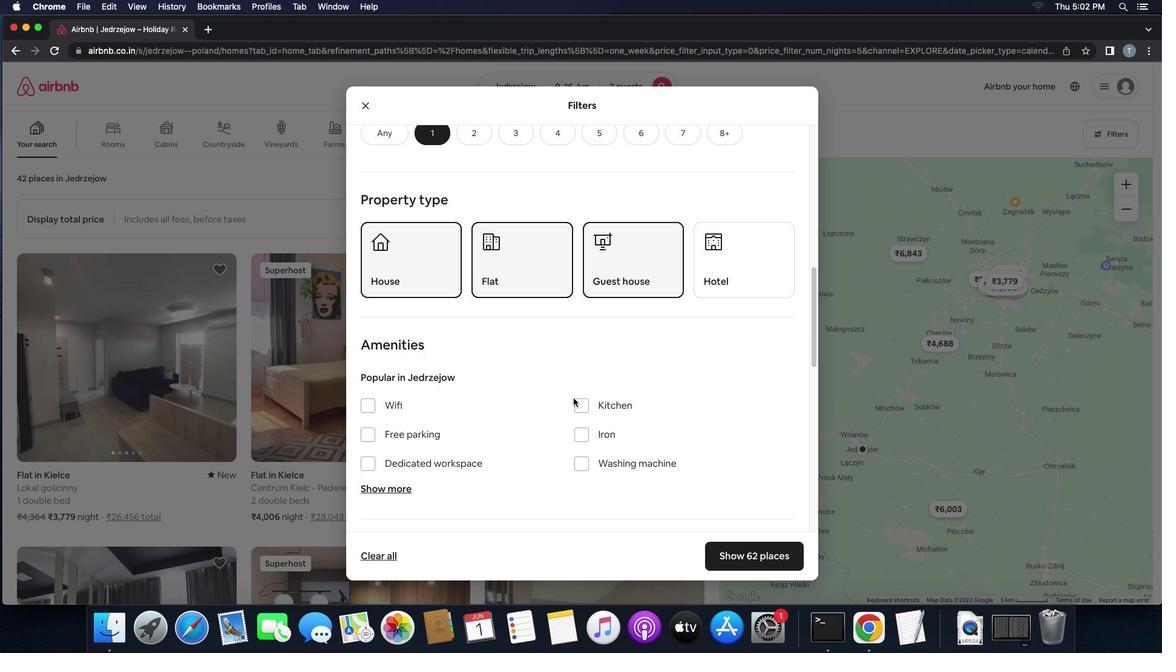 
Action: Mouse scrolled (573, 398) with delta (0, 0)
Screenshot: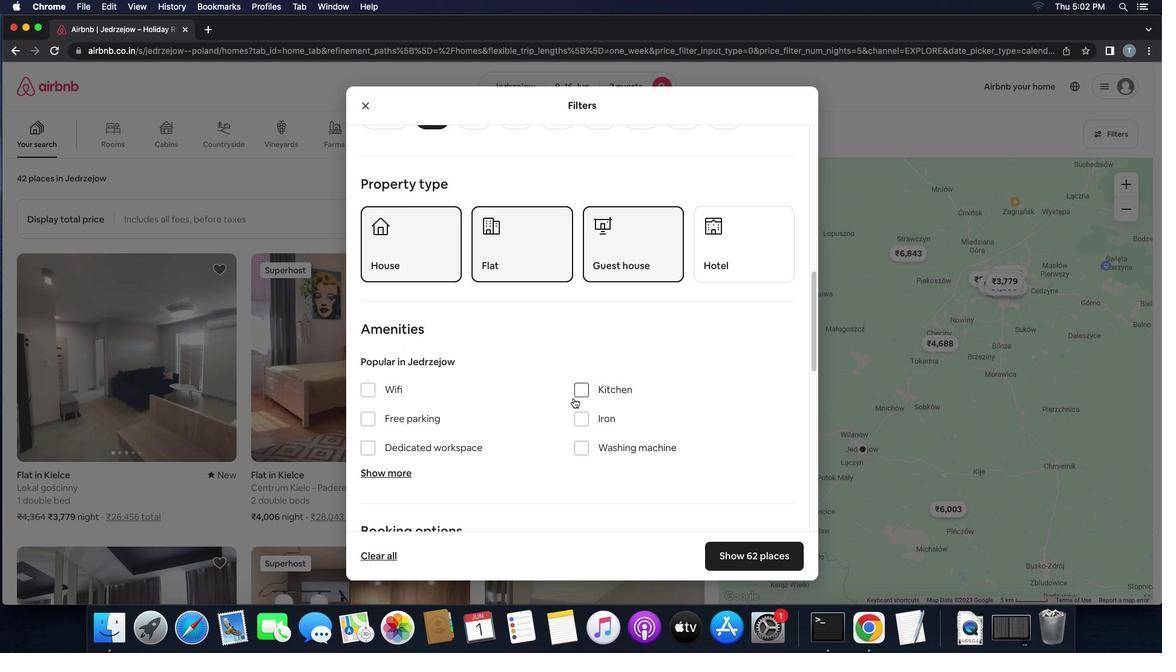 
Action: Mouse scrolled (573, 398) with delta (0, 0)
Screenshot: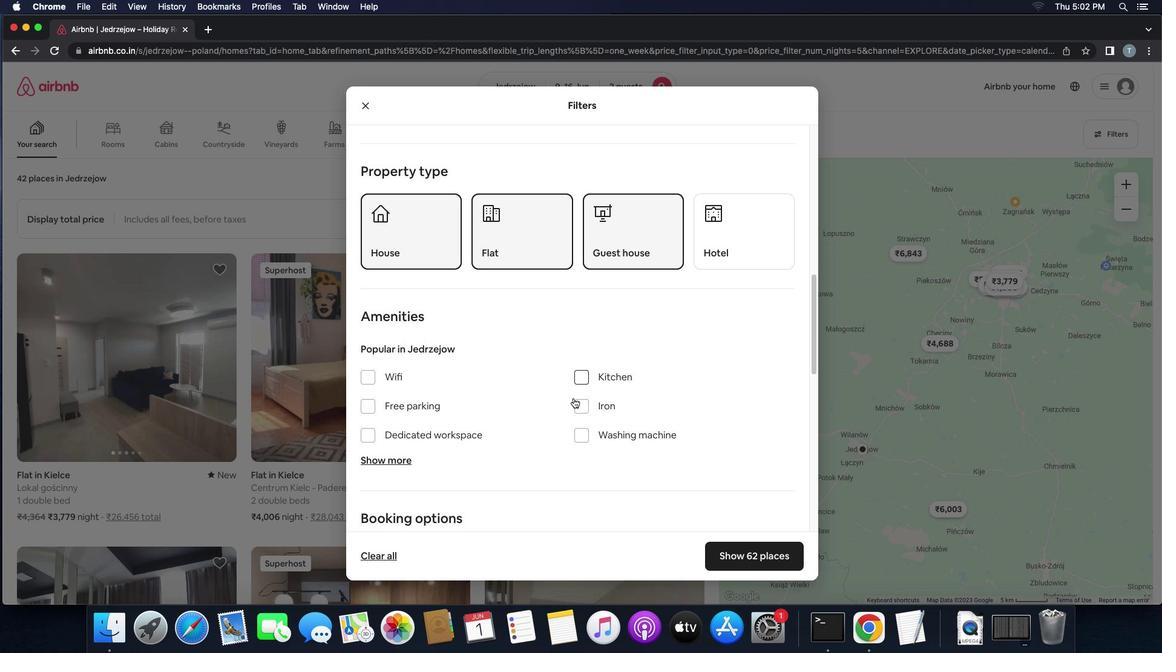 
Action: Mouse scrolled (573, 398) with delta (0, -1)
Screenshot: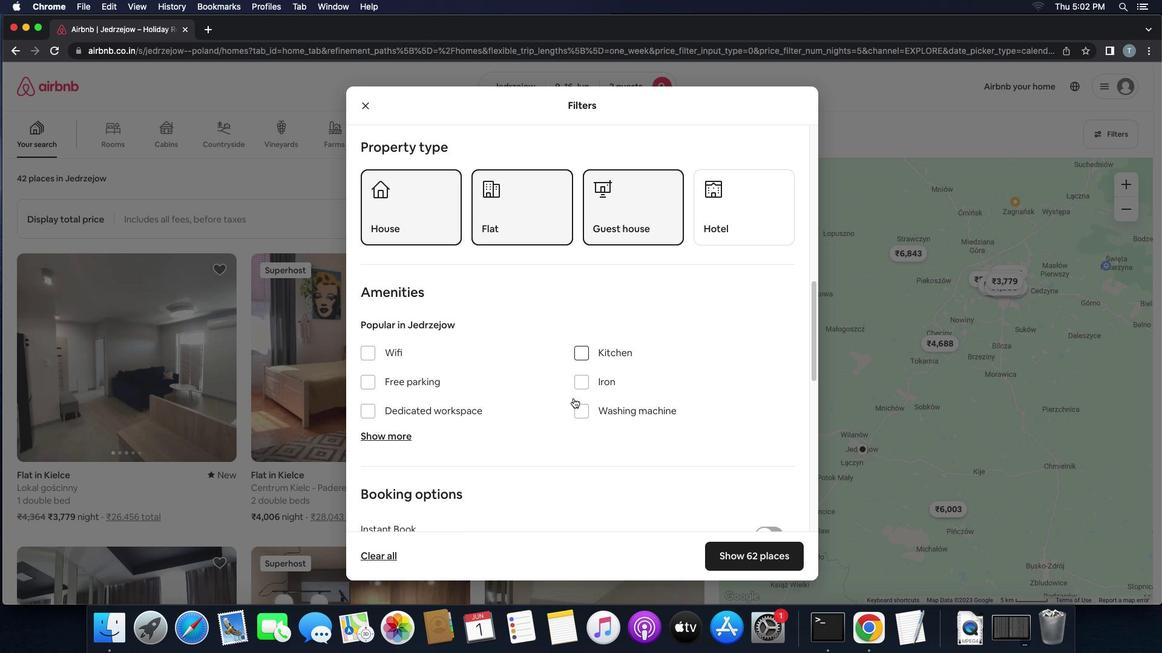 
Action: Mouse scrolled (573, 398) with delta (0, -1)
Screenshot: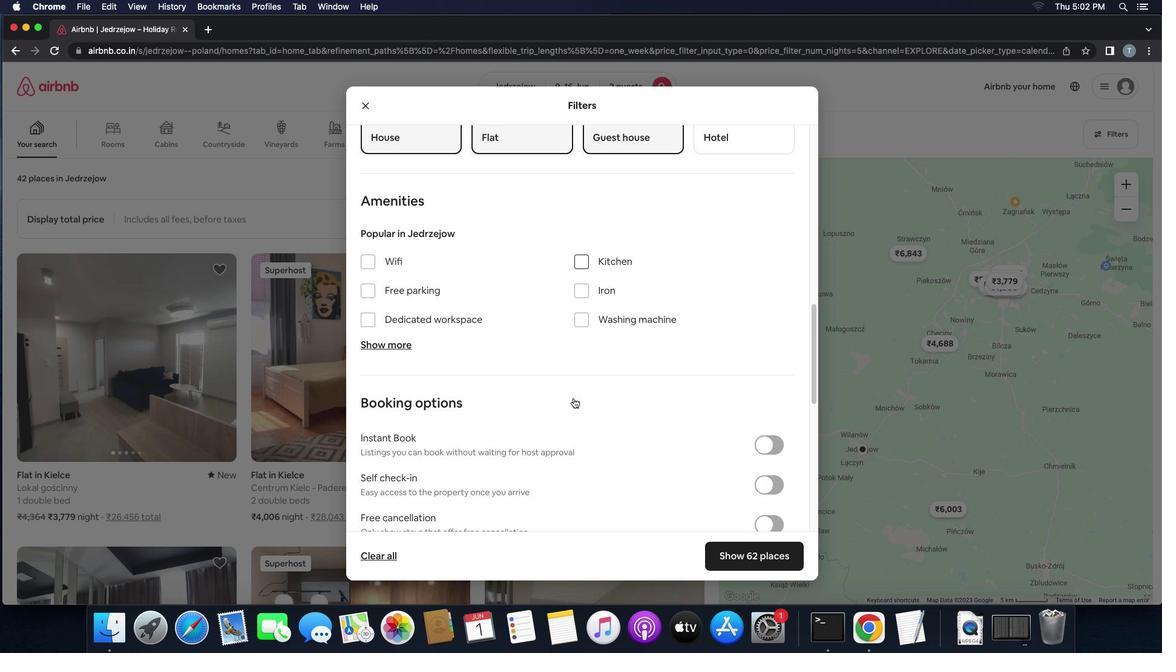 
Action: Mouse moved to (763, 440)
Screenshot: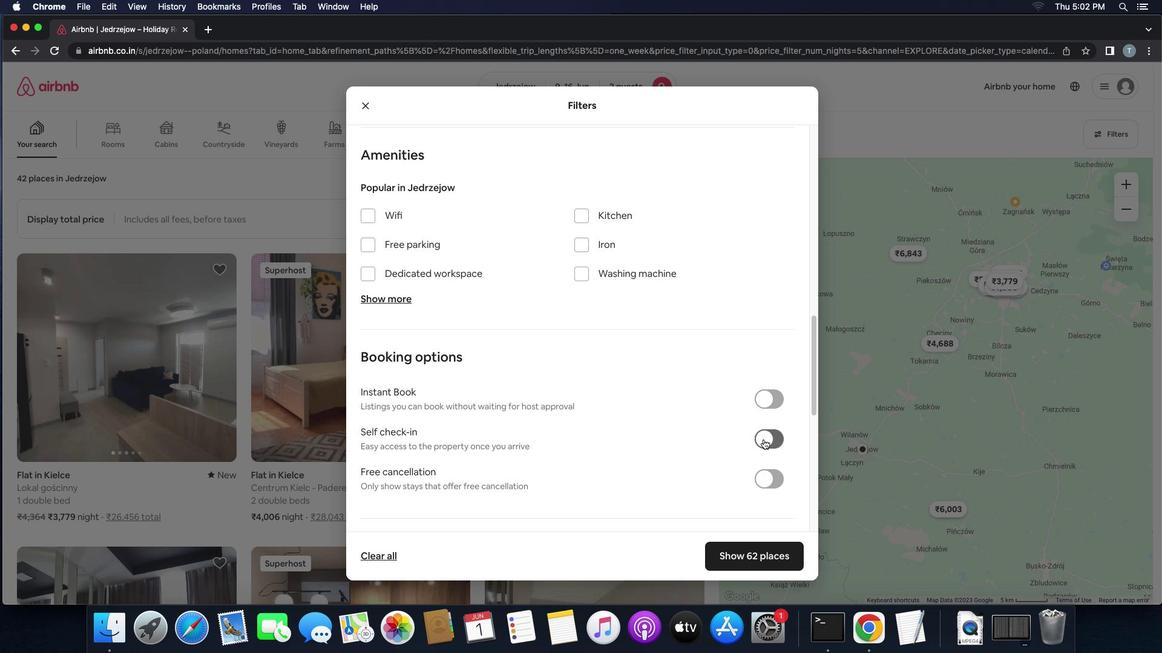 
Action: Mouse pressed left at (763, 440)
Screenshot: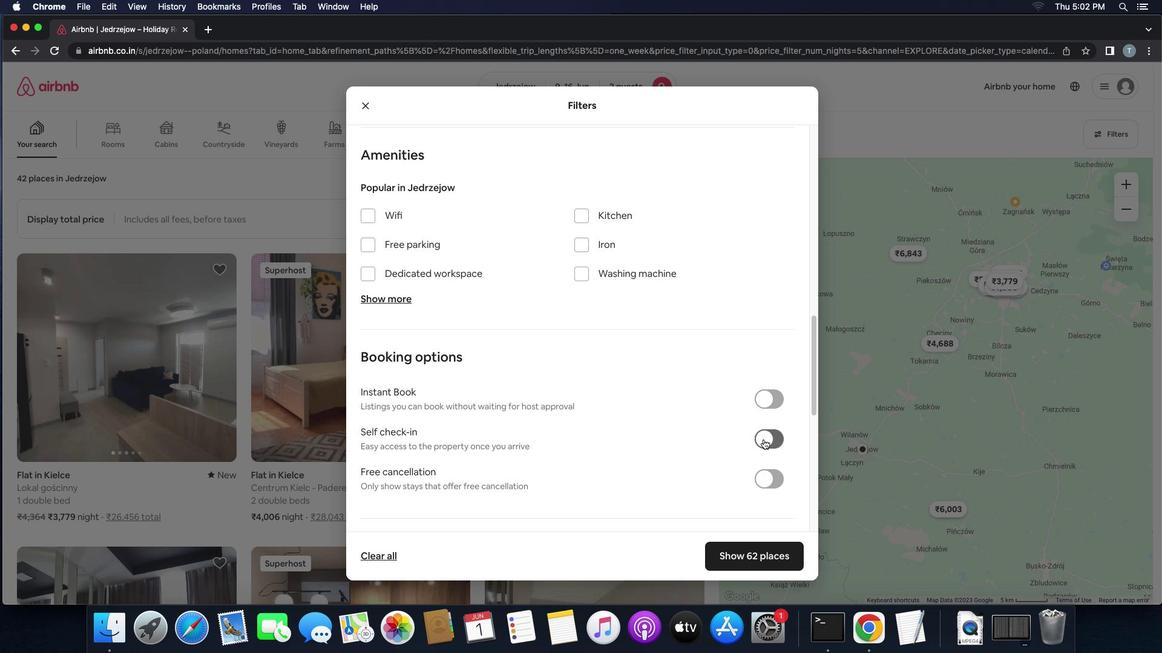
Action: Mouse moved to (642, 472)
Screenshot: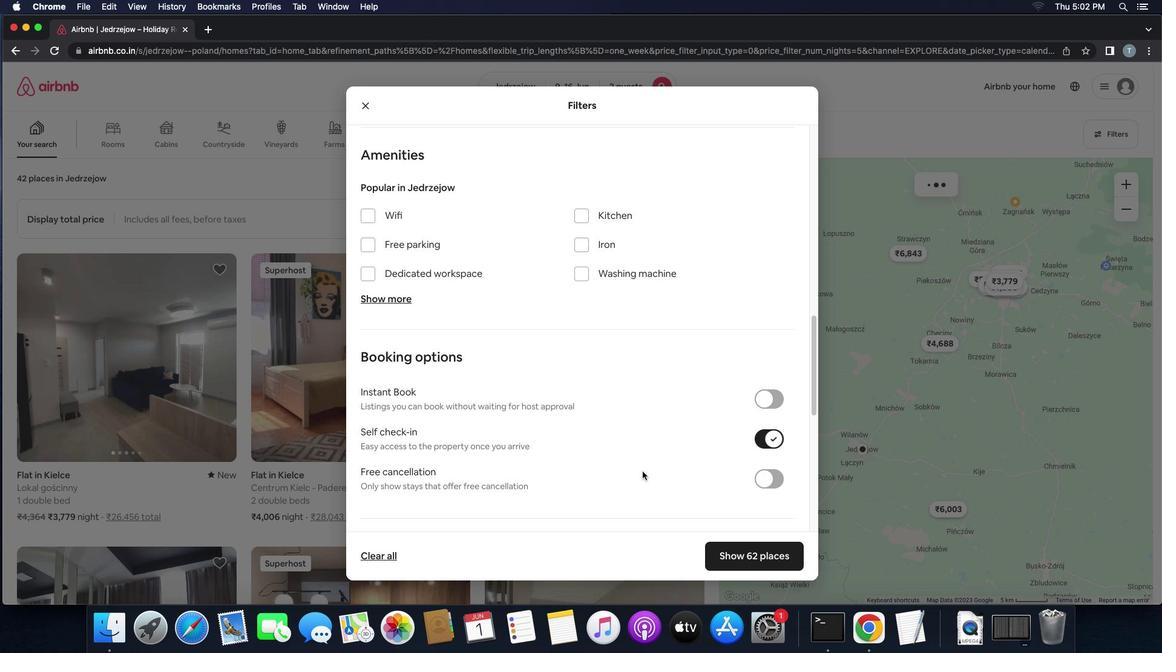 
Action: Mouse scrolled (642, 472) with delta (0, 0)
Screenshot: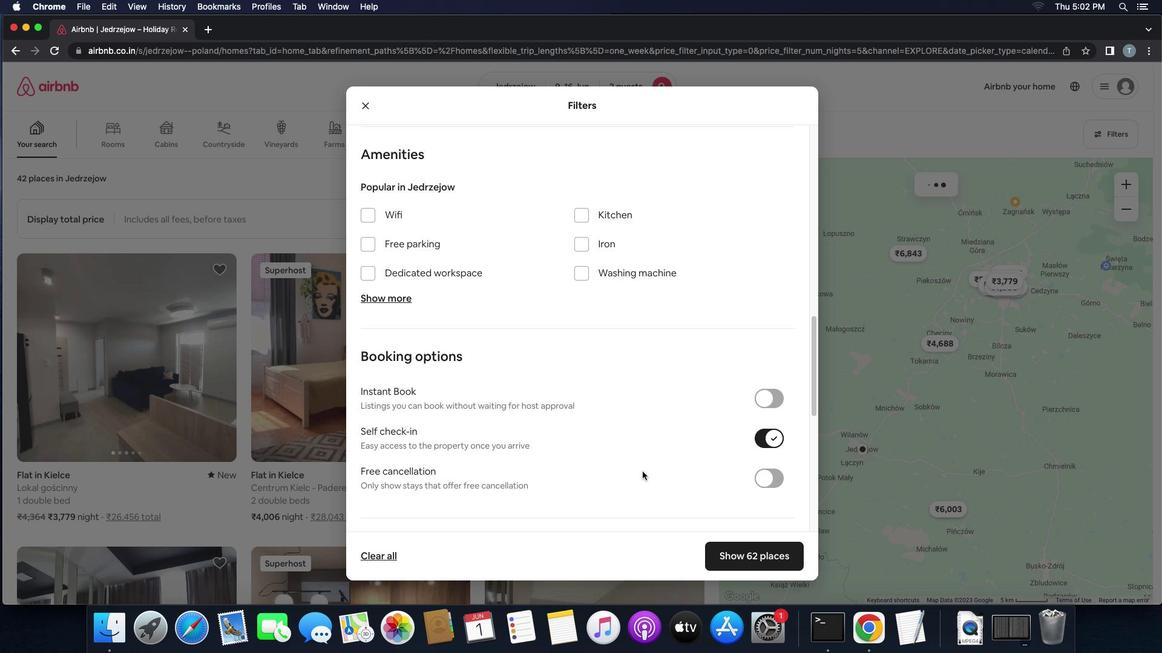 
Action: Mouse scrolled (642, 472) with delta (0, 0)
Screenshot: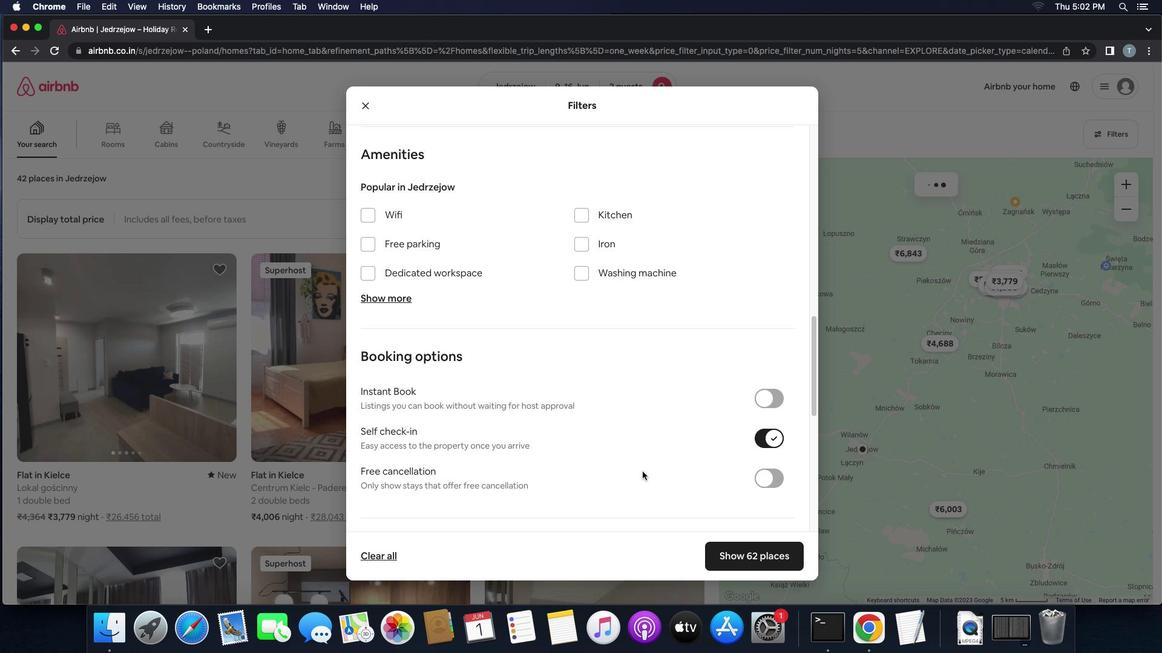 
Action: Mouse scrolled (642, 472) with delta (0, -1)
Screenshot: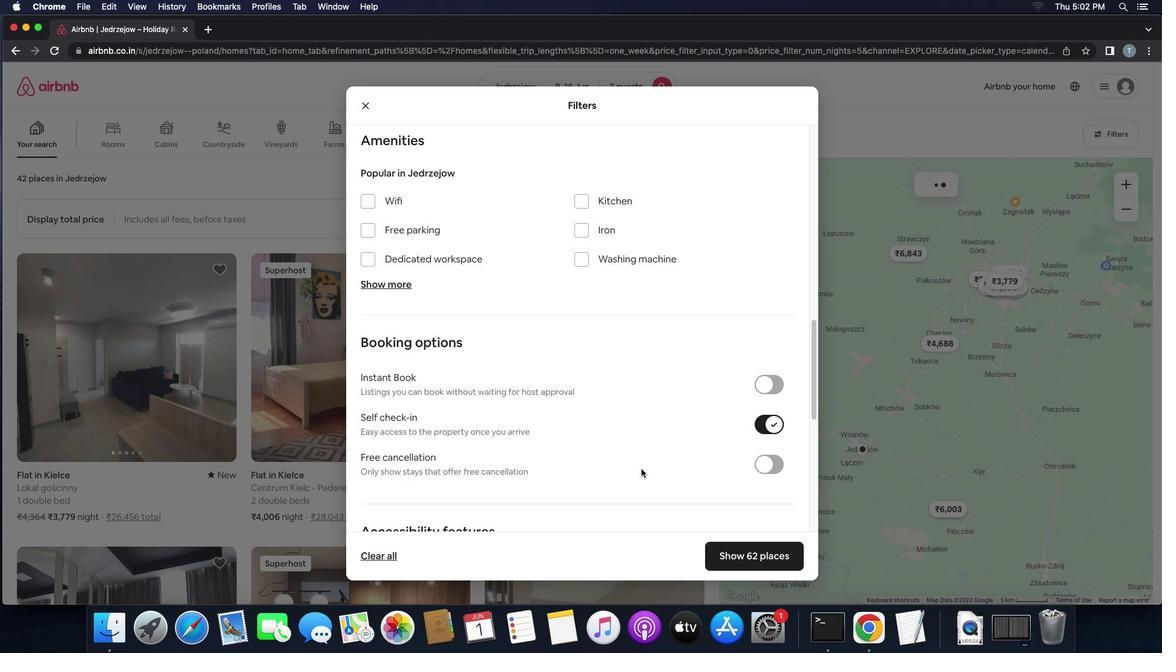 
Action: Mouse scrolled (642, 472) with delta (0, -3)
Screenshot: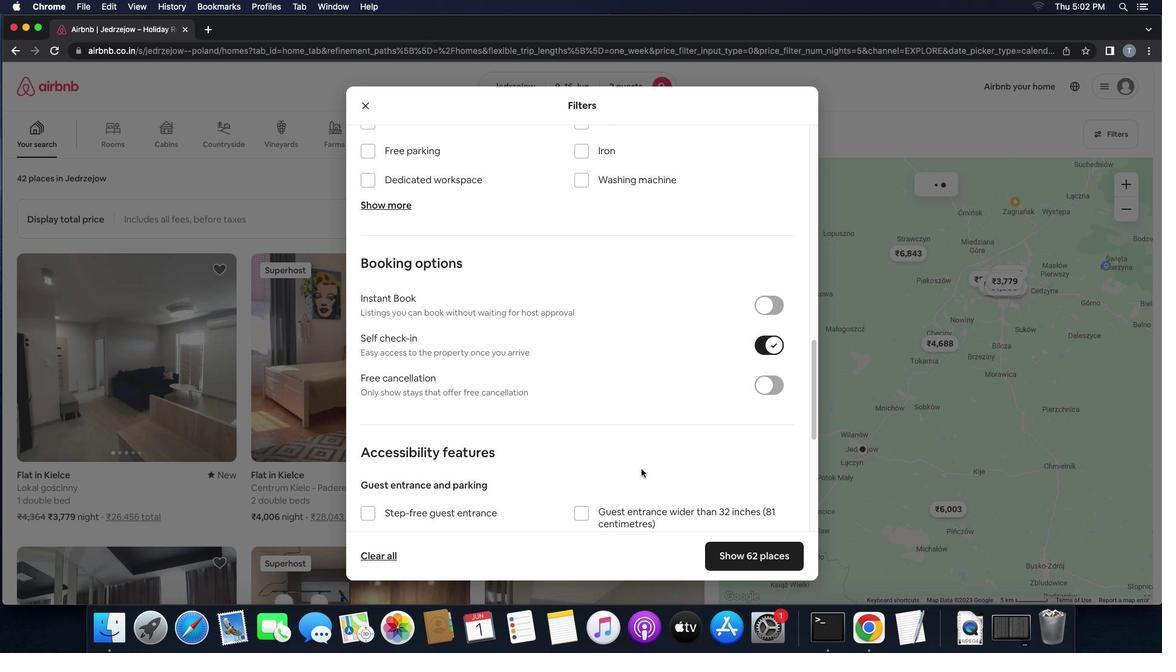 
Action: Mouse moved to (641, 469)
Screenshot: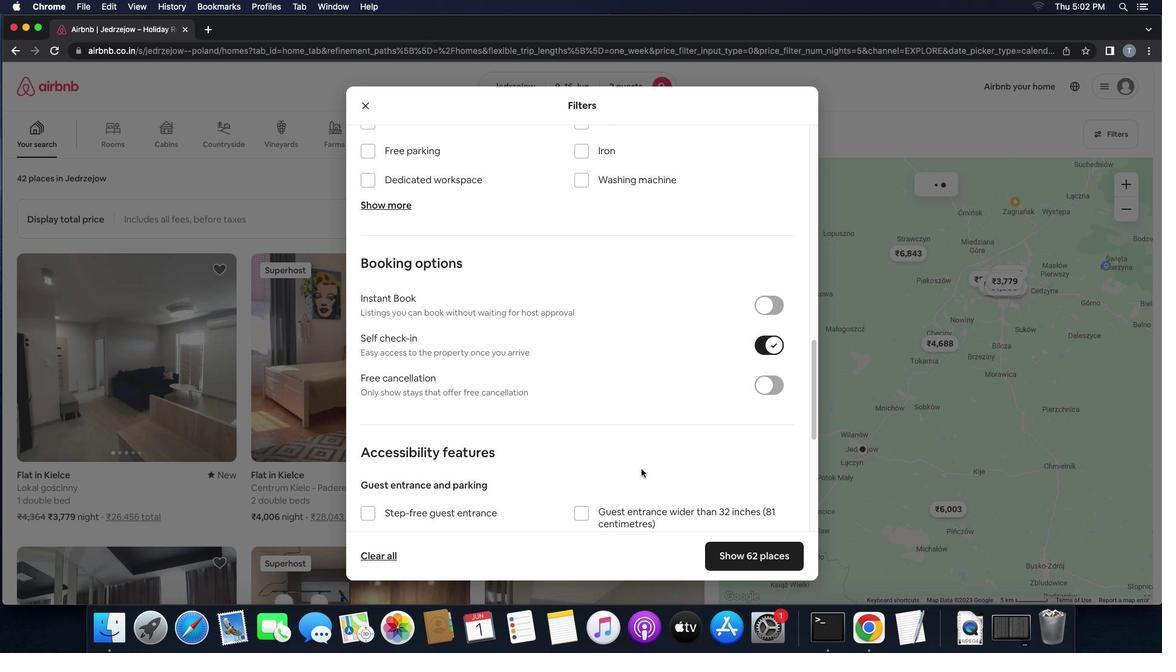 
Action: Mouse scrolled (641, 469) with delta (0, -3)
Screenshot: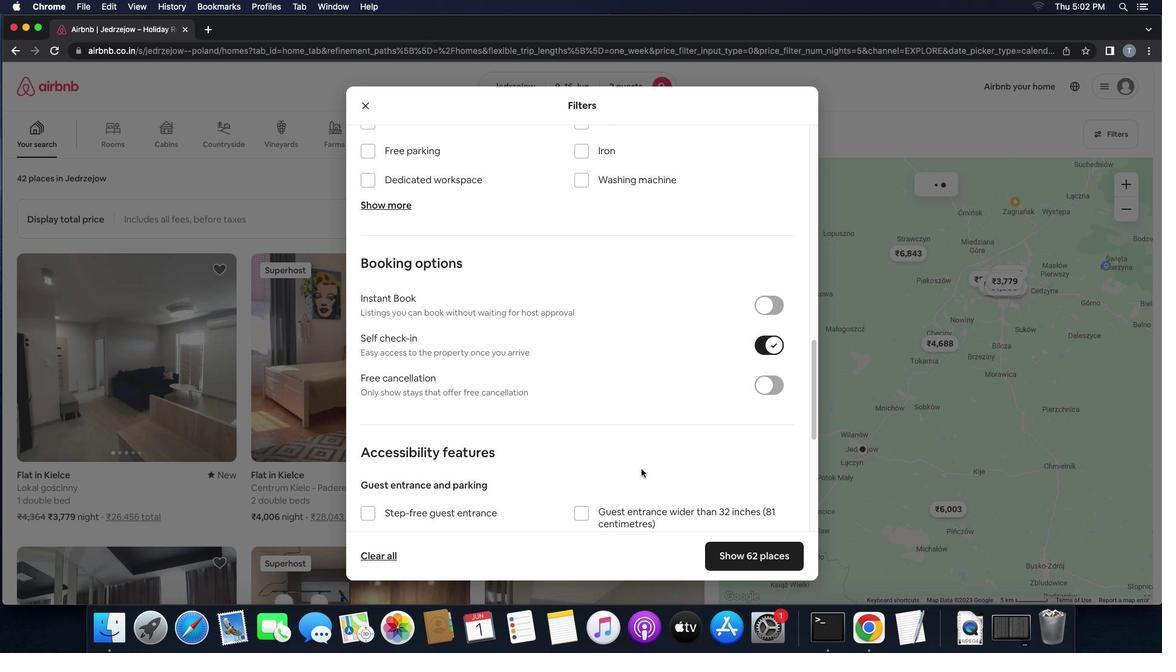 
Action: Mouse moved to (641, 469)
Screenshot: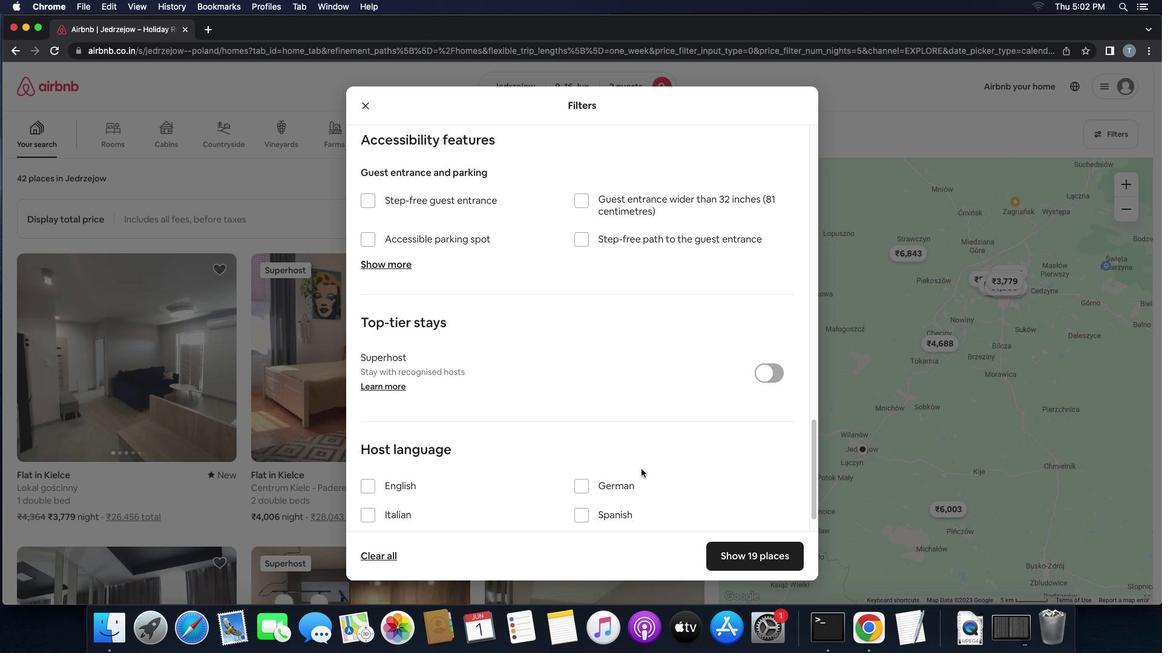 
Action: Mouse scrolled (641, 469) with delta (0, 0)
Screenshot: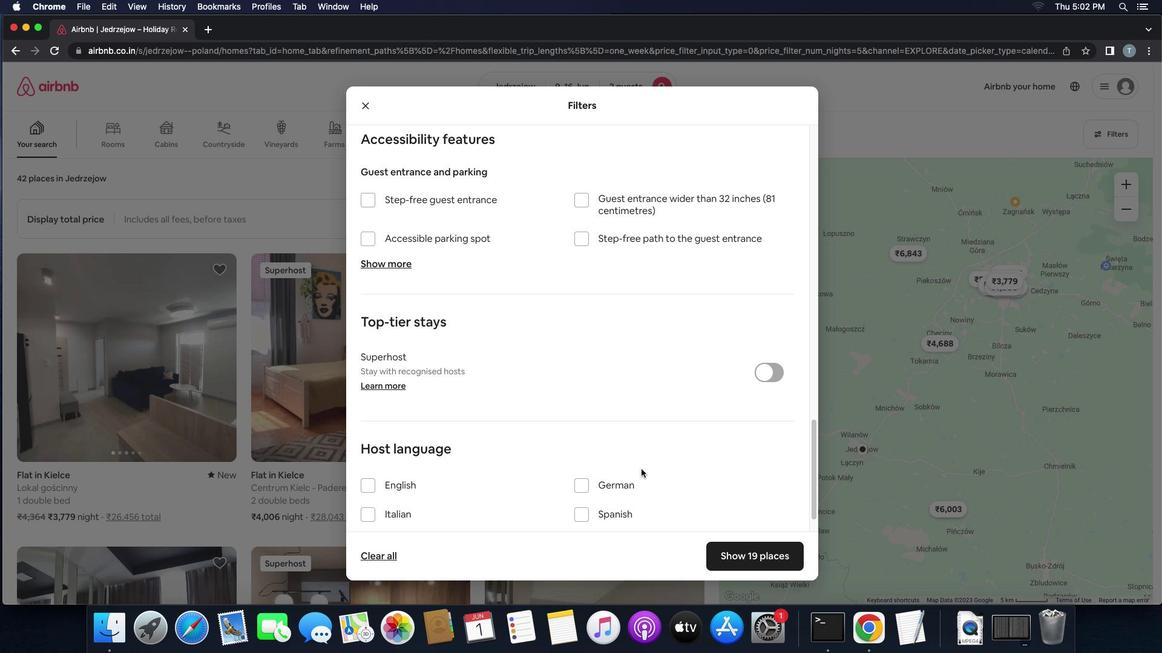 
Action: Mouse scrolled (641, 469) with delta (0, 0)
Screenshot: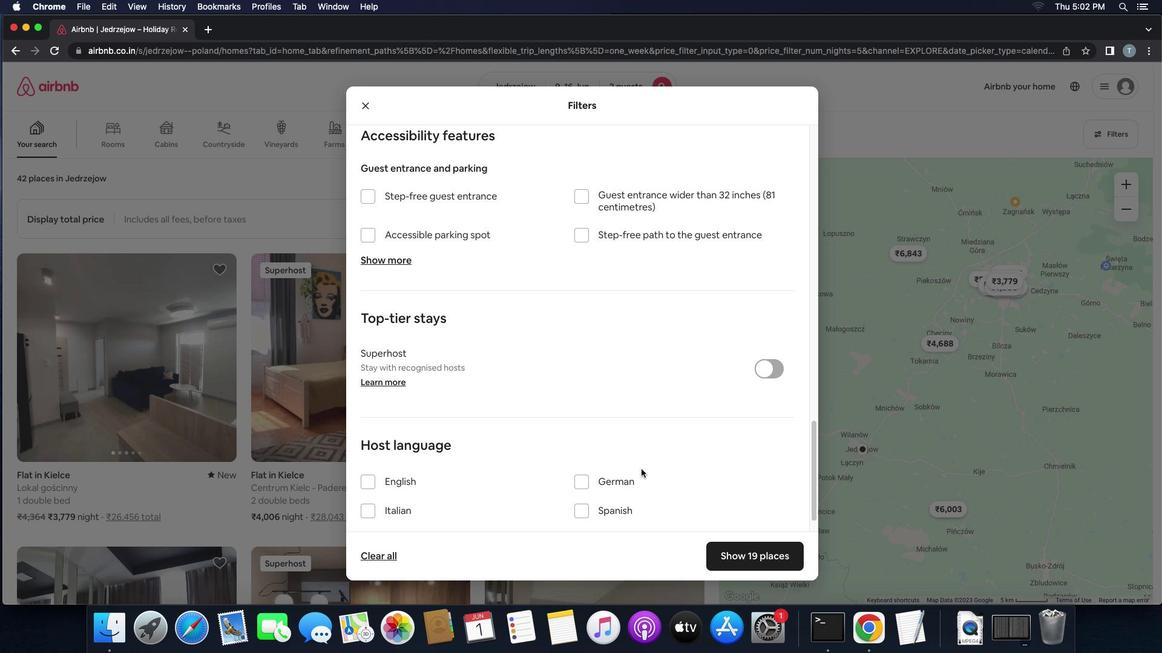 
Action: Mouse scrolled (641, 469) with delta (0, -1)
Screenshot: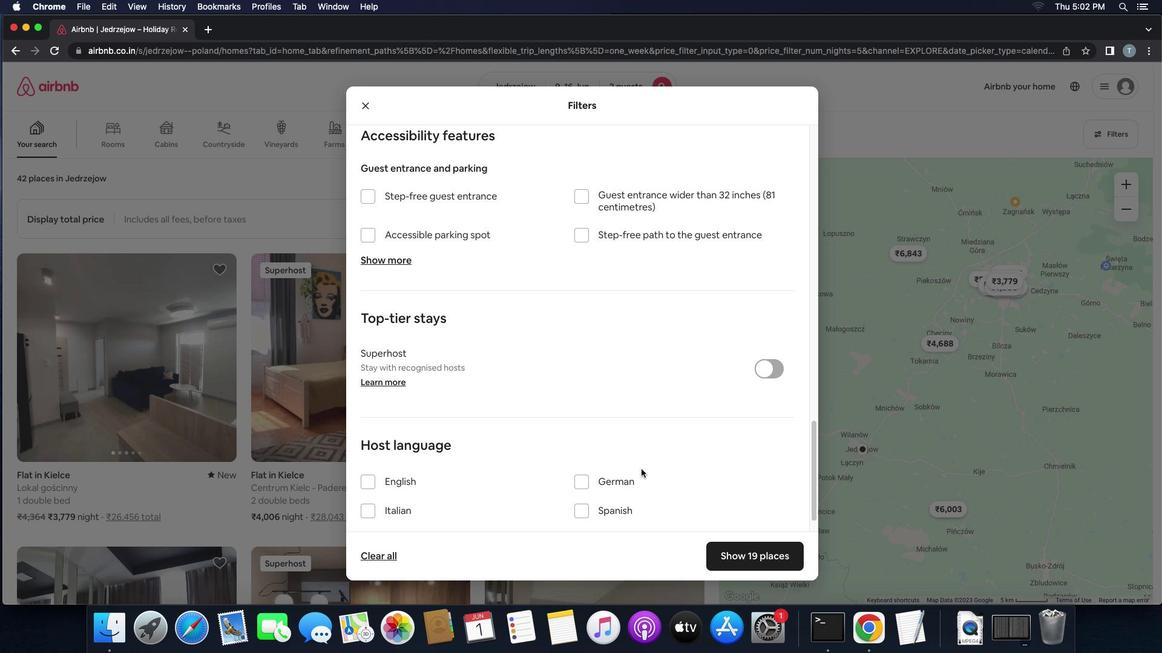 
Action: Mouse scrolled (641, 469) with delta (0, -3)
Screenshot: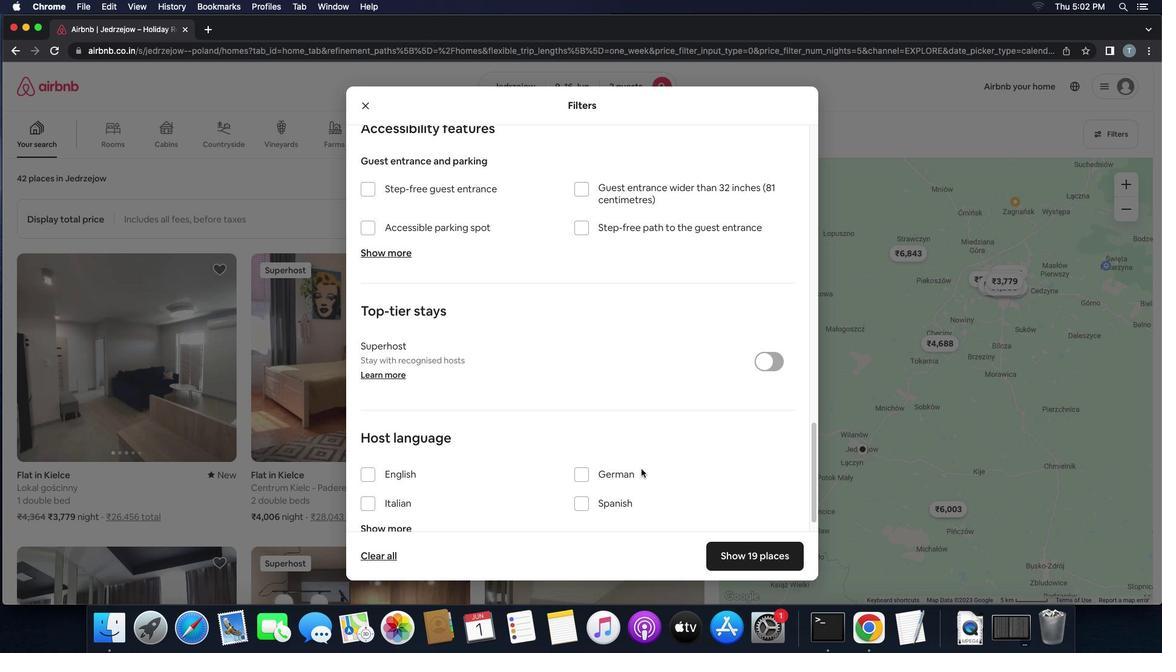 
Action: Mouse moved to (364, 452)
Screenshot: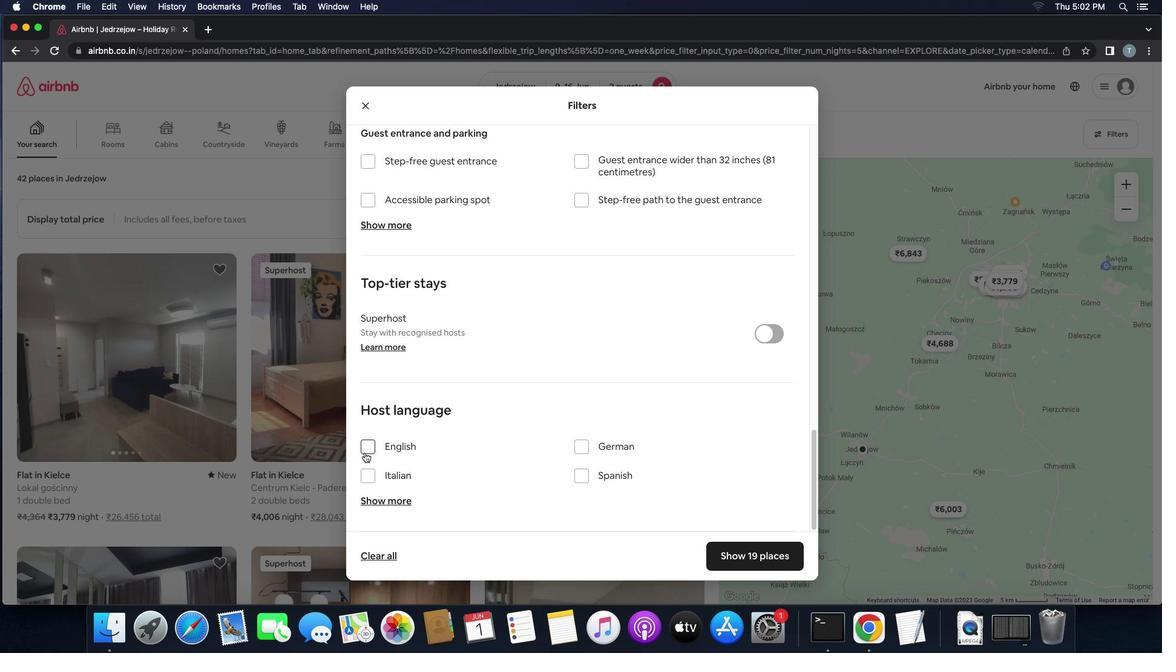 
Action: Mouse pressed left at (364, 452)
Screenshot: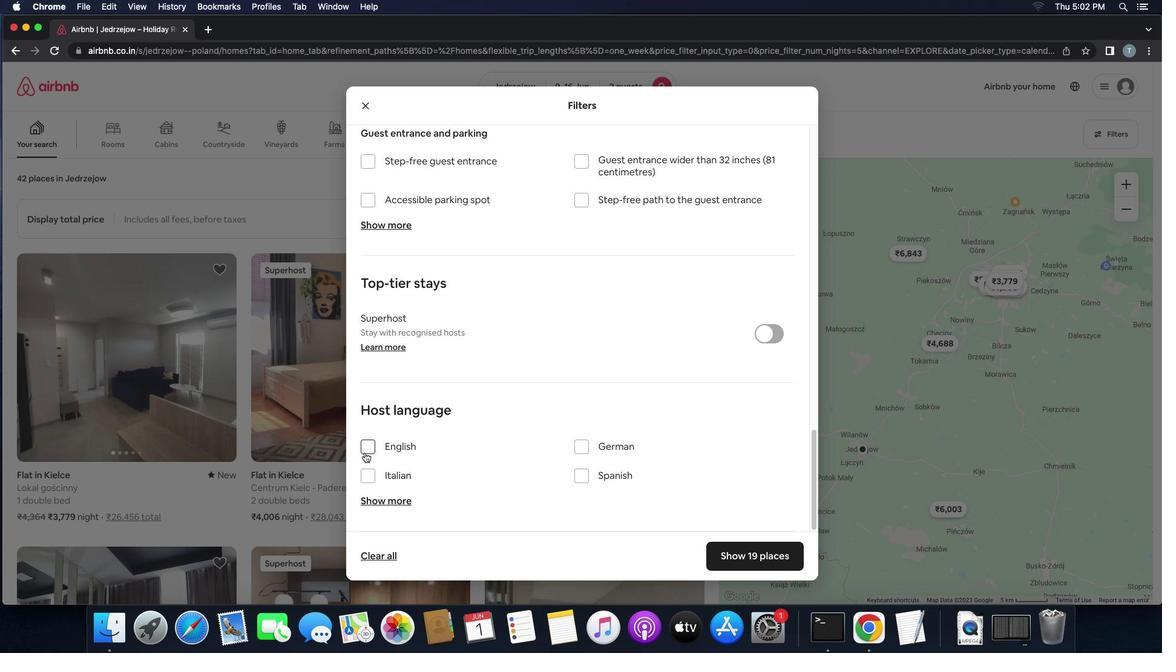 
Action: Mouse moved to (756, 564)
Screenshot: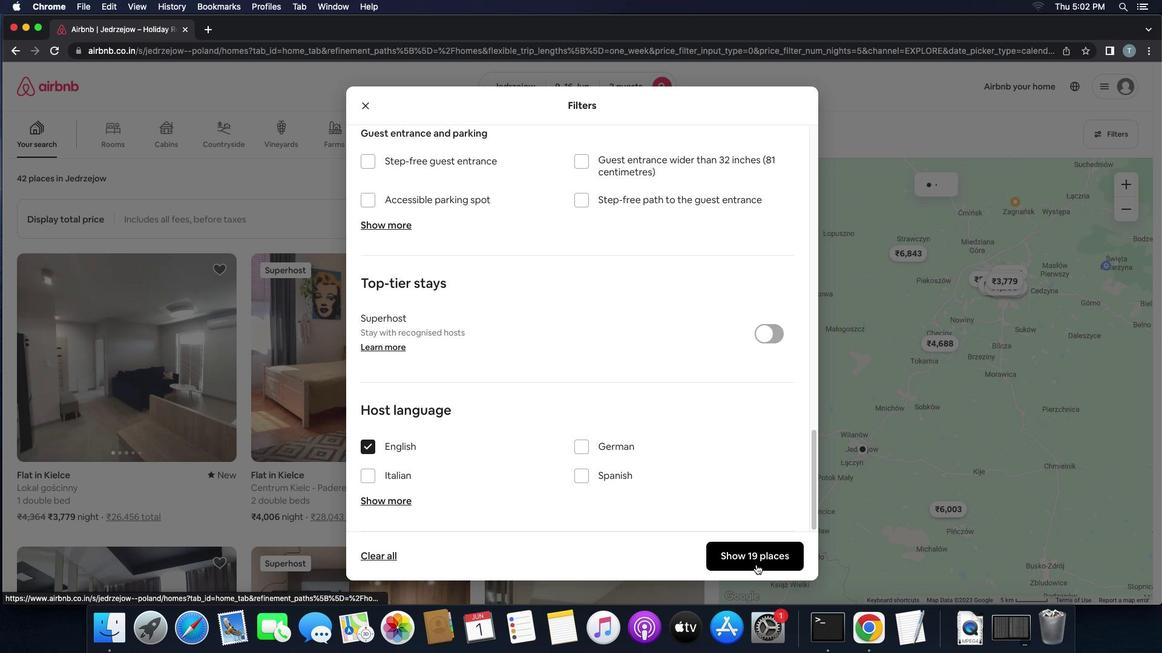 
Action: Mouse pressed left at (756, 564)
Screenshot: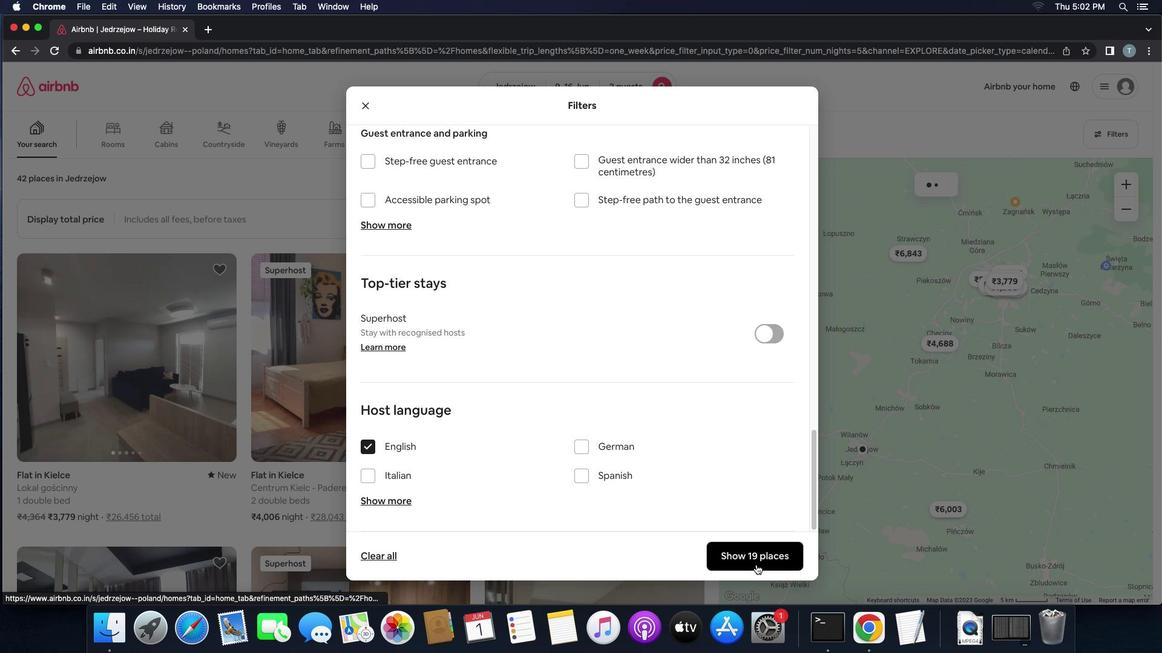 
Action: Mouse moved to (754, 562)
Screenshot: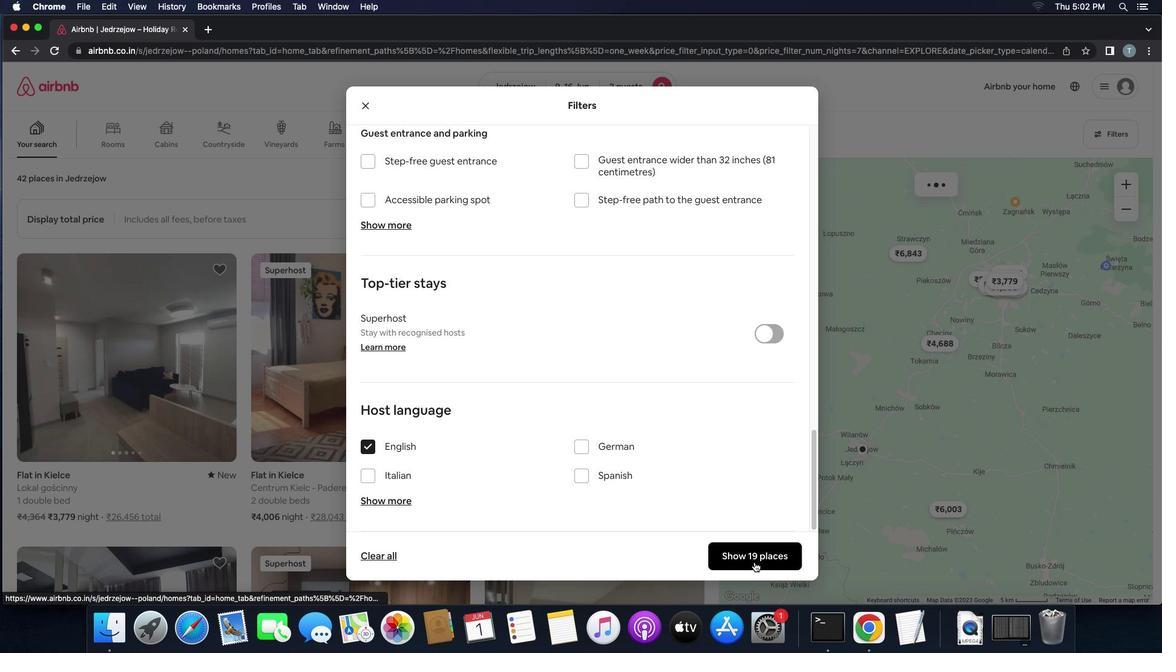 
